 Task: Find connections with filter location Varennes with filter topic #fundraisingwith filter profile language German with filter current company Hindalco Industries Limited with filter school Sandip Foundation's Sandip Institute of Engineering and Management, Mahiravani, Trimbak Road, Nashik 422213 with filter industry Wholesale Computer Equipment with filter service category Event Planning with filter keywords title Line Cook
Action: Mouse moved to (560, 132)
Screenshot: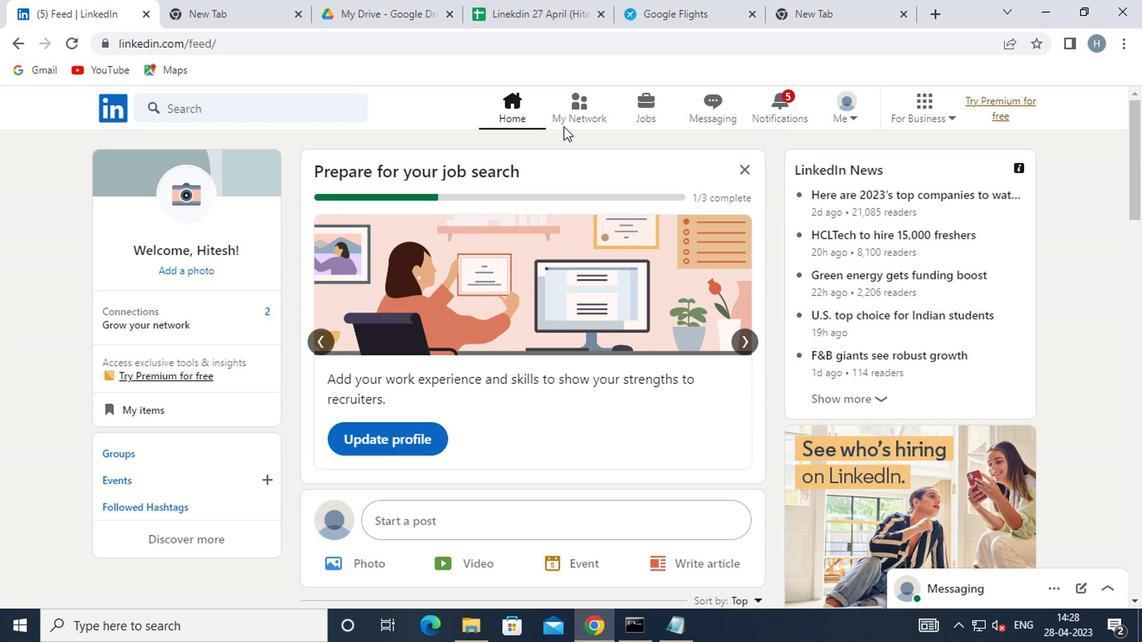 
Action: Mouse pressed left at (560, 132)
Screenshot: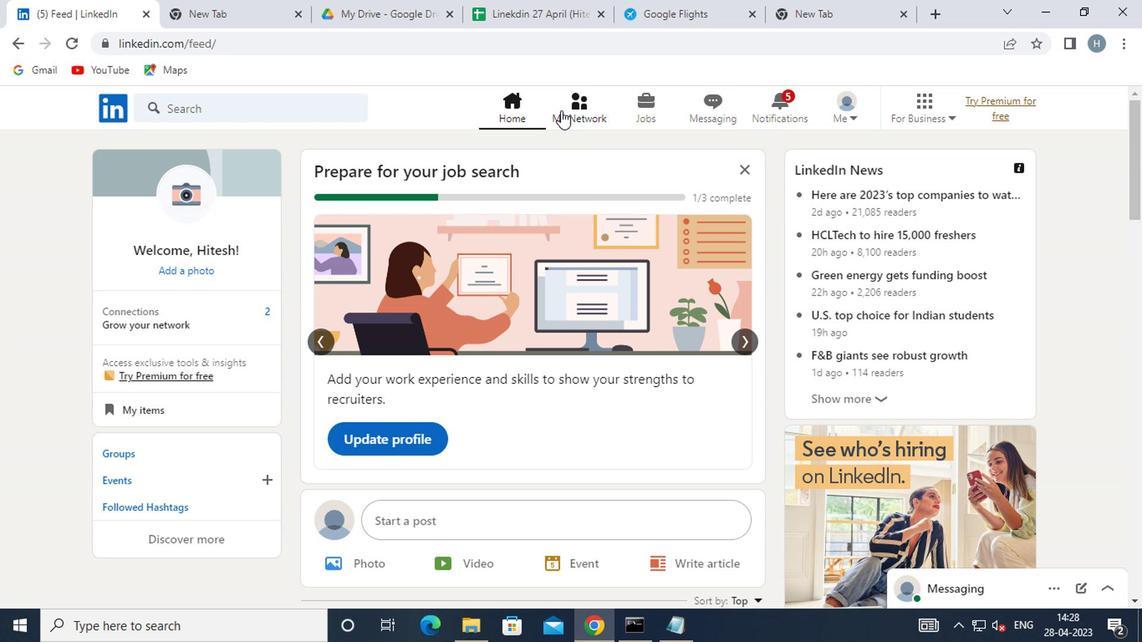 
Action: Mouse moved to (299, 218)
Screenshot: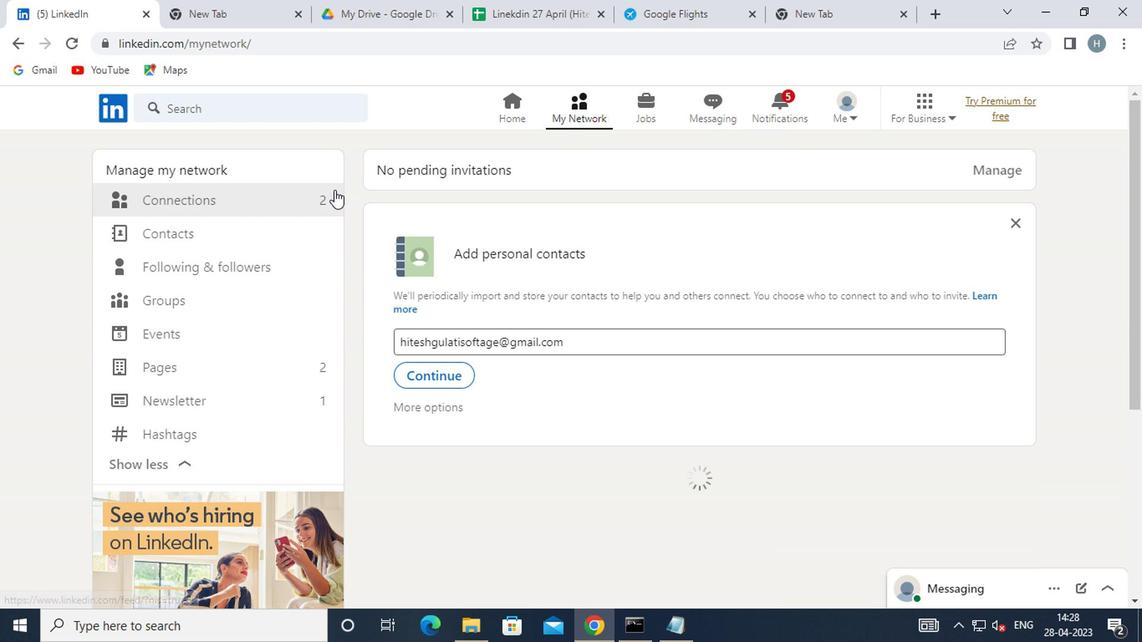 
Action: Mouse pressed left at (299, 218)
Screenshot: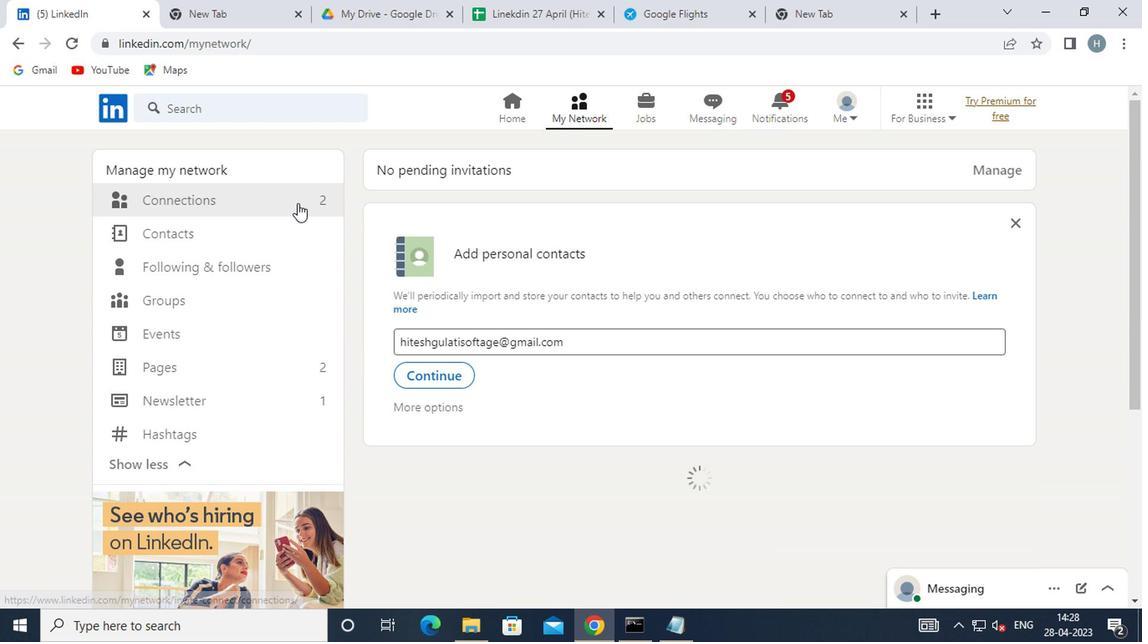 
Action: Mouse moved to (675, 217)
Screenshot: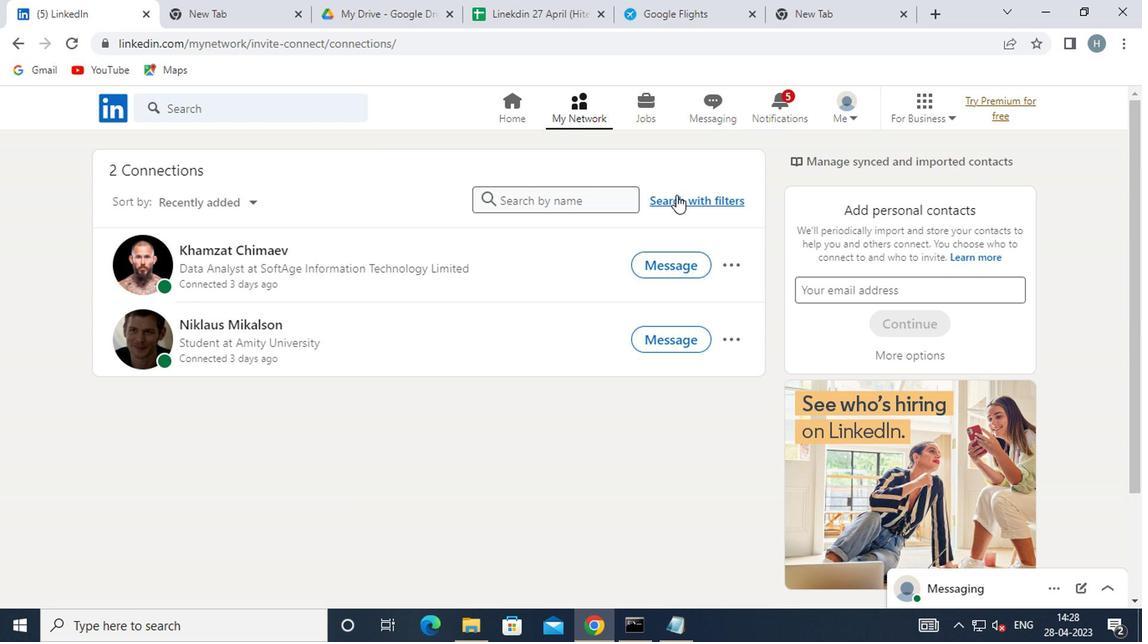 
Action: Mouse pressed left at (675, 217)
Screenshot: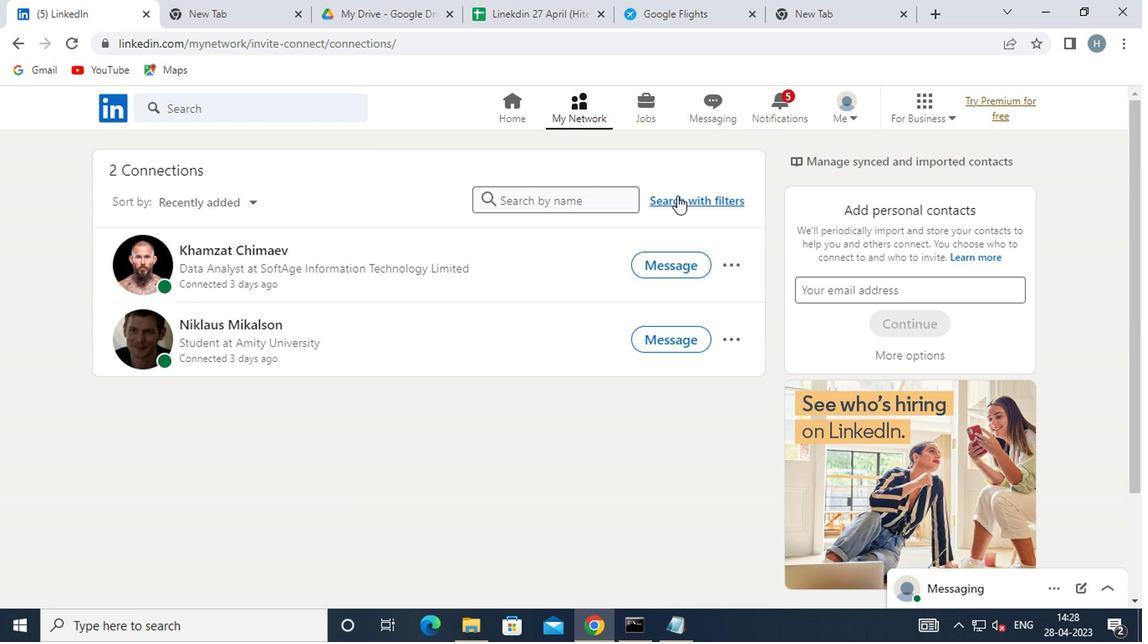 
Action: Mouse moved to (612, 173)
Screenshot: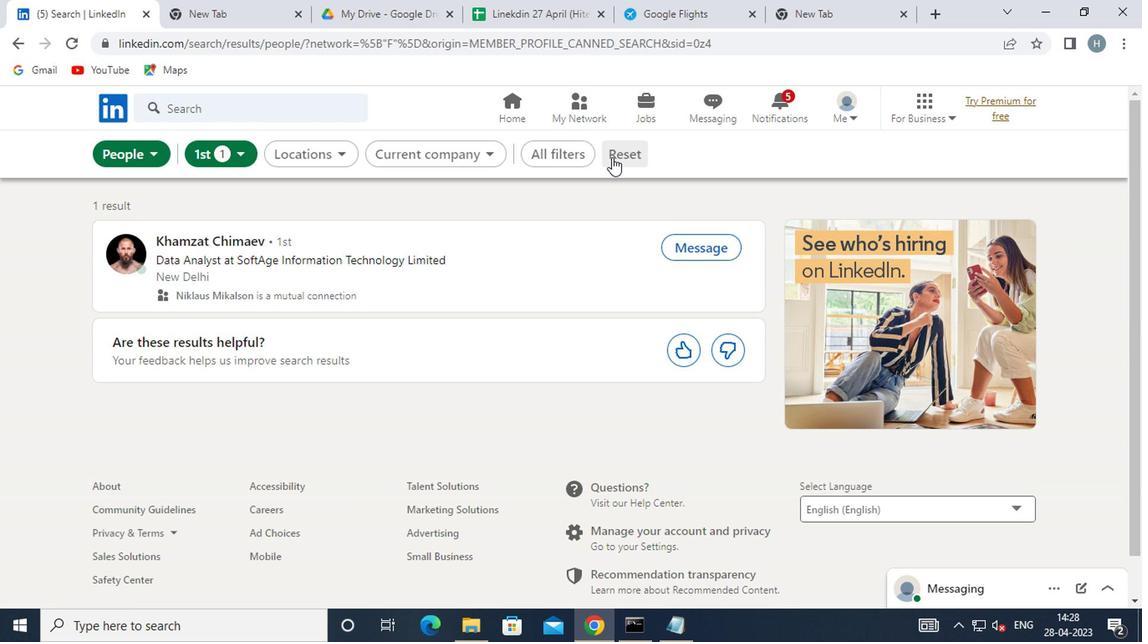 
Action: Mouse pressed left at (612, 173)
Screenshot: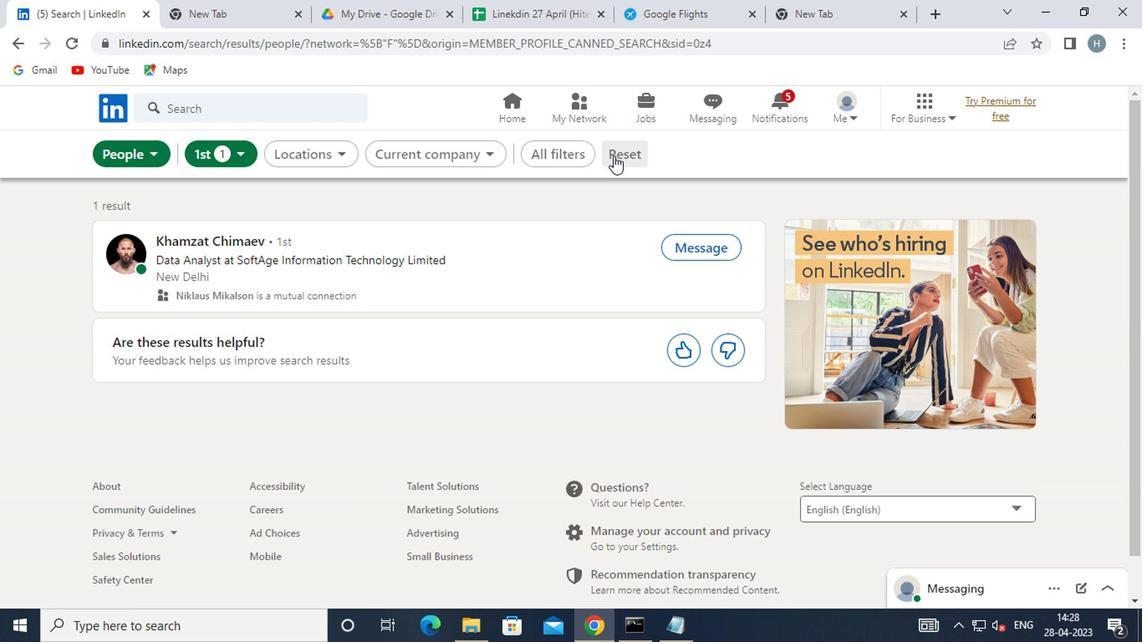 
Action: Mouse moved to (609, 173)
Screenshot: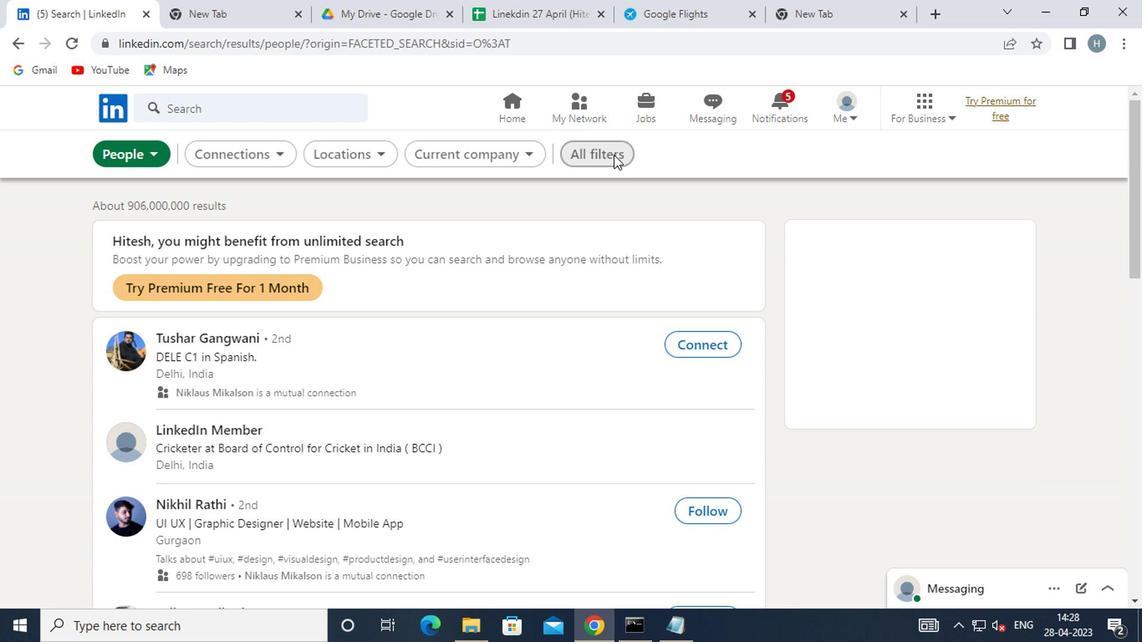 
Action: Mouse pressed left at (609, 173)
Screenshot: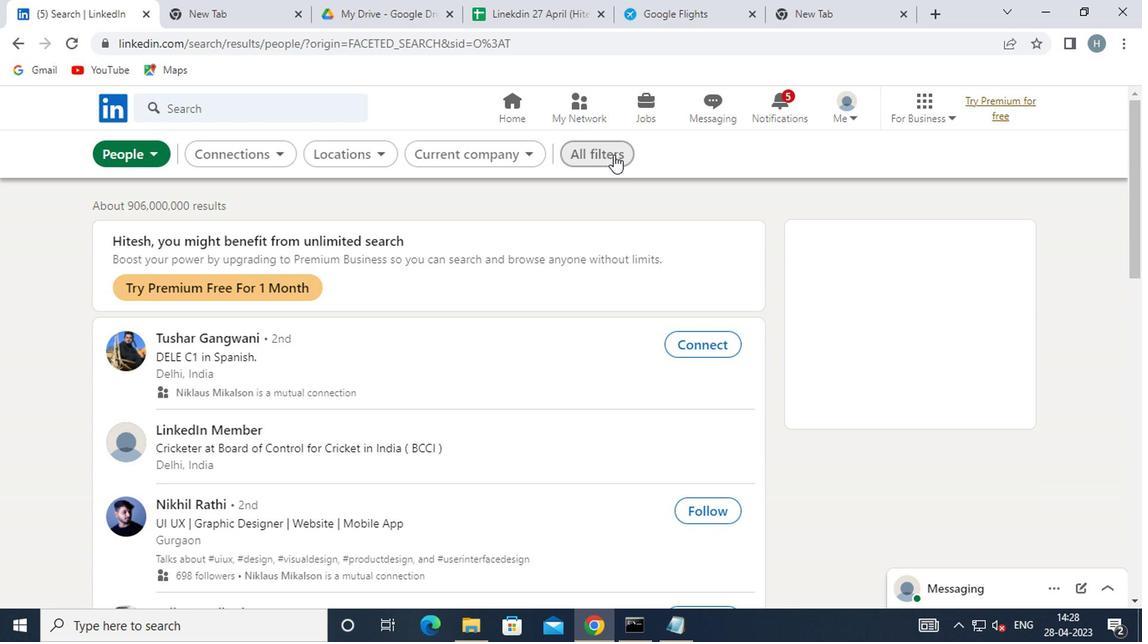 
Action: Mouse moved to (783, 348)
Screenshot: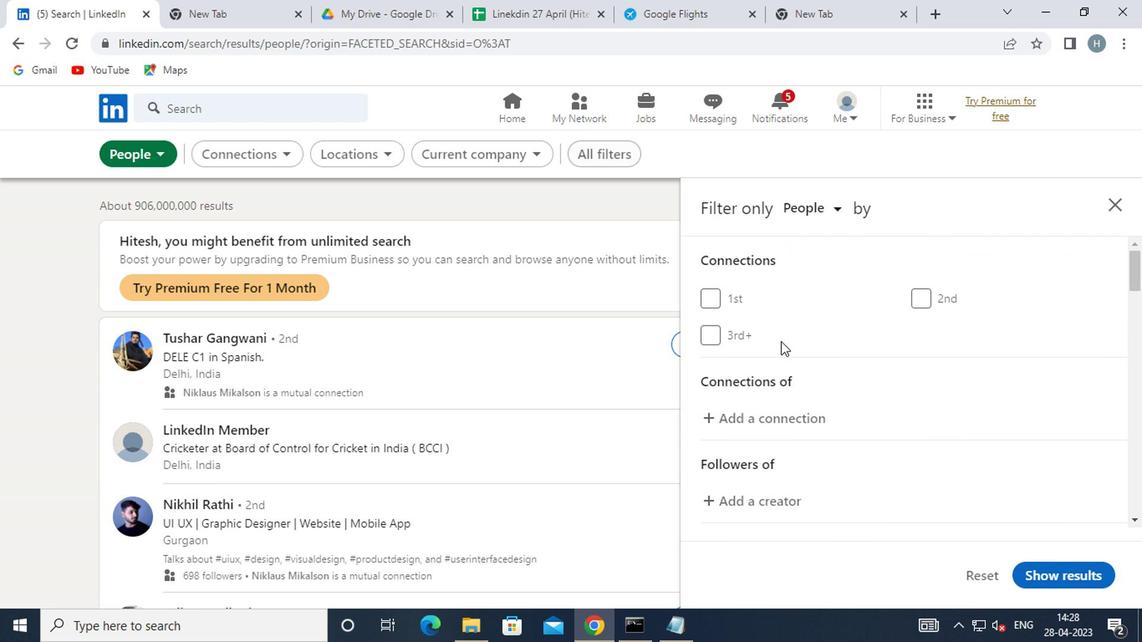 
Action: Mouse scrolled (783, 347) with delta (0, 0)
Screenshot: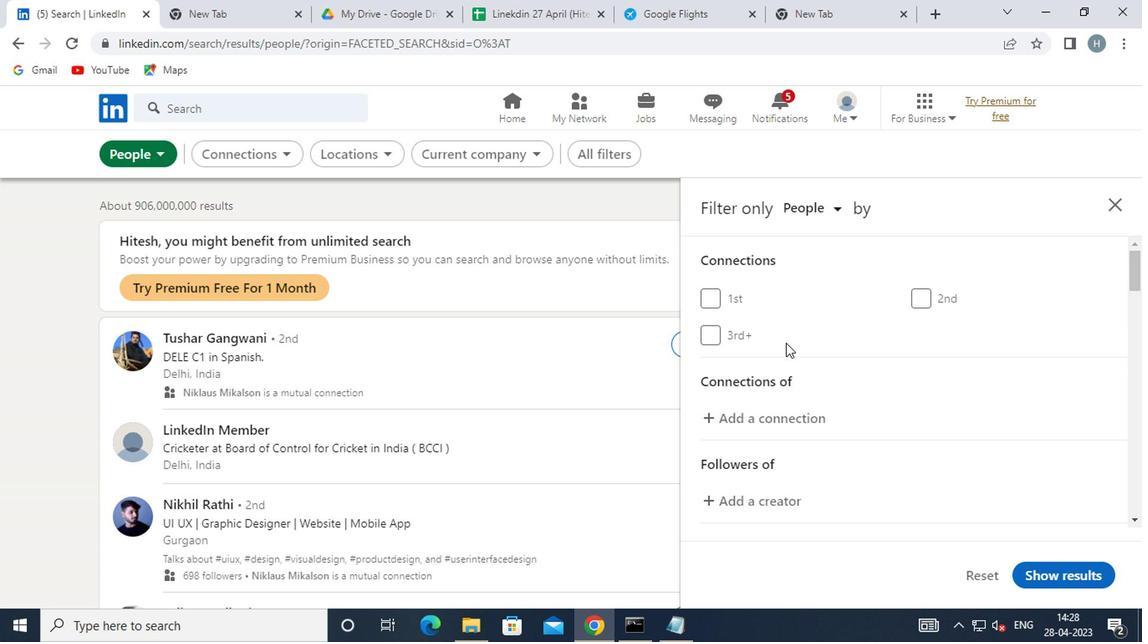 
Action: Mouse scrolled (783, 347) with delta (0, 0)
Screenshot: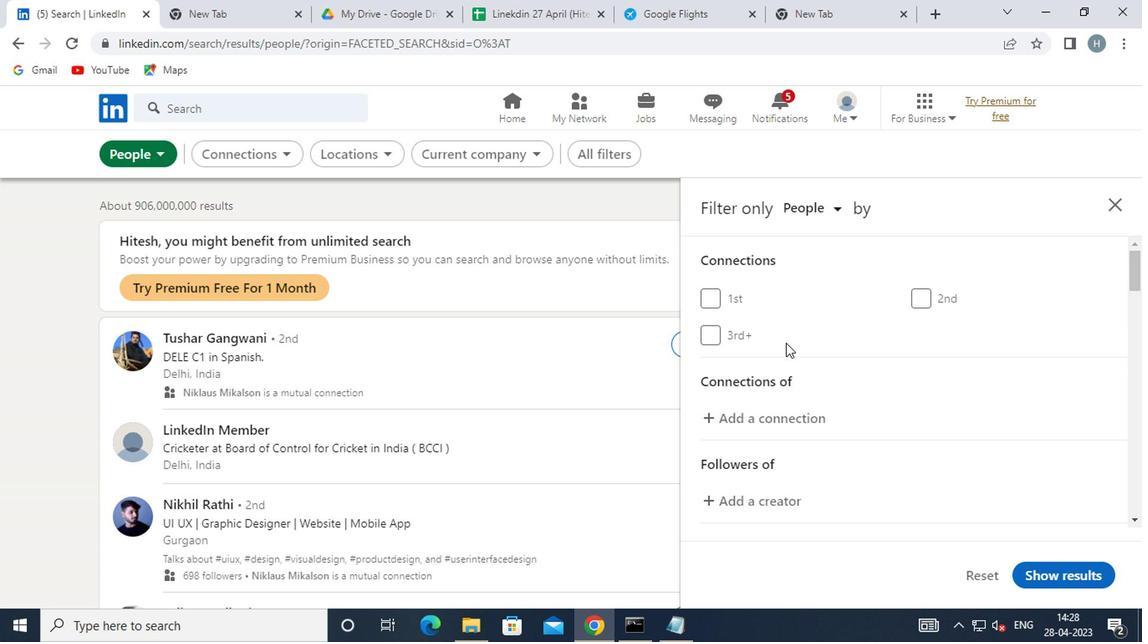 
Action: Mouse scrolled (783, 347) with delta (0, 0)
Screenshot: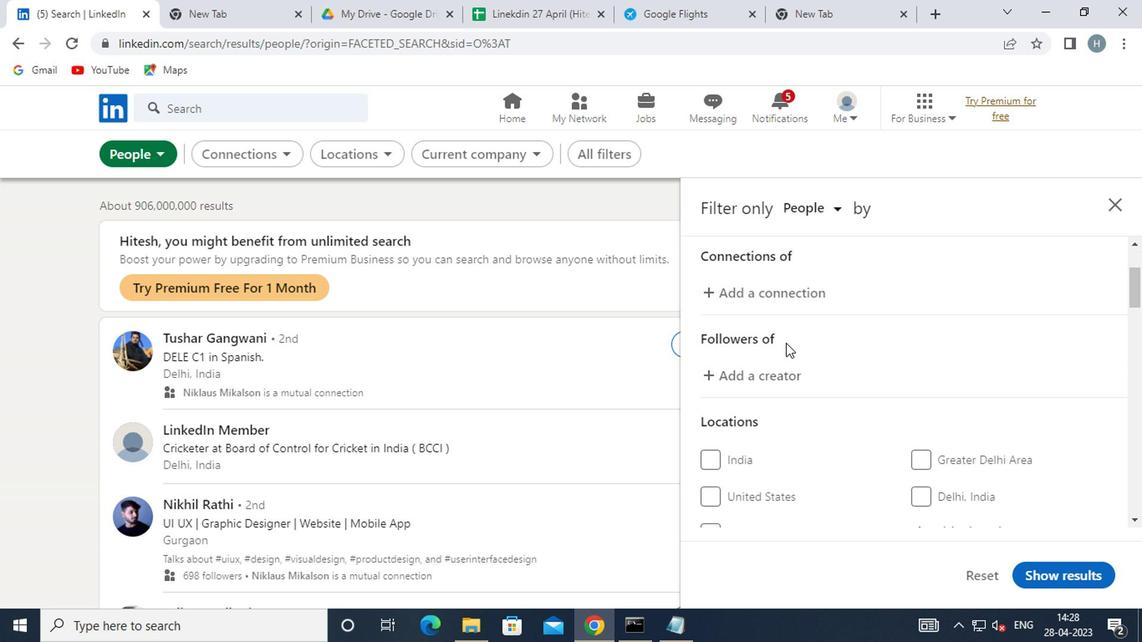
Action: Mouse moved to (976, 402)
Screenshot: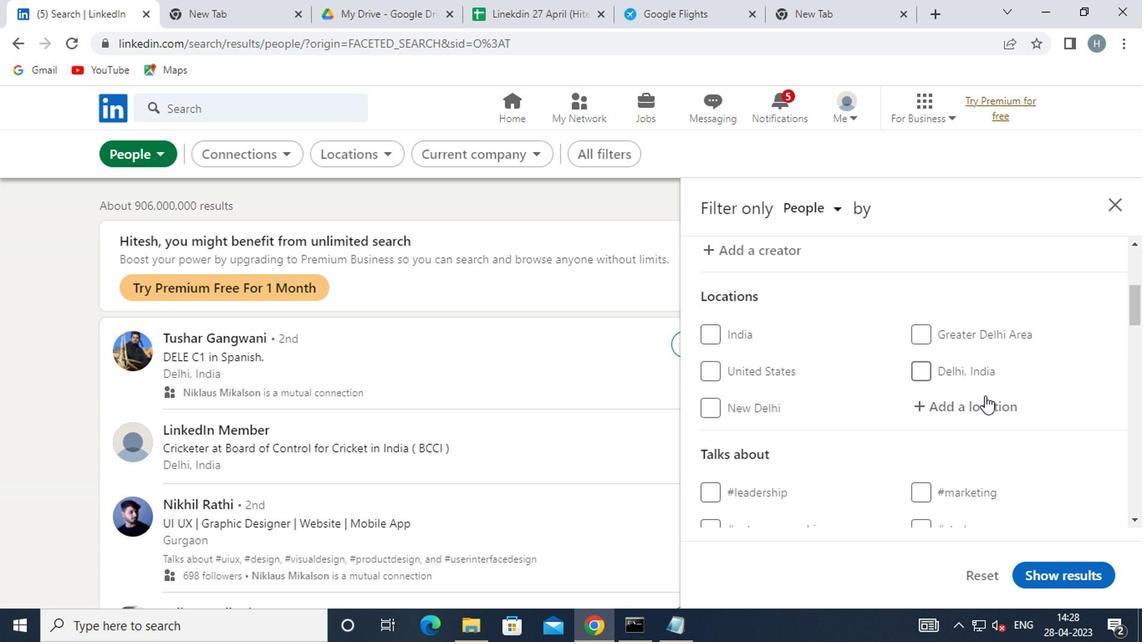 
Action: Mouse pressed left at (976, 402)
Screenshot: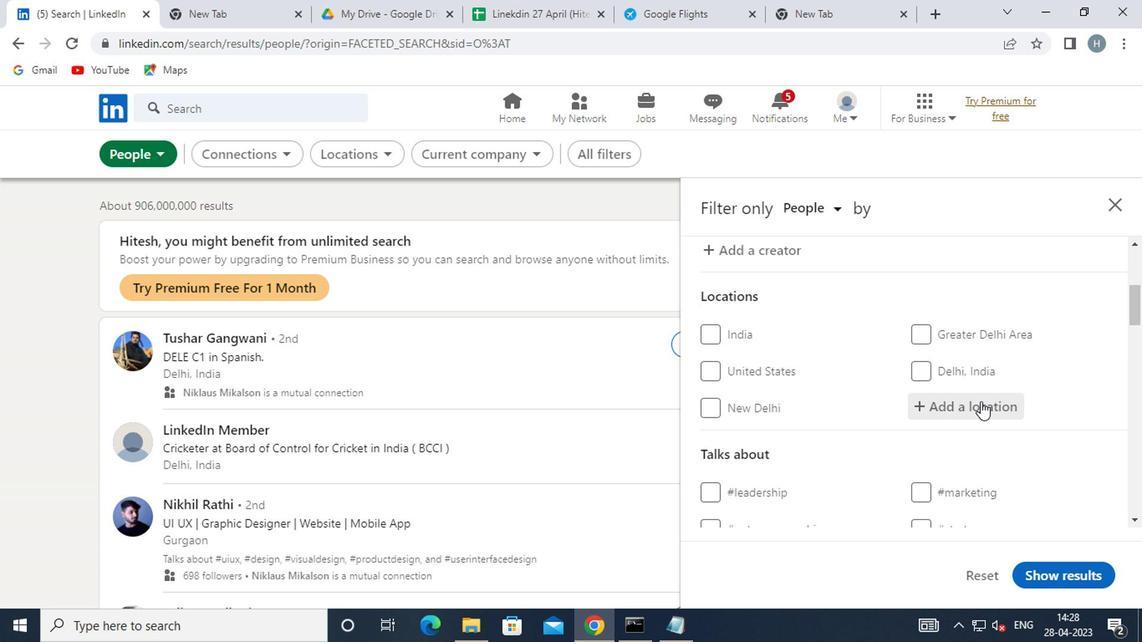 
Action: Mouse moved to (976, 402)
Screenshot: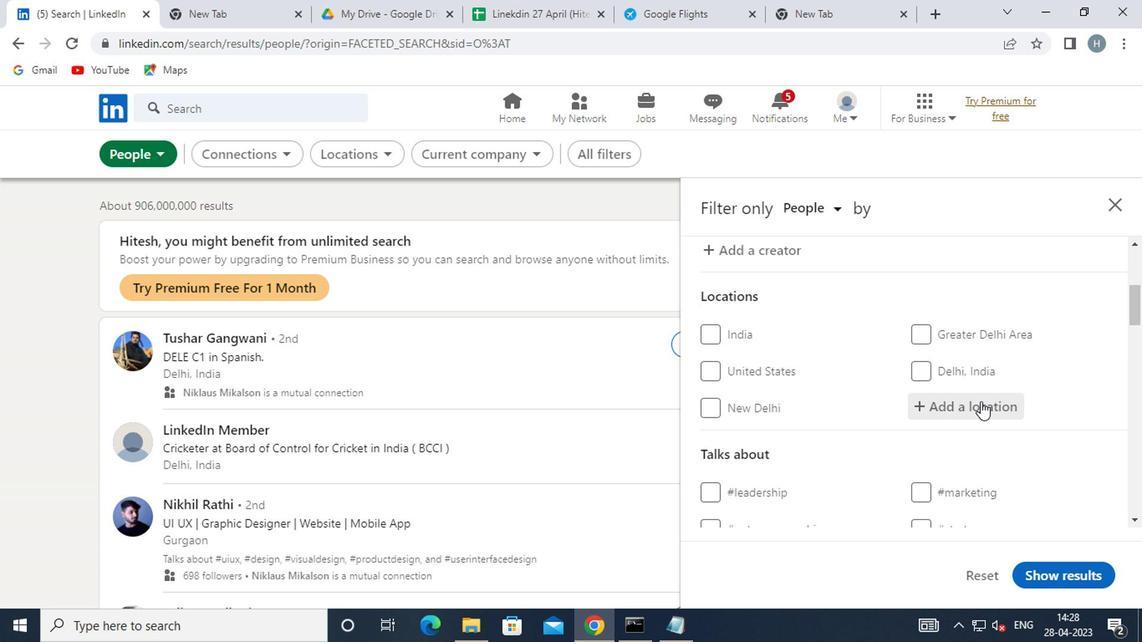 
Action: Key pressed <Key.shift><Key.shift><Key.shift><Key.shift><Key.shift><Key.shift><Key.shift><Key.shift><Key.shift><Key.shift><Key.shift><Key.shift><Key.shift><Key.shift><Key.shift><Key.shift><Key.shift><Key.shift><Key.shift><Key.shift><Key.shift><Key.shift><Key.shift><Key.shift><Key.shift>VARENNES
Screenshot: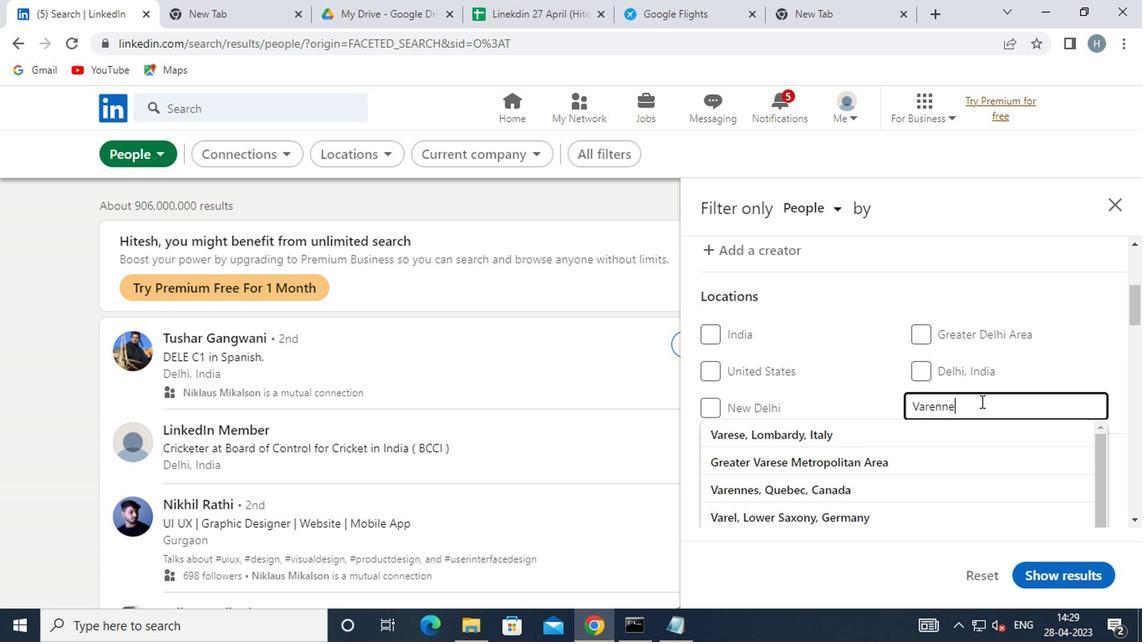 
Action: Mouse moved to (1009, 386)
Screenshot: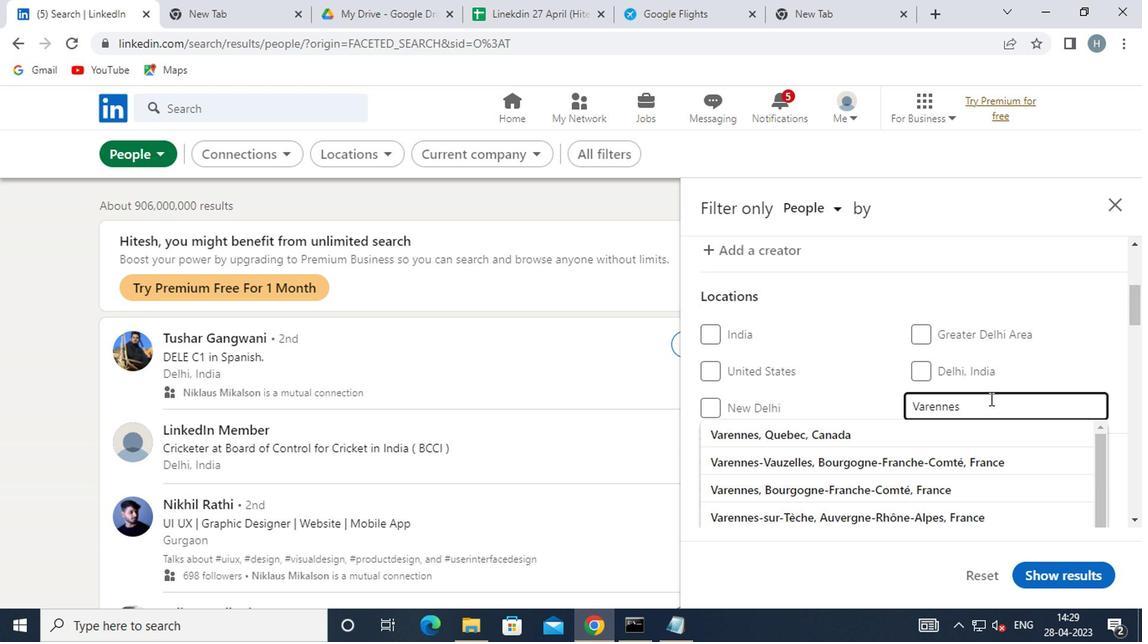 
Action: Key pressed <Key.enter>
Screenshot: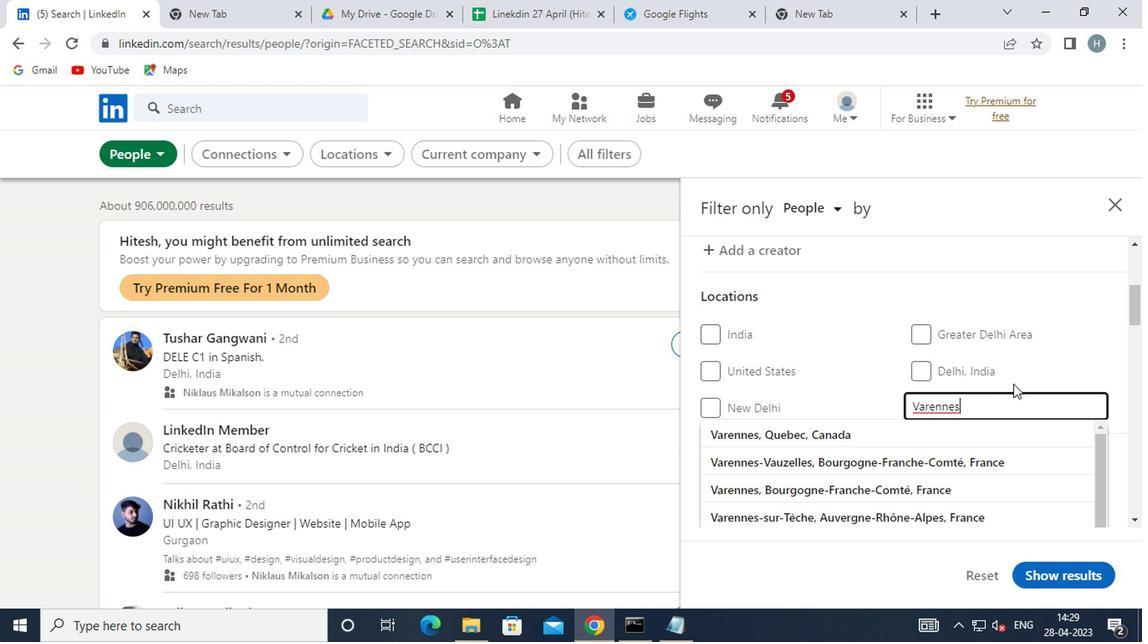 
Action: Mouse moved to (1012, 427)
Screenshot: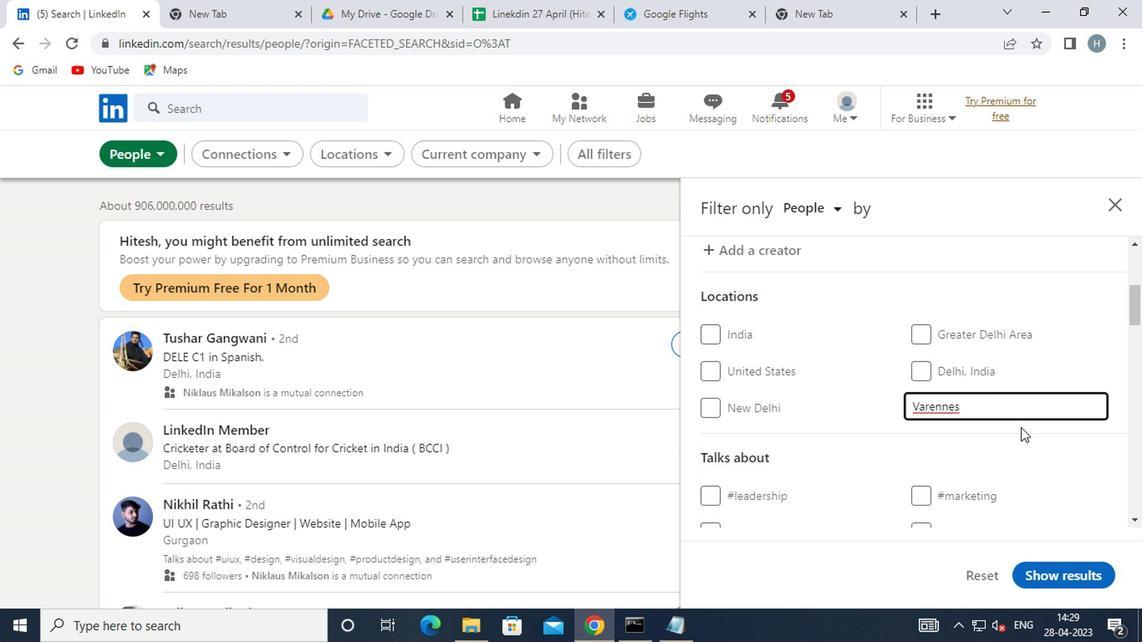 
Action: Mouse scrolled (1012, 426) with delta (0, 0)
Screenshot: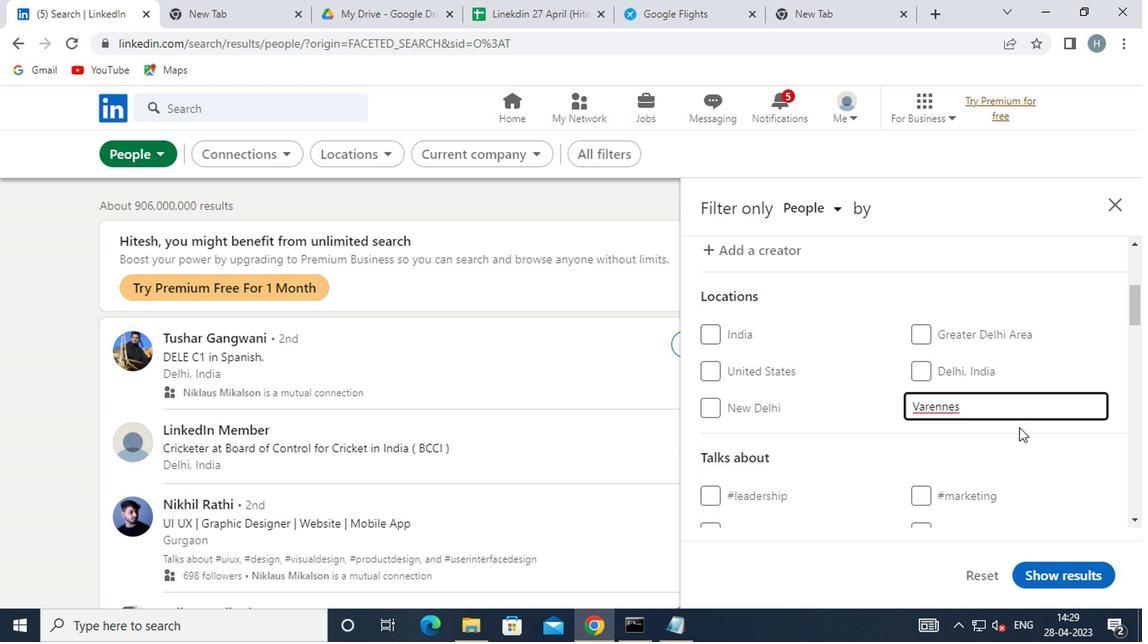 
Action: Mouse moved to (1009, 426)
Screenshot: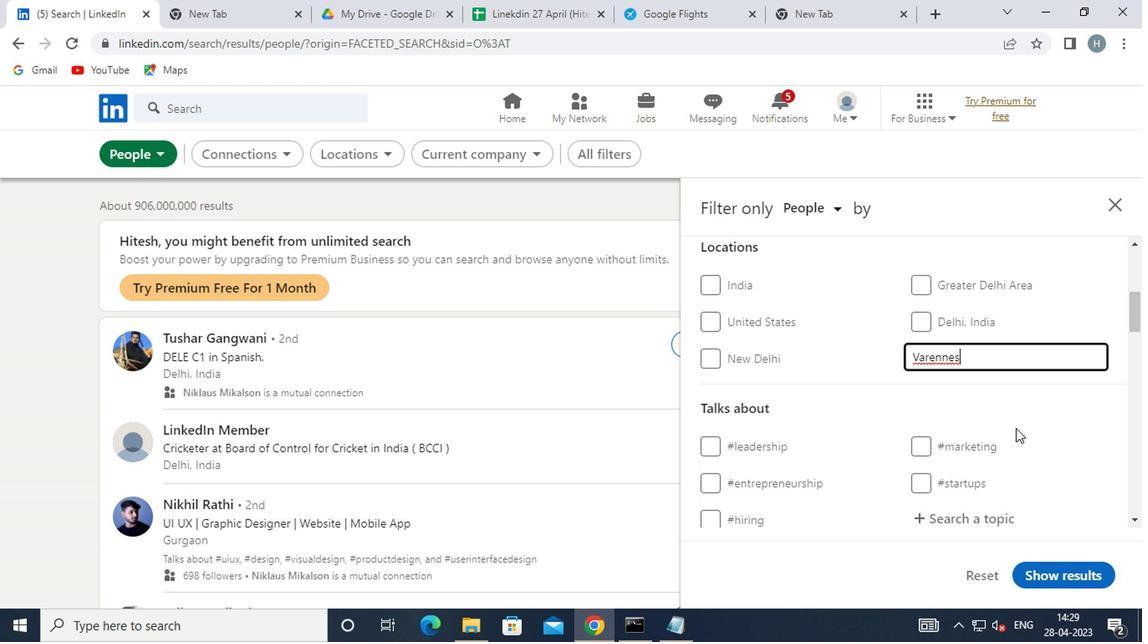 
Action: Mouse scrolled (1009, 425) with delta (0, -1)
Screenshot: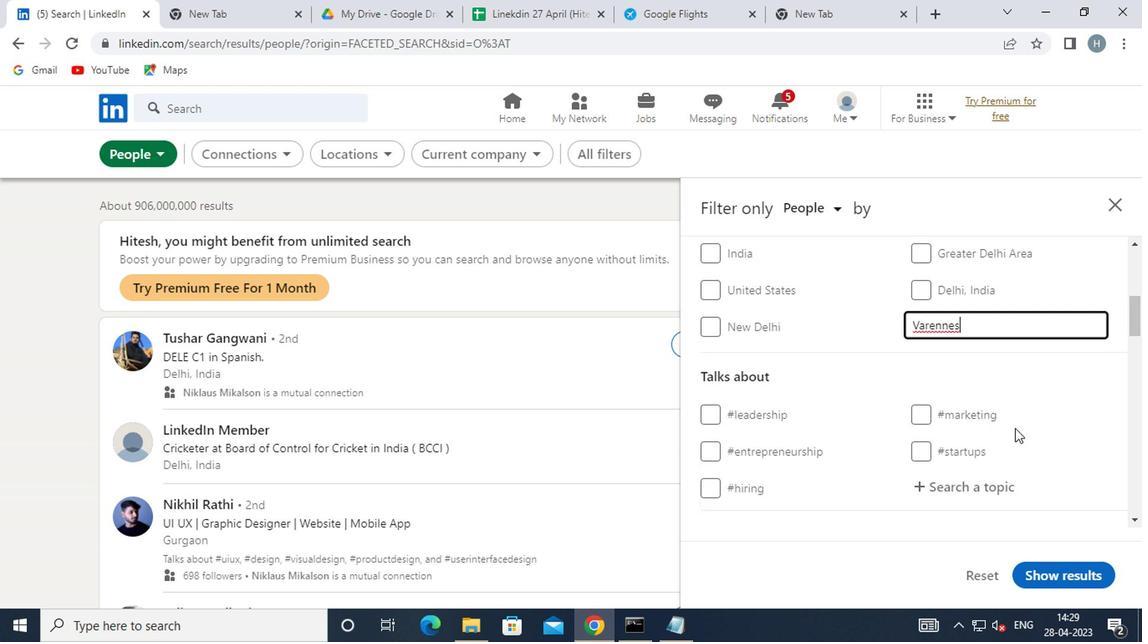 
Action: Mouse moved to (990, 398)
Screenshot: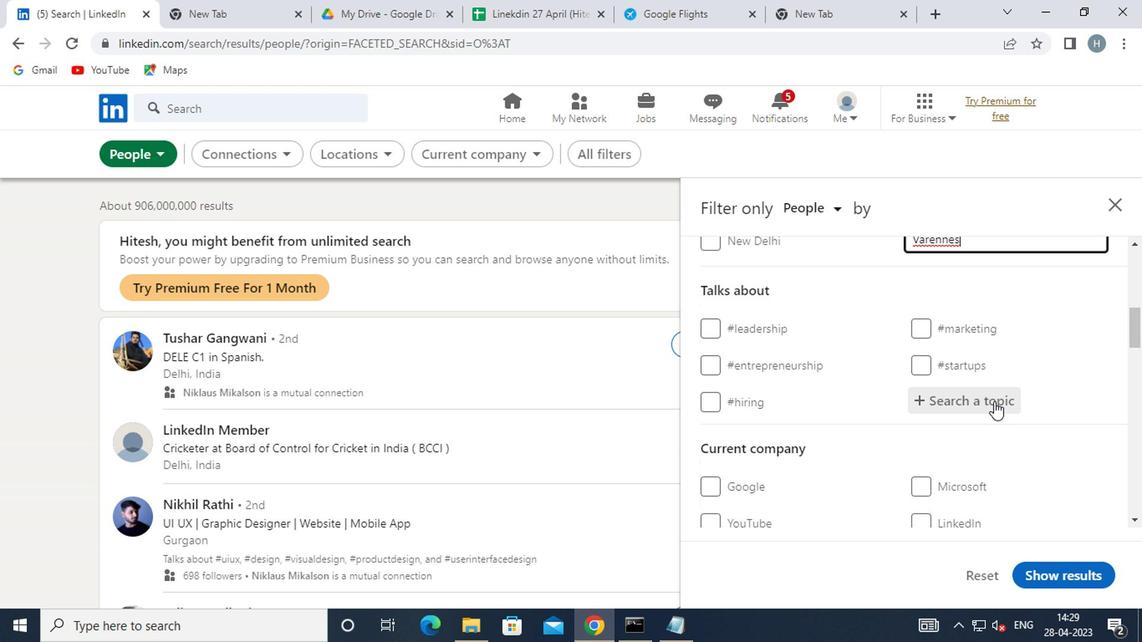 
Action: Mouse pressed left at (990, 398)
Screenshot: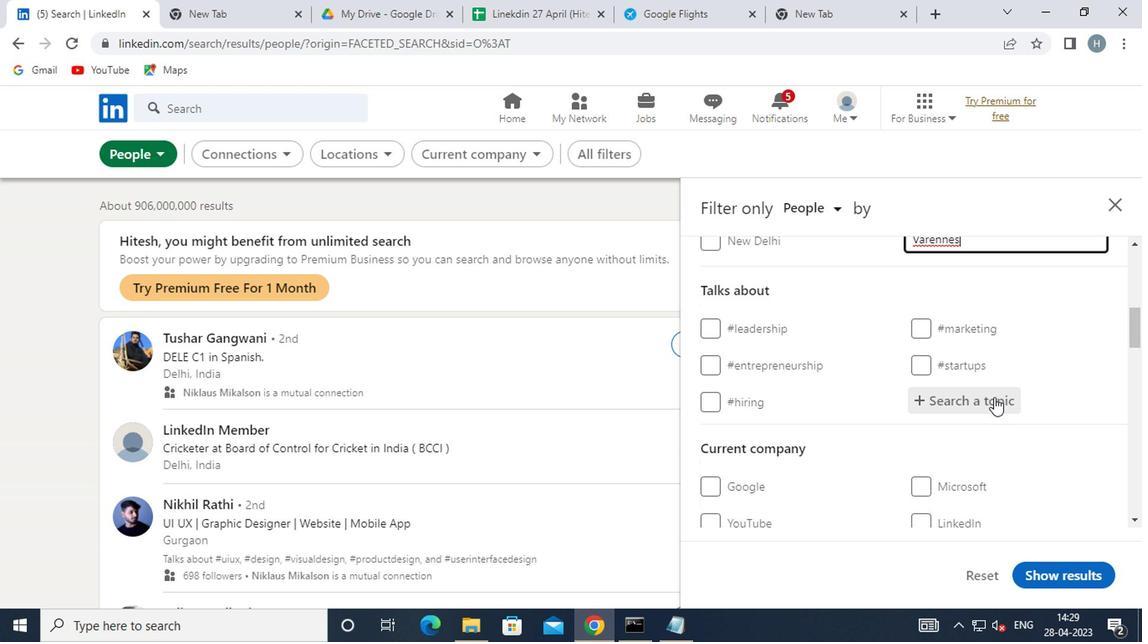 
Action: Key pressed <Key.shift>FUNDRAISIN
Screenshot: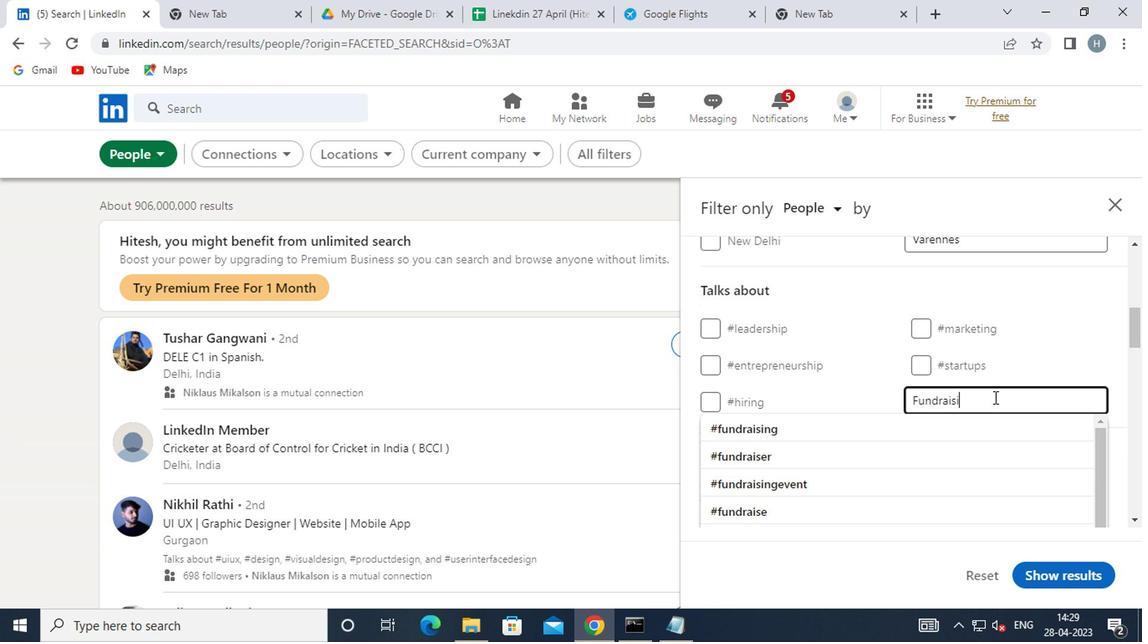 
Action: Mouse moved to (847, 431)
Screenshot: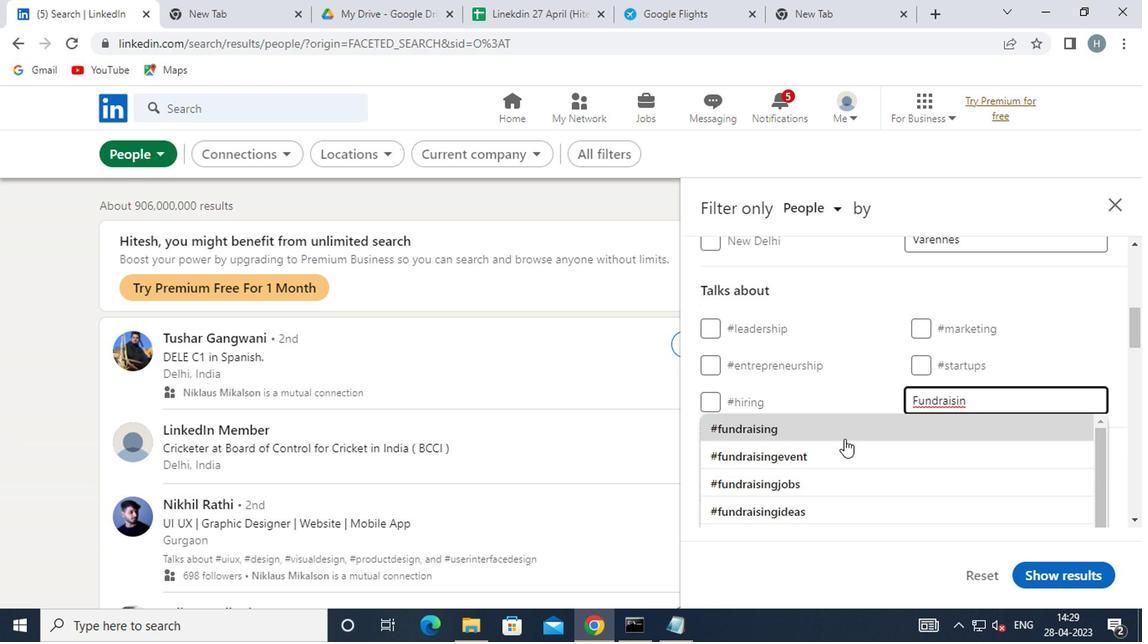 
Action: Mouse pressed left at (847, 431)
Screenshot: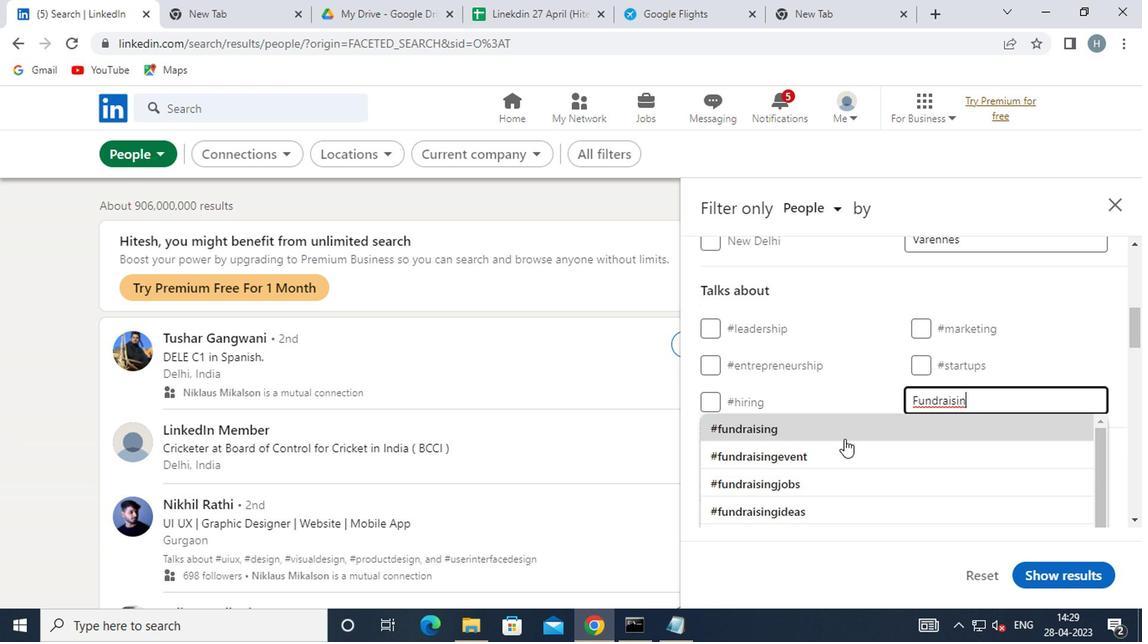 
Action: Mouse moved to (866, 422)
Screenshot: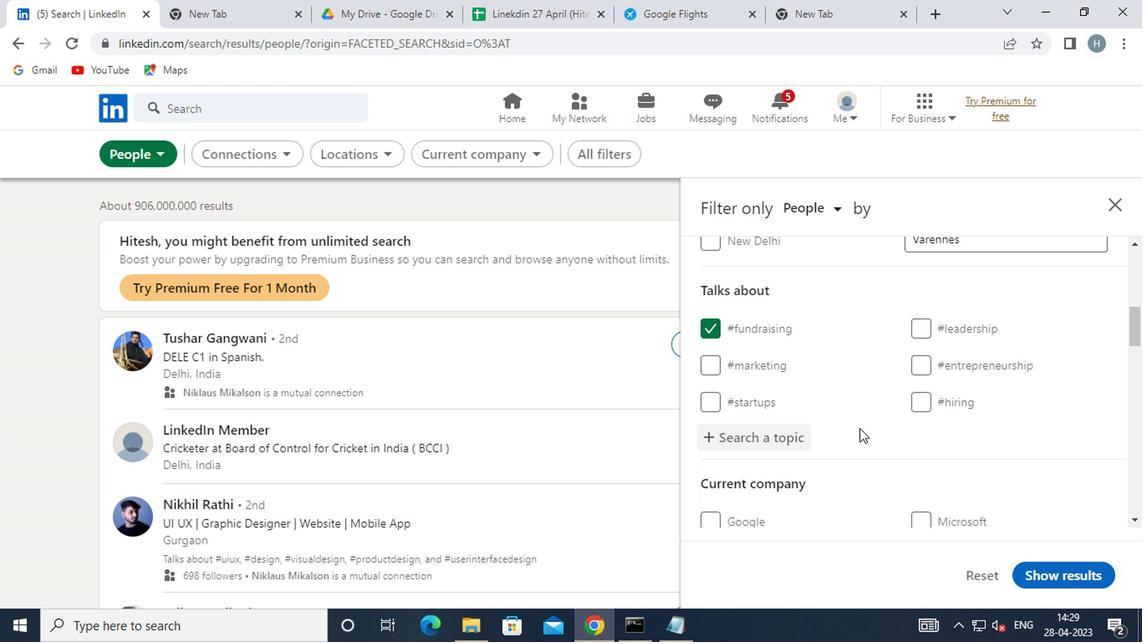 
Action: Mouse scrolled (866, 421) with delta (0, 0)
Screenshot: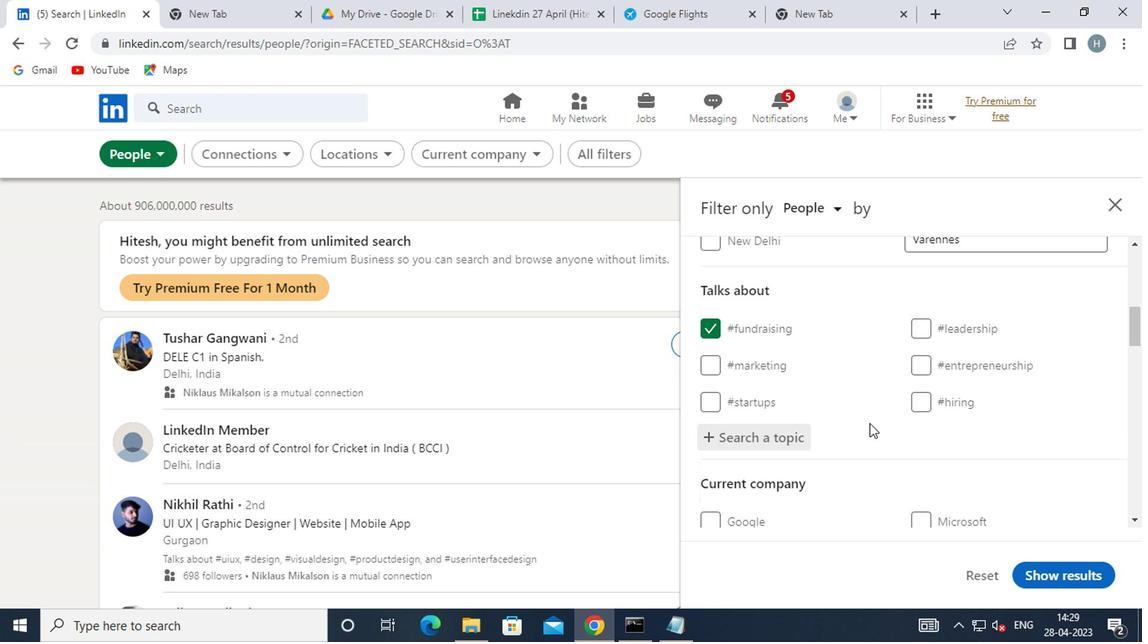 
Action: Mouse scrolled (866, 421) with delta (0, 0)
Screenshot: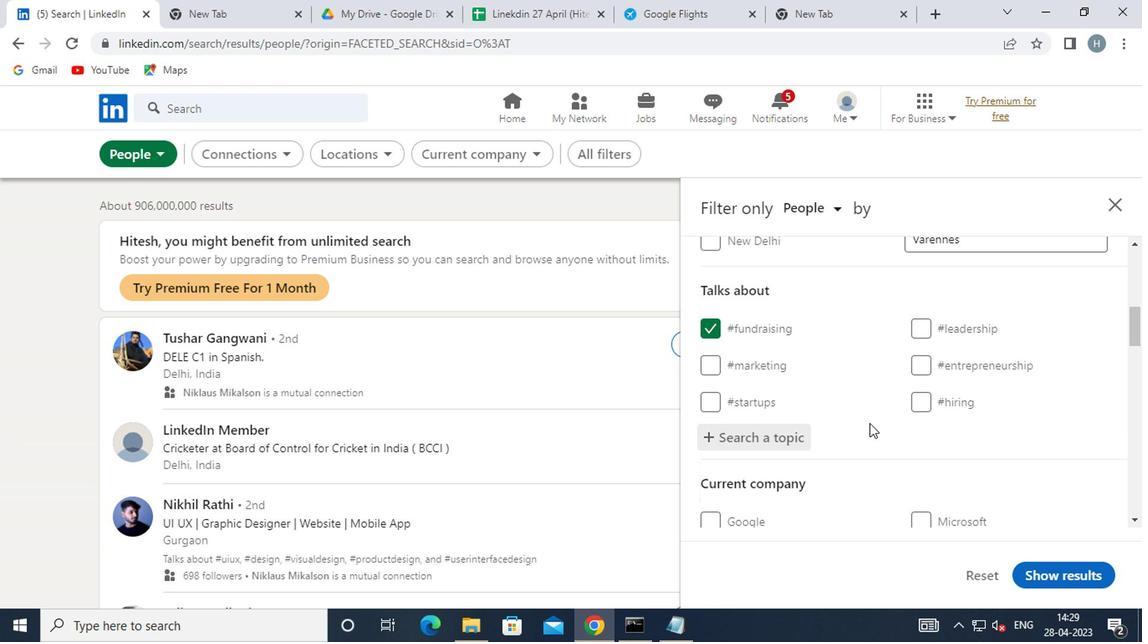 
Action: Mouse moved to (866, 423)
Screenshot: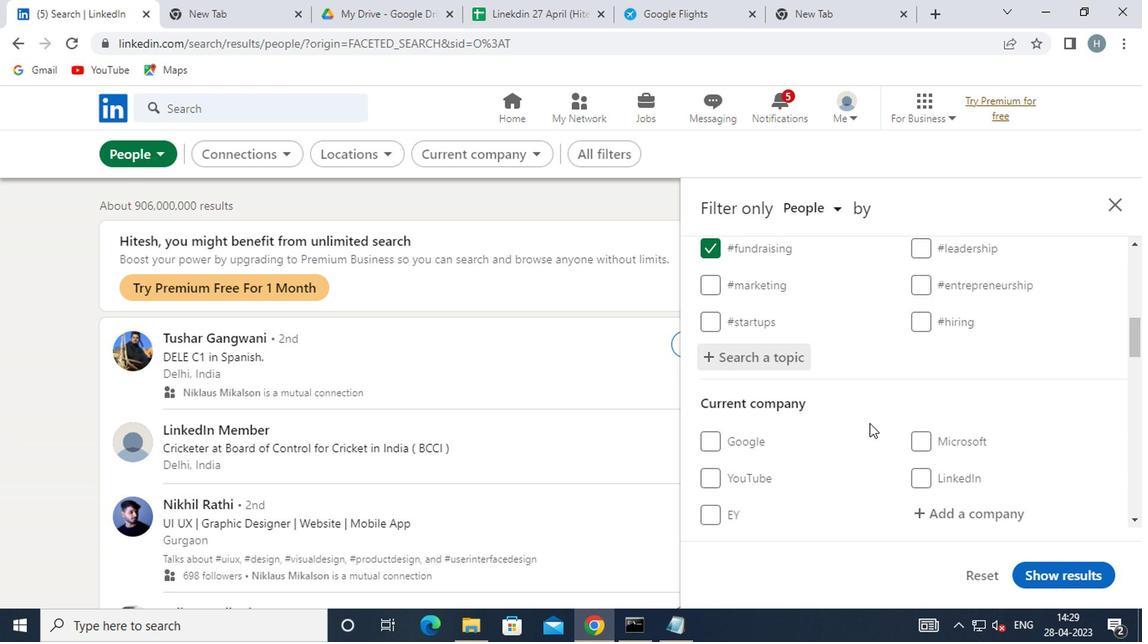 
Action: Mouse scrolled (866, 422) with delta (0, -1)
Screenshot: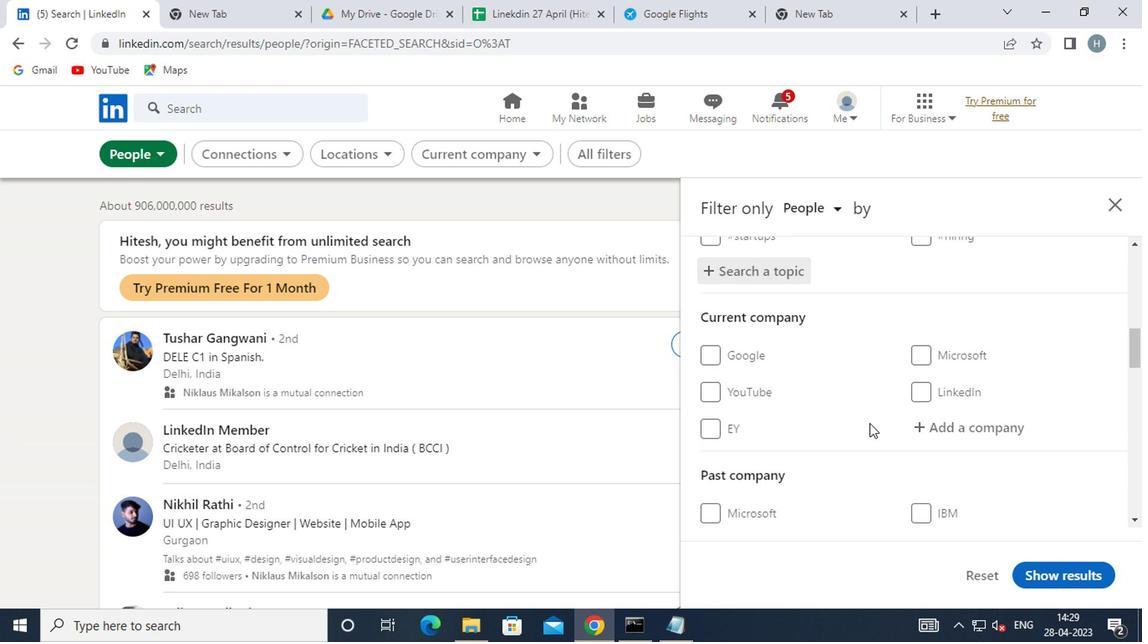 
Action: Mouse scrolled (866, 422) with delta (0, -1)
Screenshot: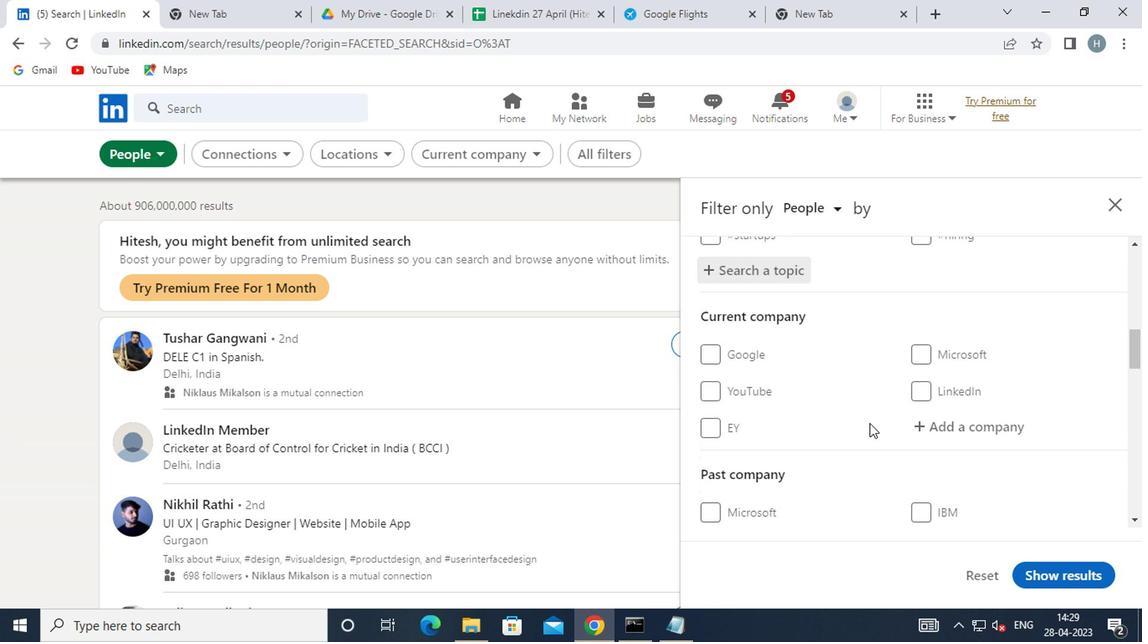 
Action: Mouse moved to (870, 423)
Screenshot: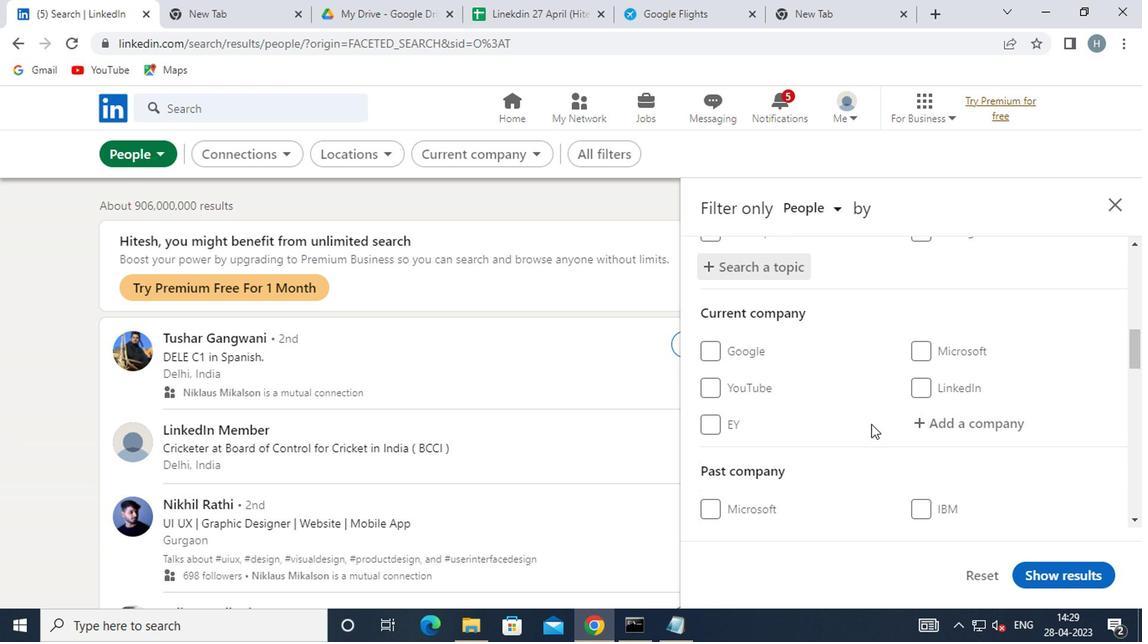 
Action: Mouse scrolled (870, 422) with delta (0, -1)
Screenshot: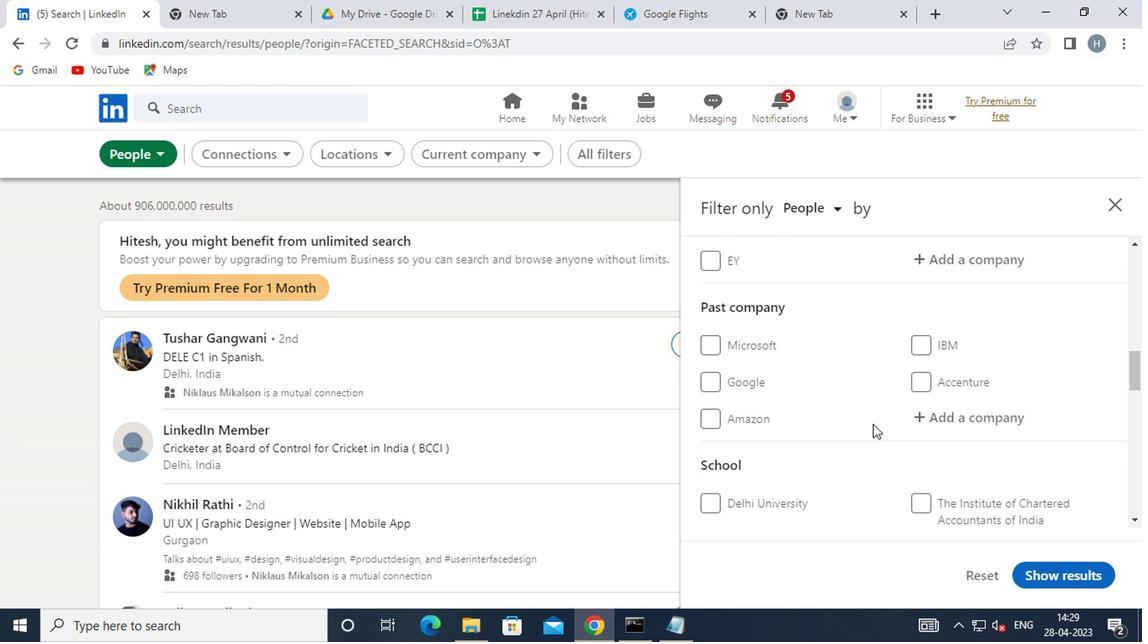 
Action: Mouse scrolled (870, 422) with delta (0, -1)
Screenshot: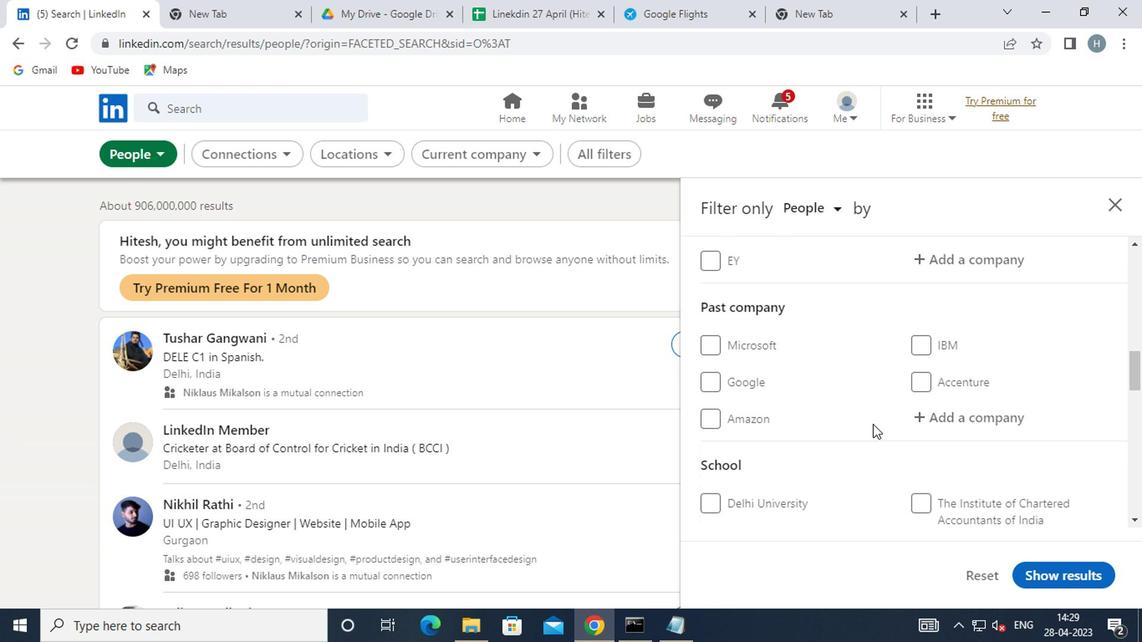 
Action: Mouse scrolled (870, 422) with delta (0, -1)
Screenshot: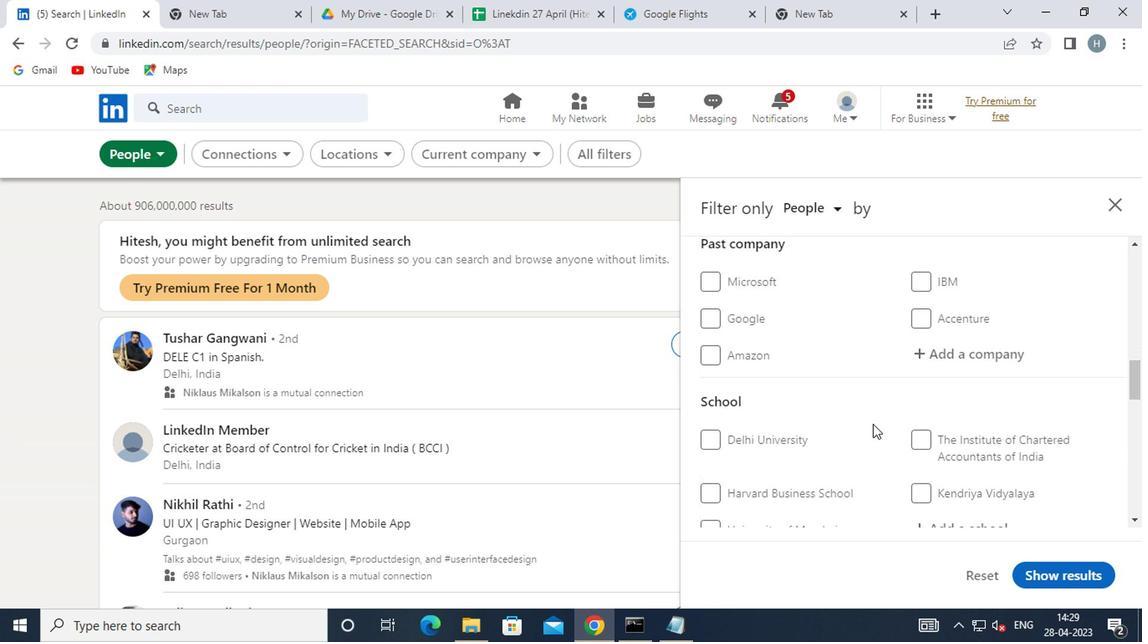 
Action: Mouse scrolled (870, 422) with delta (0, -1)
Screenshot: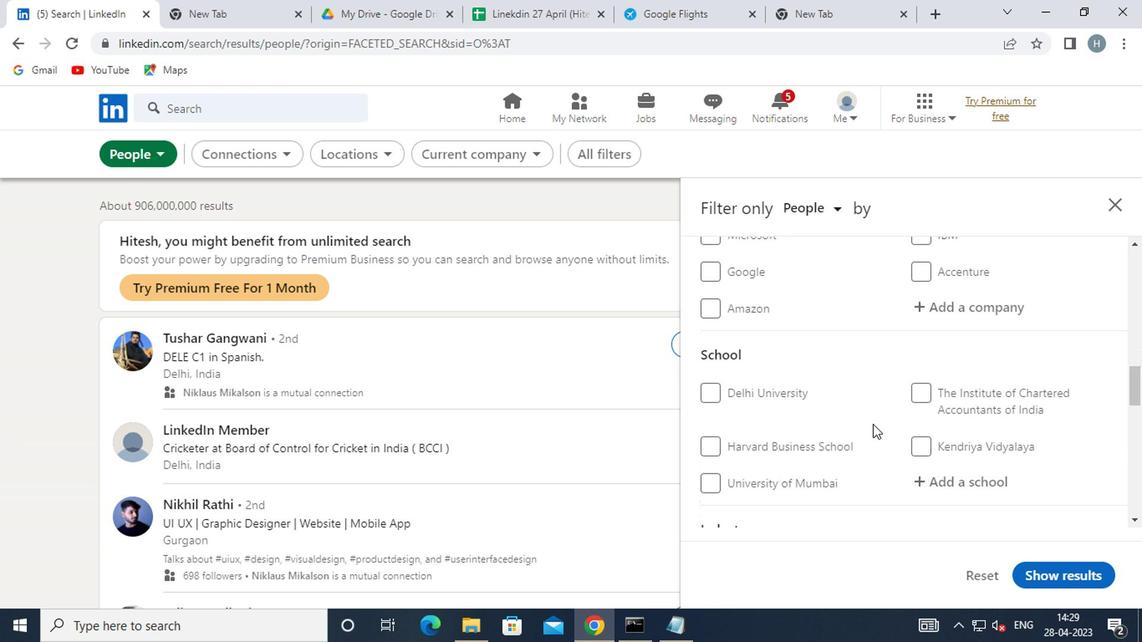 
Action: Mouse scrolled (870, 422) with delta (0, -1)
Screenshot: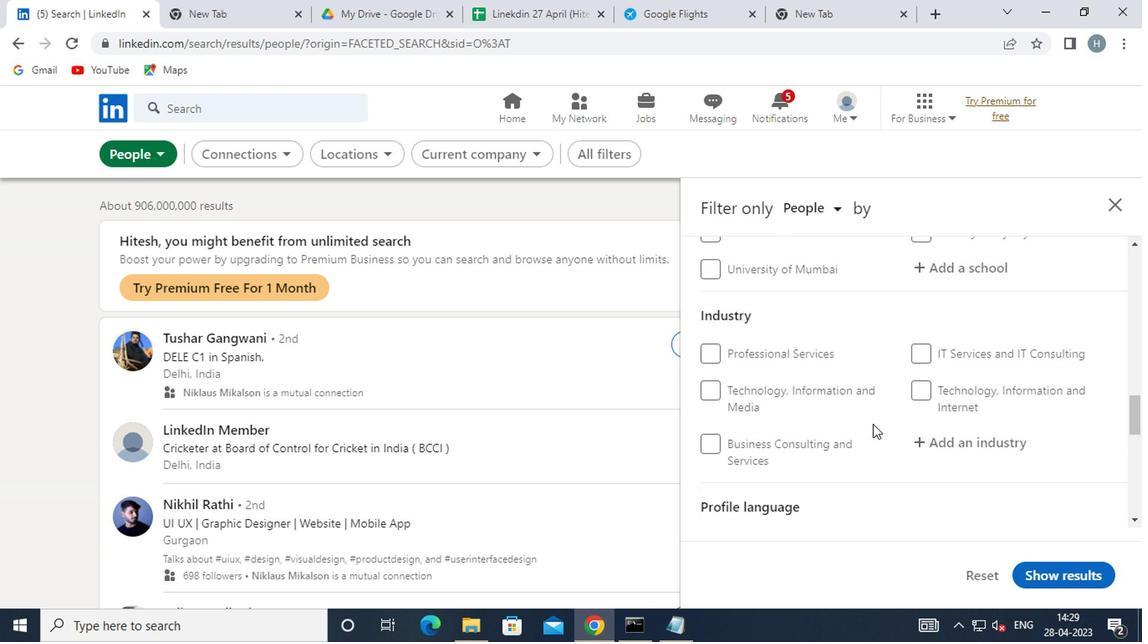 
Action: Mouse scrolled (870, 422) with delta (0, -1)
Screenshot: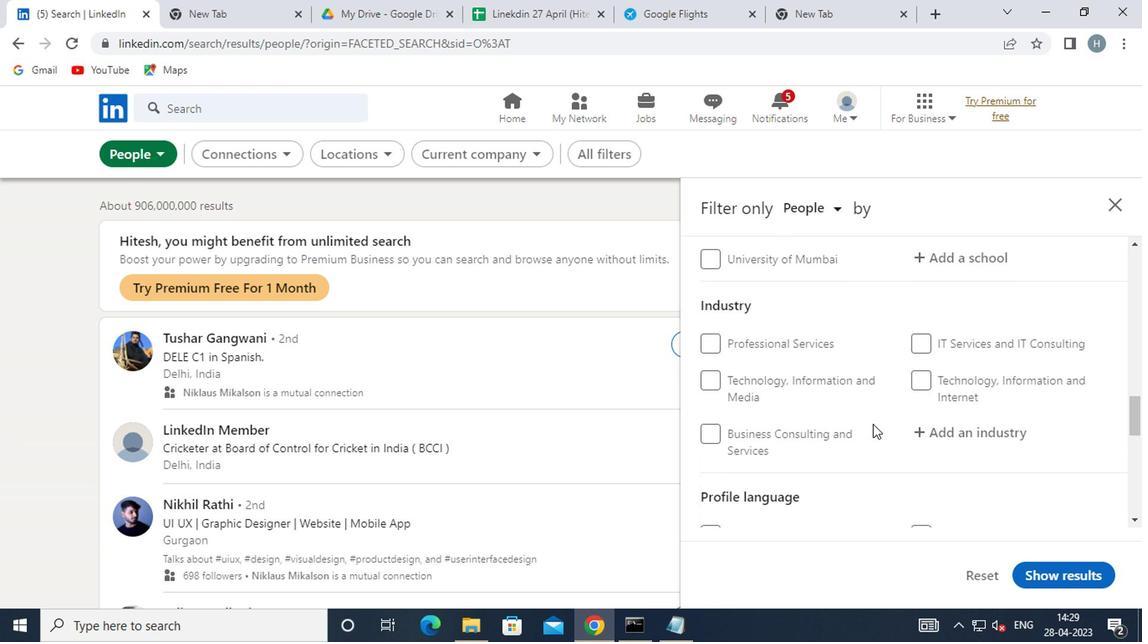 
Action: Mouse scrolled (870, 422) with delta (0, -1)
Screenshot: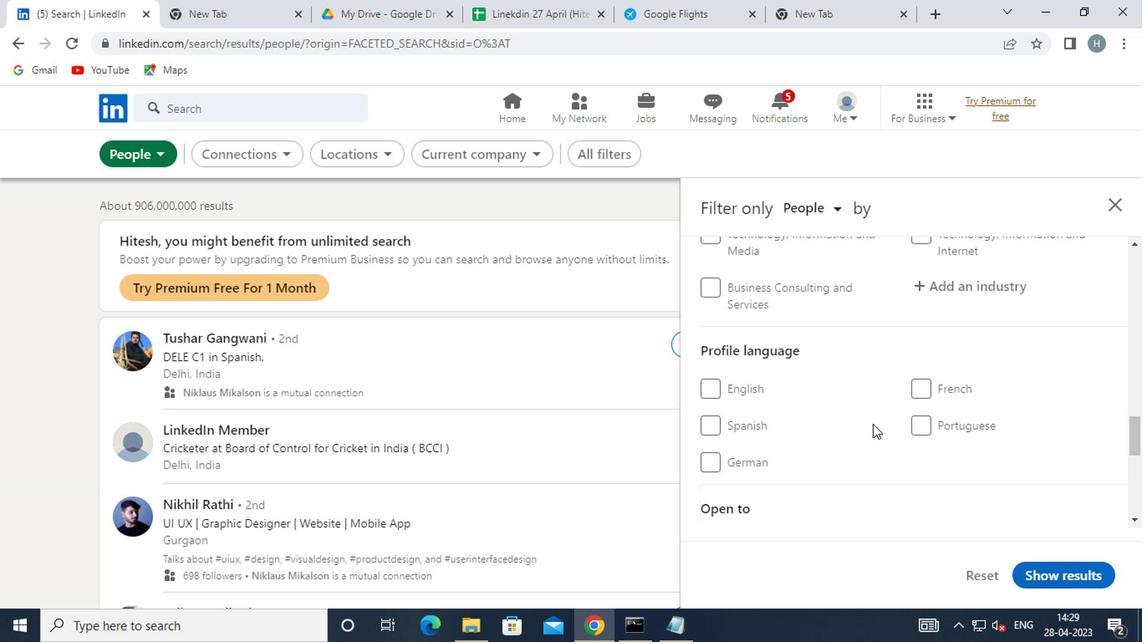 
Action: Mouse moved to (733, 354)
Screenshot: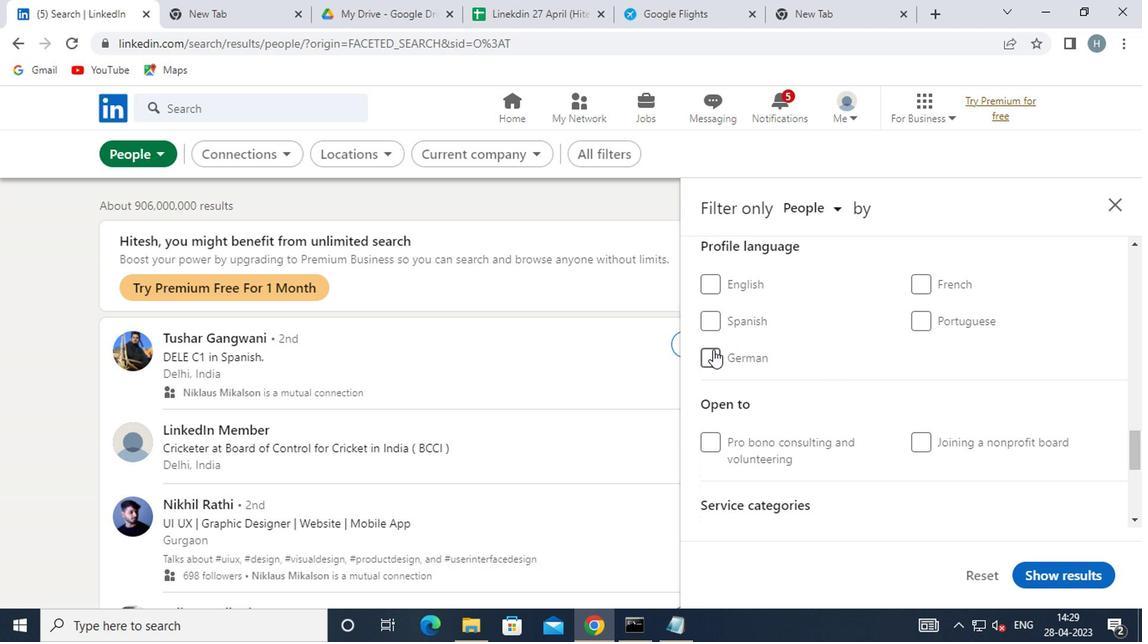 
Action: Mouse pressed left at (733, 354)
Screenshot: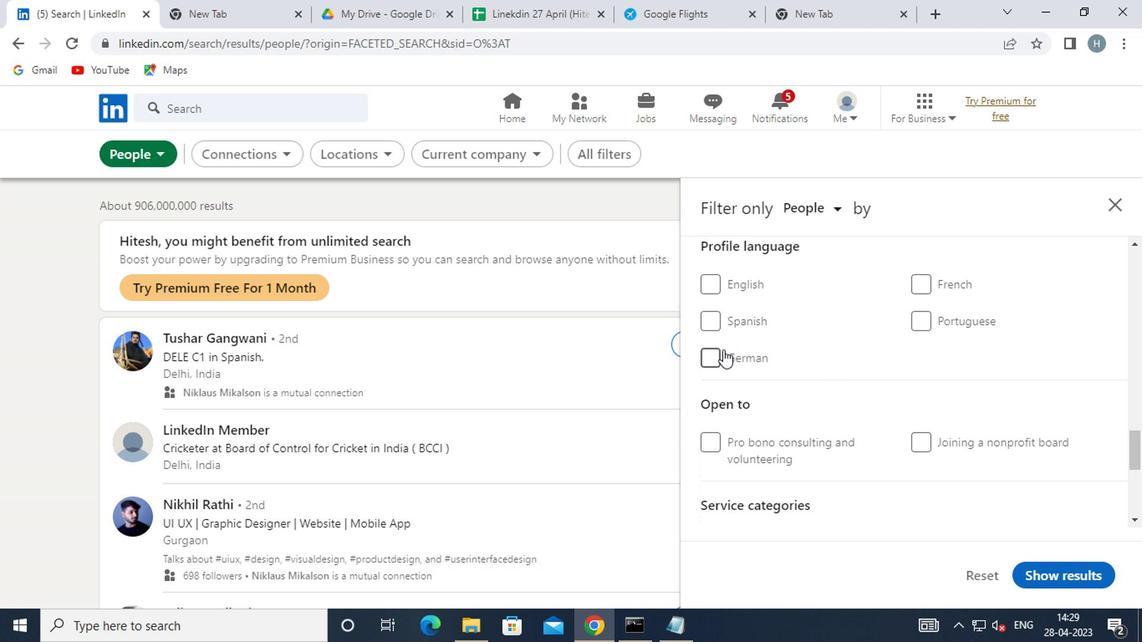 
Action: Mouse moved to (822, 360)
Screenshot: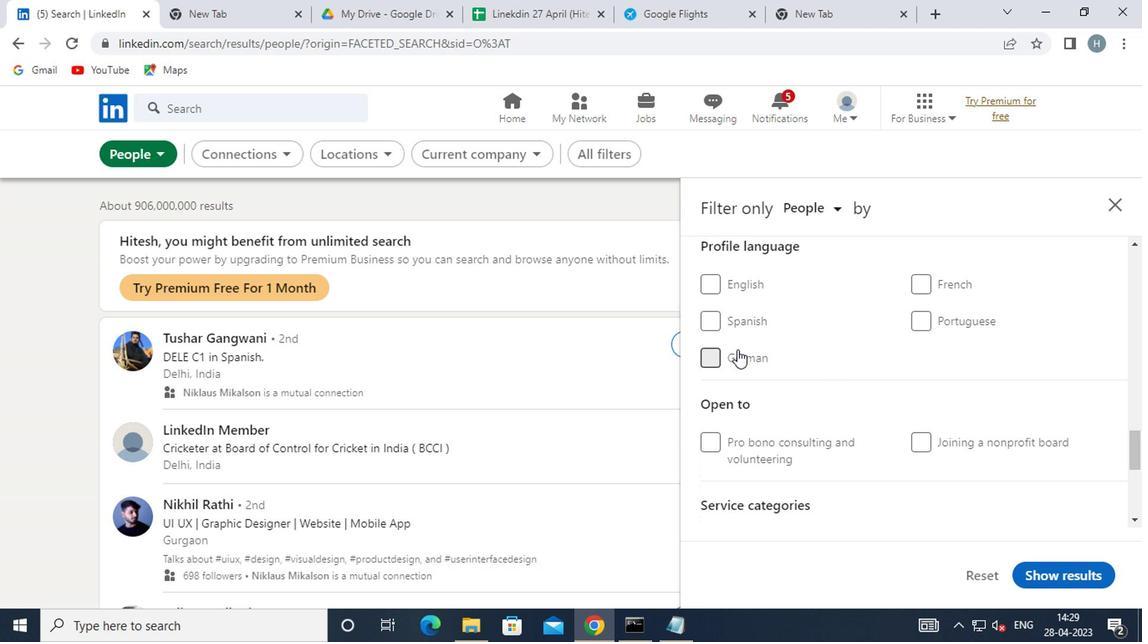 
Action: Mouse scrolled (822, 360) with delta (0, 0)
Screenshot: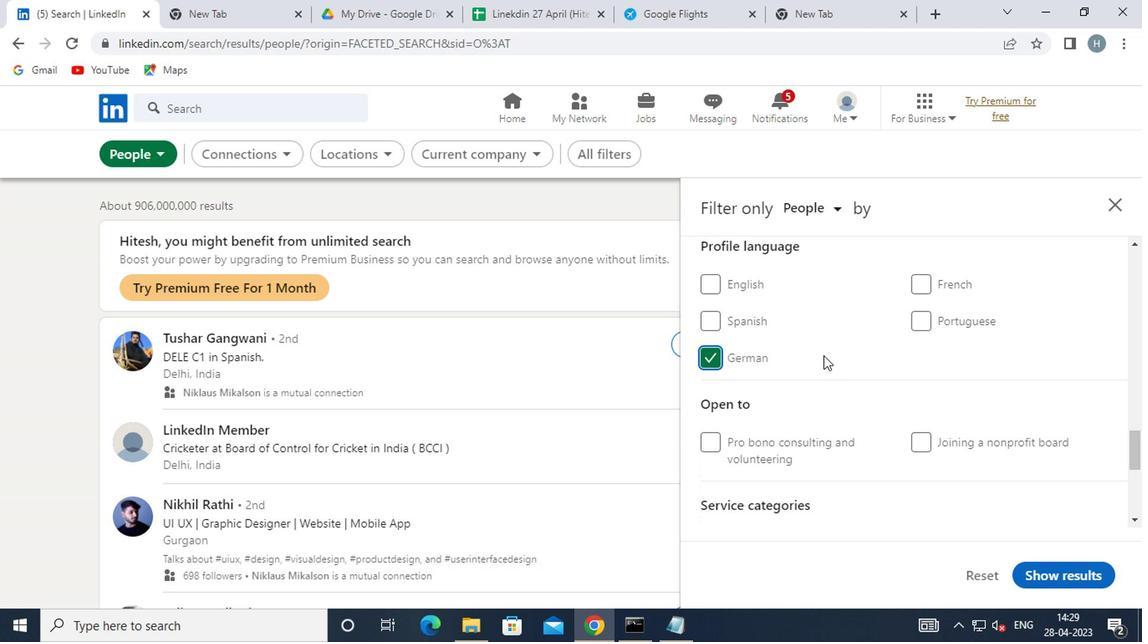 
Action: Mouse scrolled (822, 360) with delta (0, 0)
Screenshot: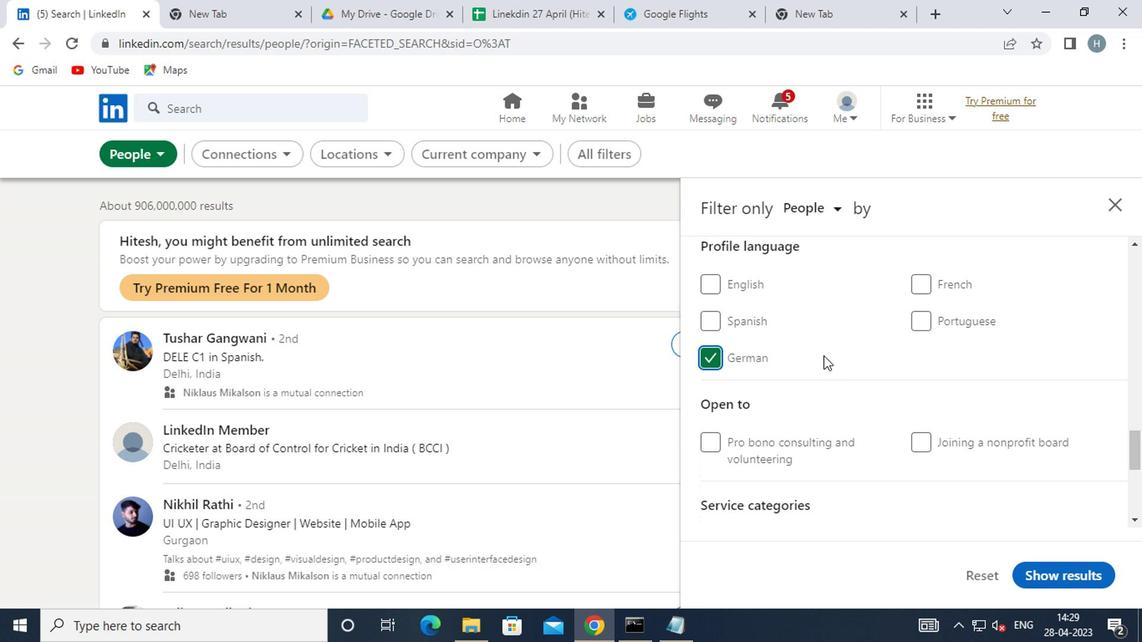 
Action: Mouse scrolled (822, 360) with delta (0, 0)
Screenshot: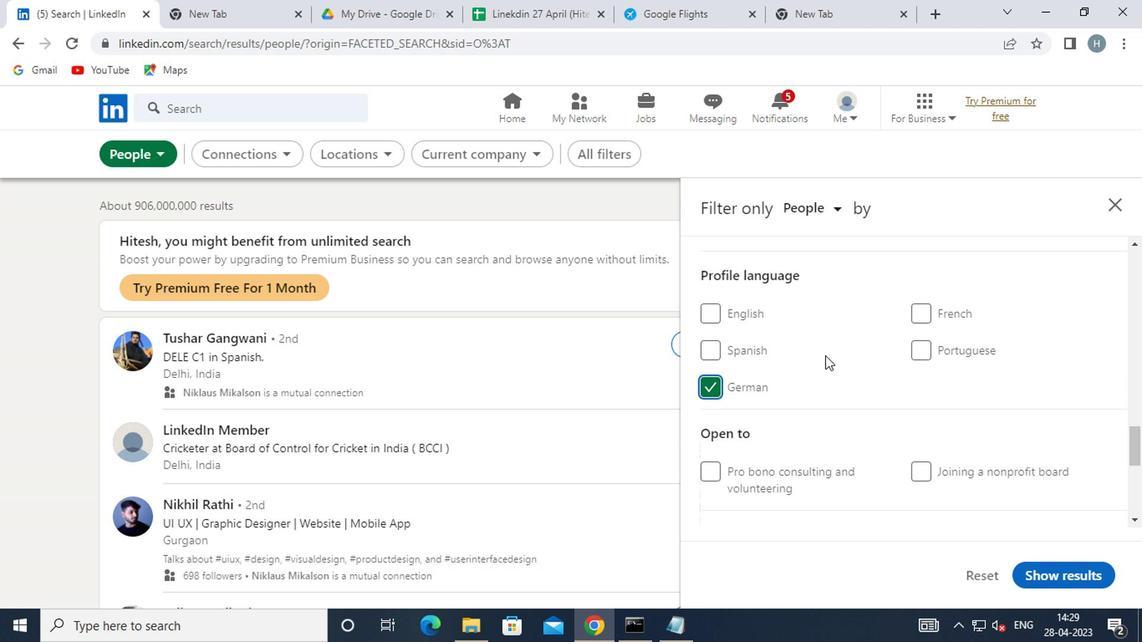 
Action: Mouse scrolled (822, 360) with delta (0, 0)
Screenshot: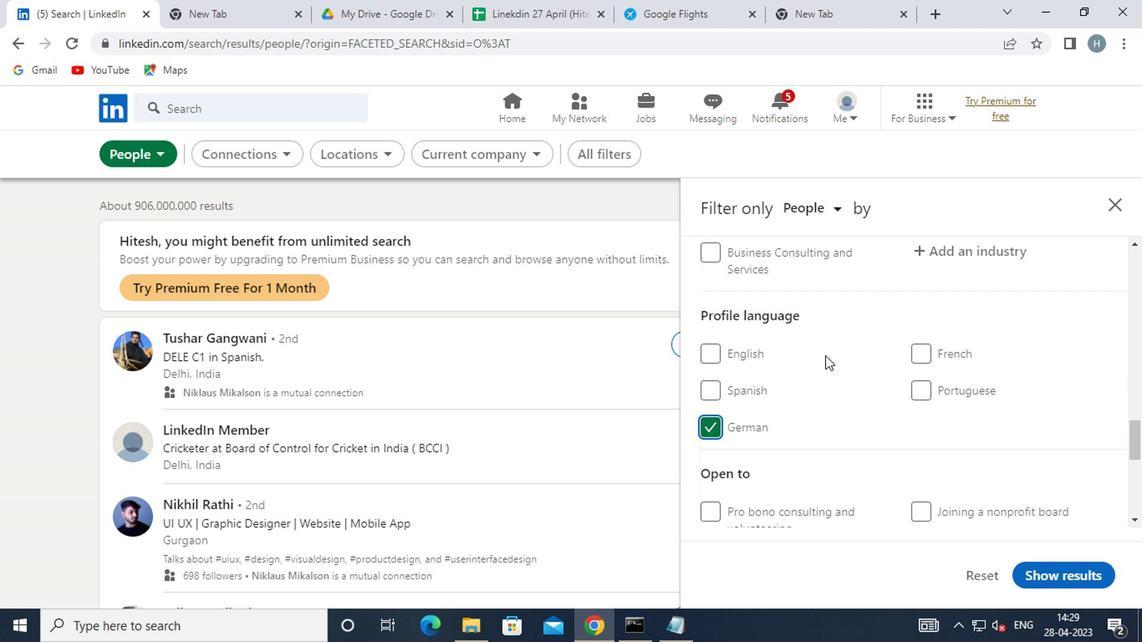
Action: Mouse moved to (821, 363)
Screenshot: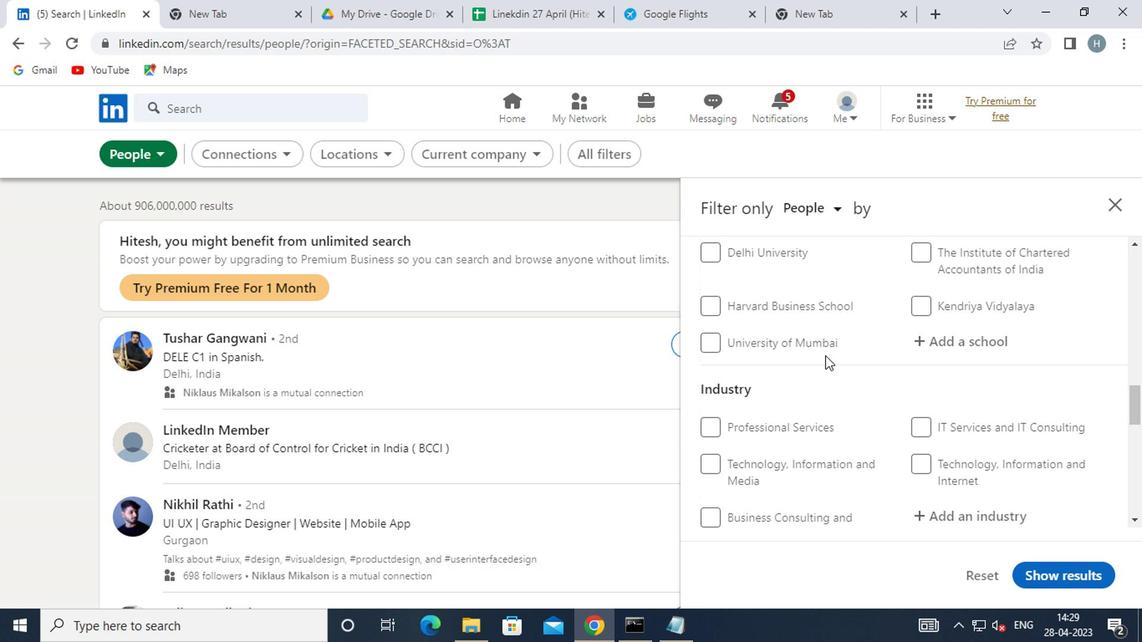 
Action: Mouse scrolled (821, 363) with delta (0, 0)
Screenshot: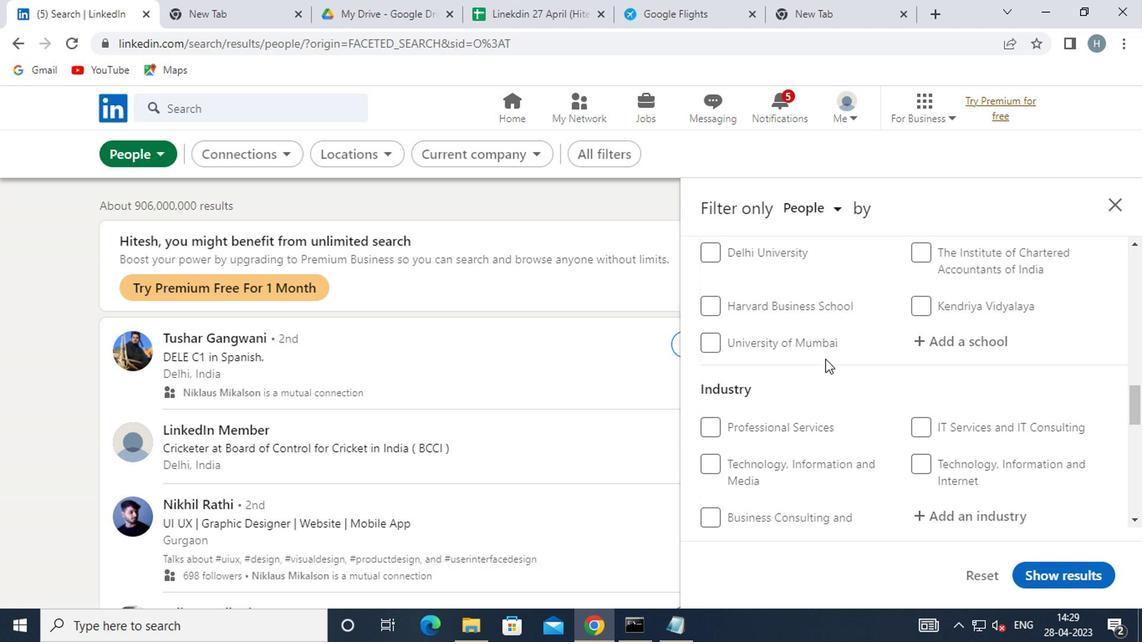
Action: Mouse moved to (824, 363)
Screenshot: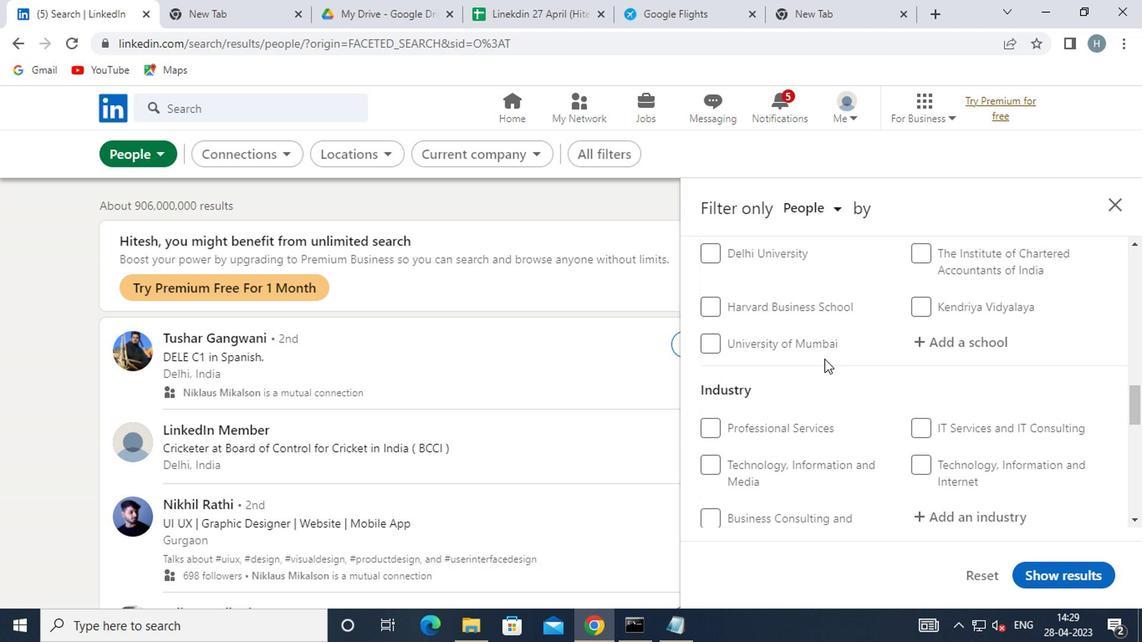 
Action: Mouse scrolled (824, 363) with delta (0, 0)
Screenshot: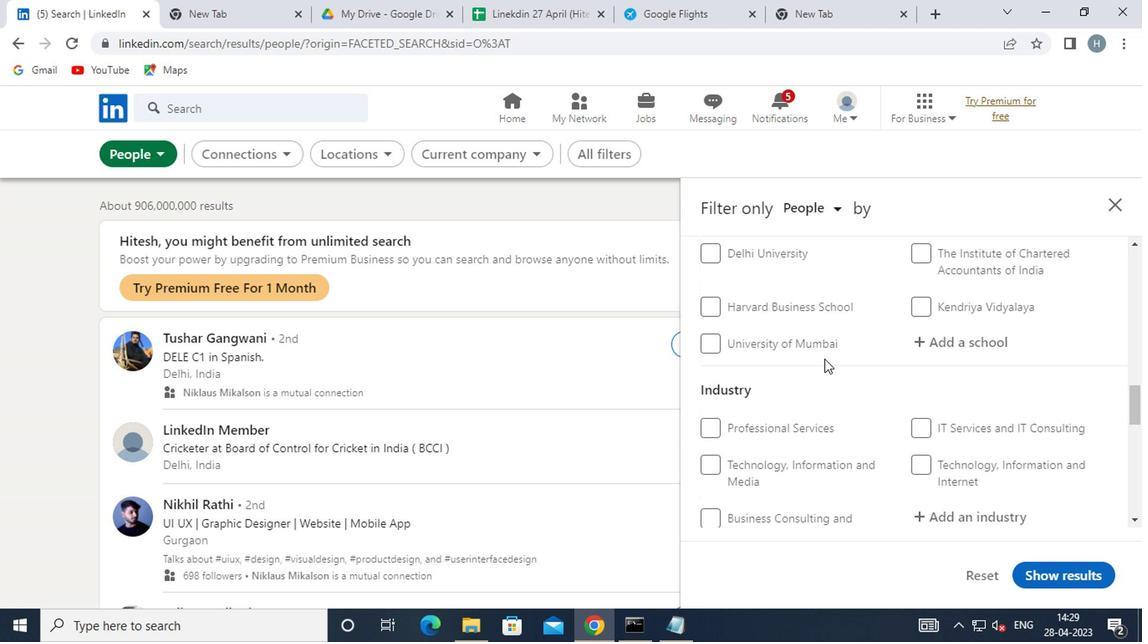 
Action: Mouse moved to (841, 358)
Screenshot: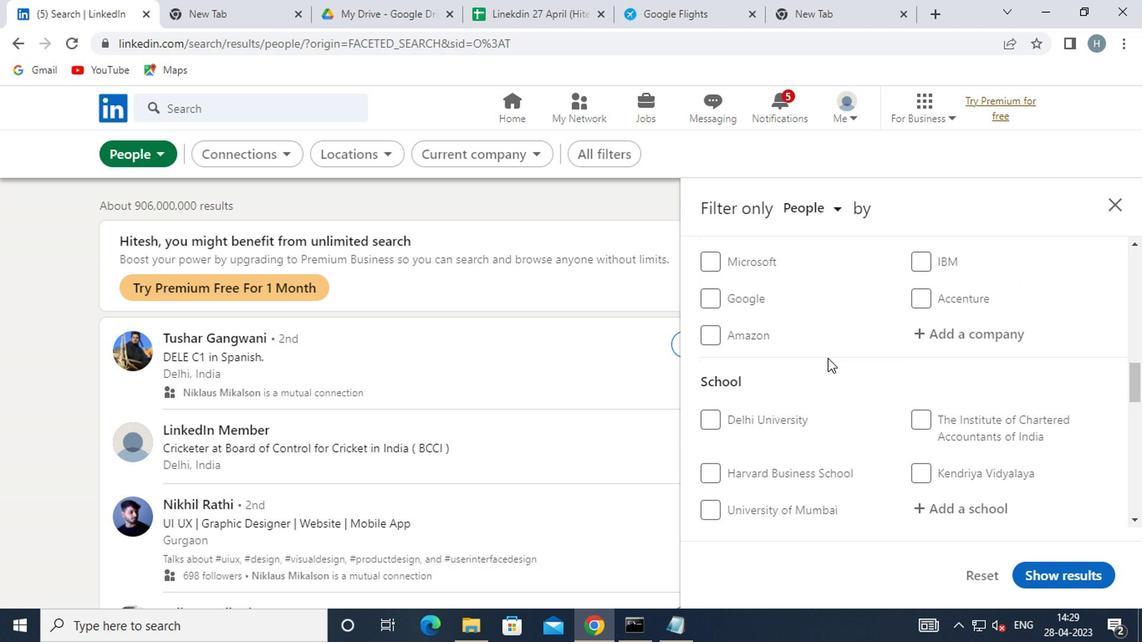 
Action: Mouse scrolled (841, 360) with delta (0, 1)
Screenshot: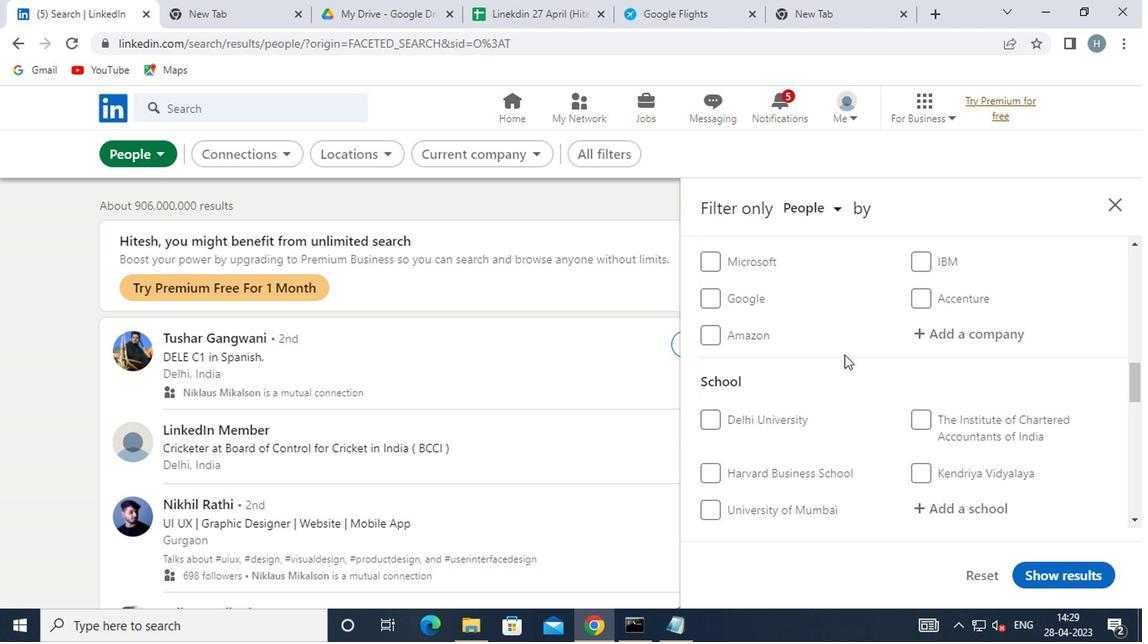 
Action: Mouse scrolled (841, 360) with delta (0, 1)
Screenshot: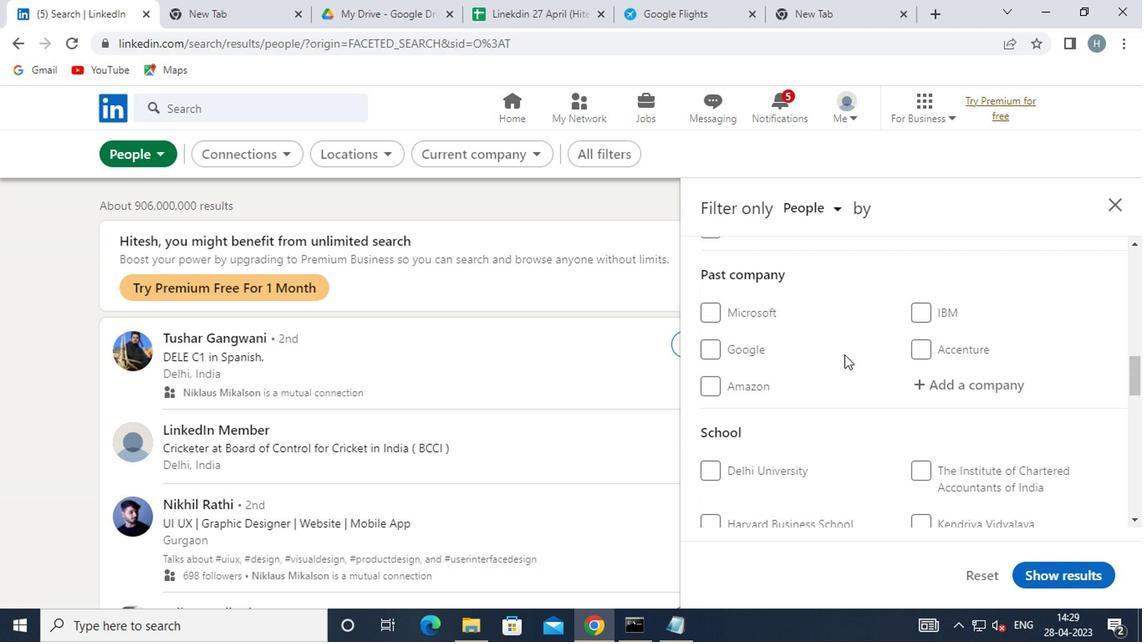 
Action: Mouse scrolled (841, 360) with delta (0, 1)
Screenshot: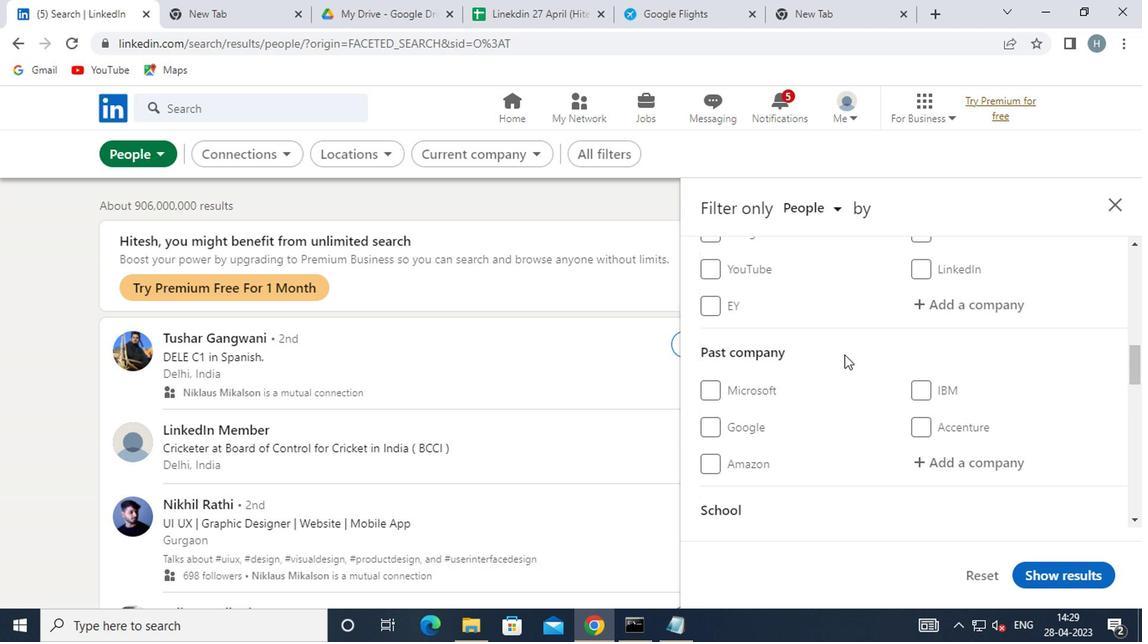 
Action: Mouse moved to (965, 426)
Screenshot: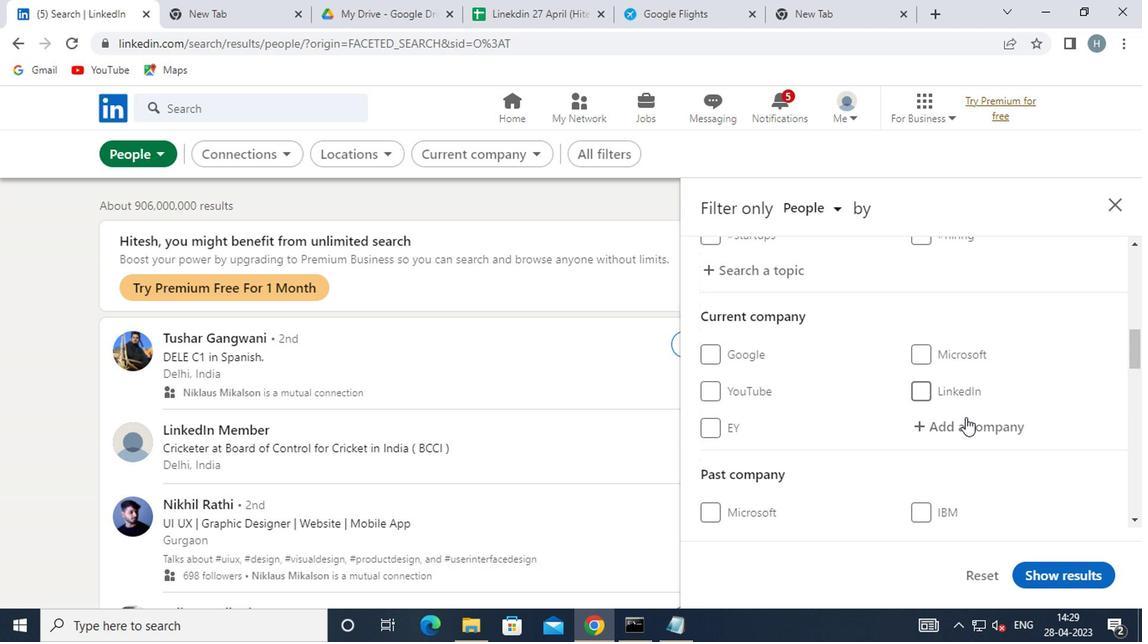 
Action: Mouse pressed left at (965, 426)
Screenshot: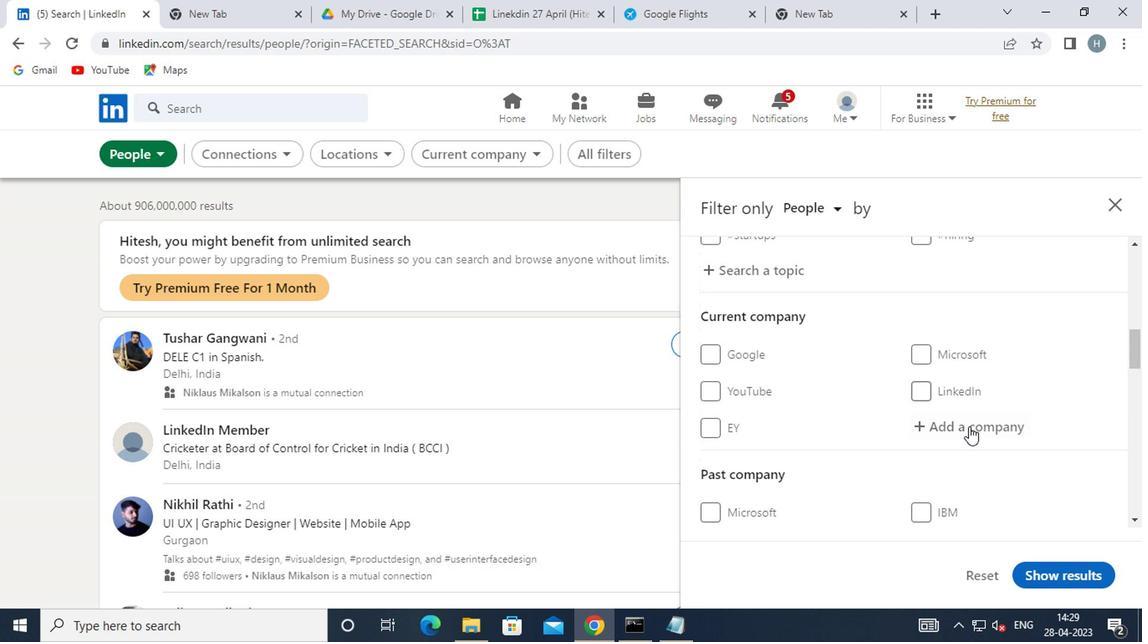 
Action: Mouse moved to (965, 426)
Screenshot: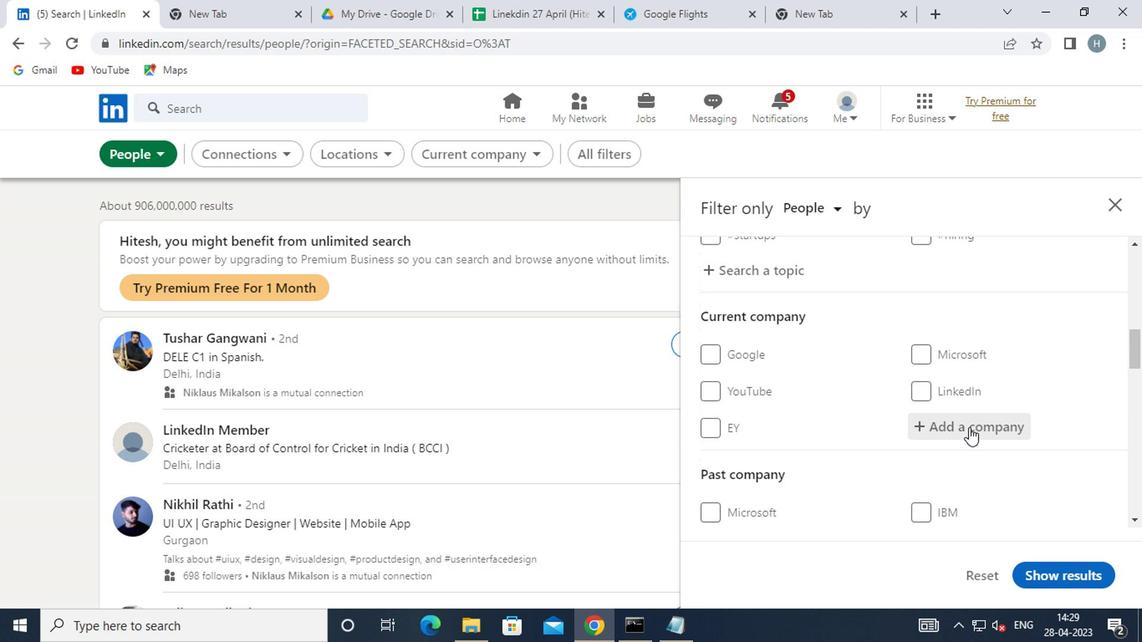 
Action: Key pressed <Key.shift>
Screenshot: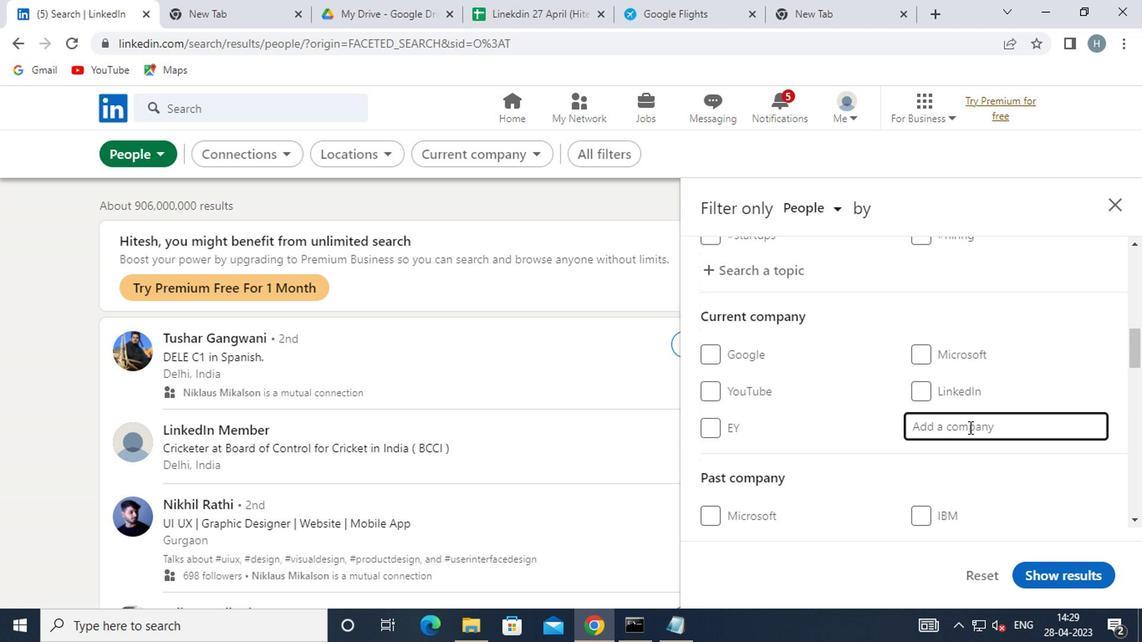 
Action: Mouse moved to (965, 427)
Screenshot: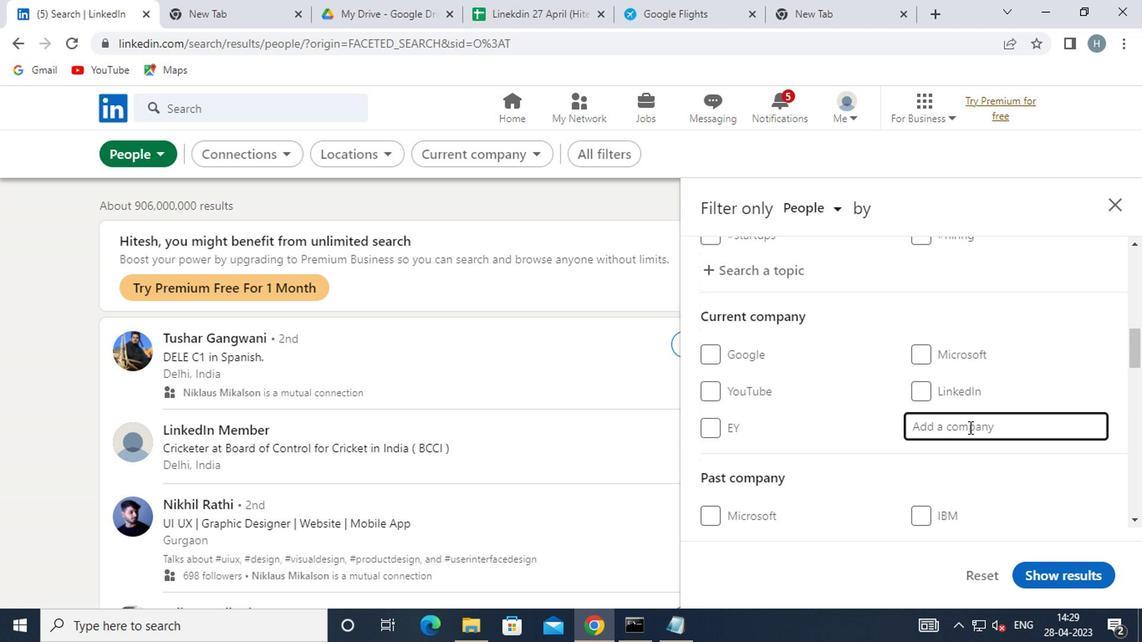 
Action: Key pressed HINDA
Screenshot: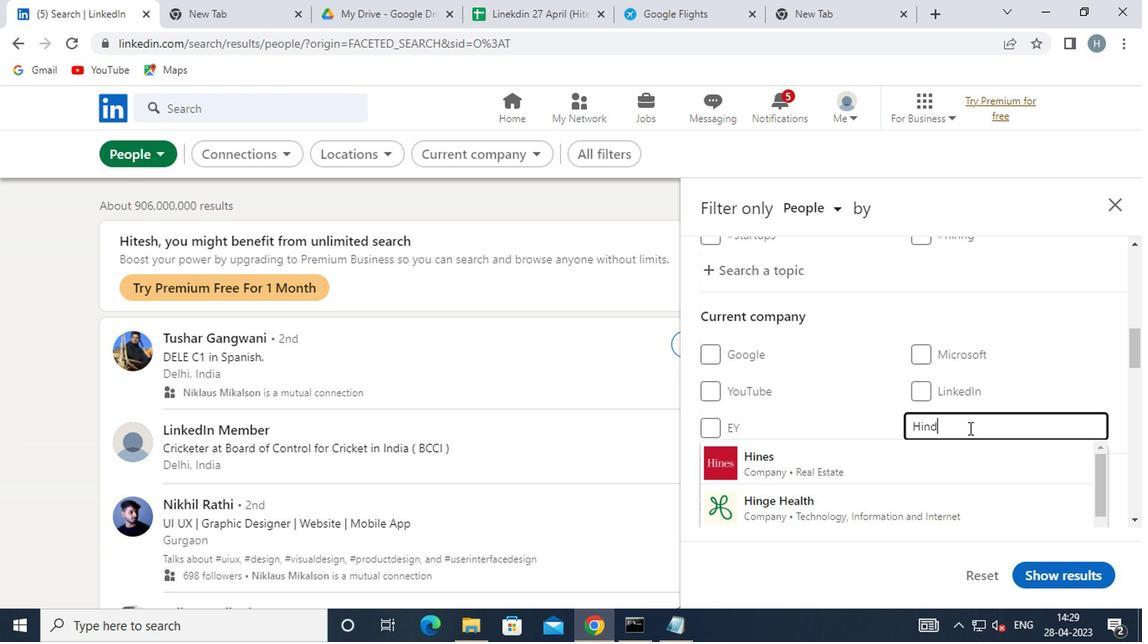 
Action: Mouse moved to (953, 449)
Screenshot: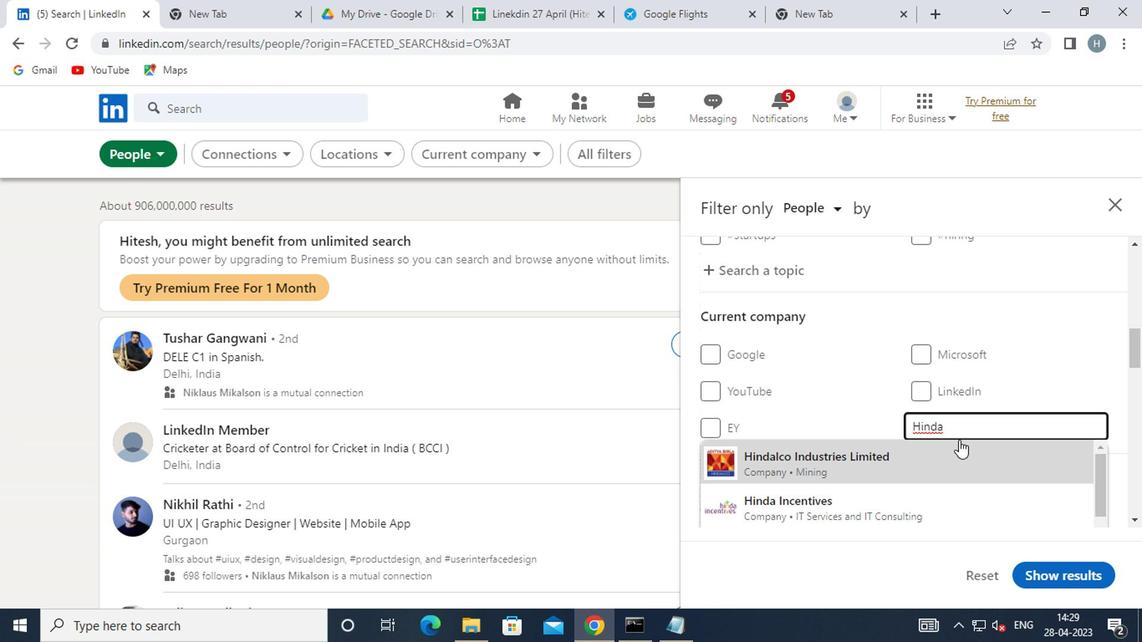 
Action: Mouse pressed left at (953, 449)
Screenshot: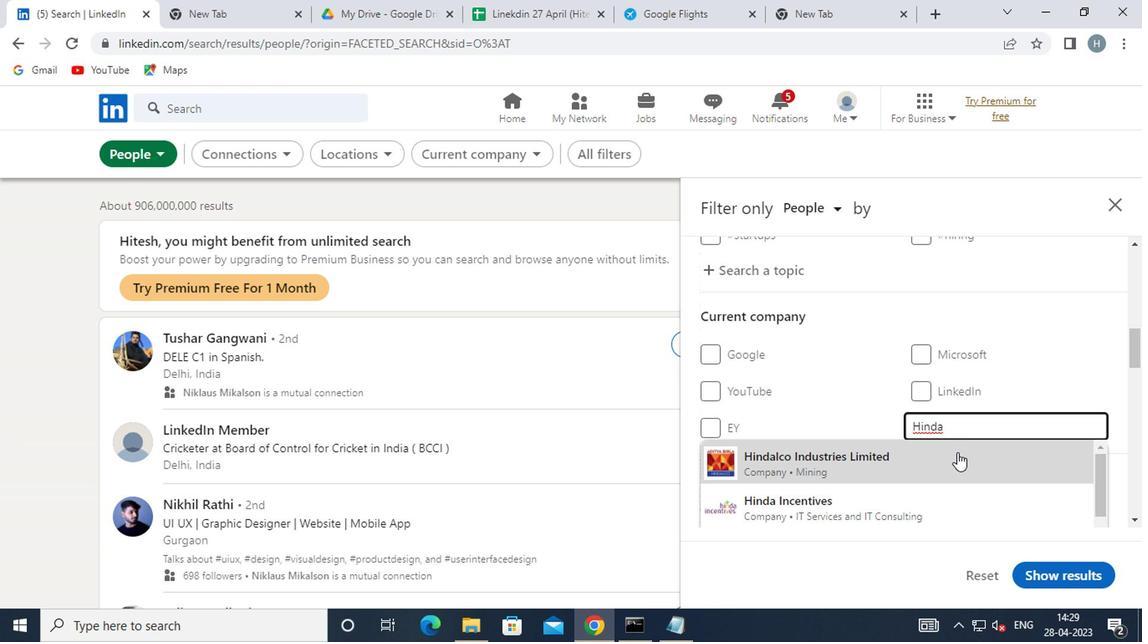 
Action: Mouse moved to (915, 402)
Screenshot: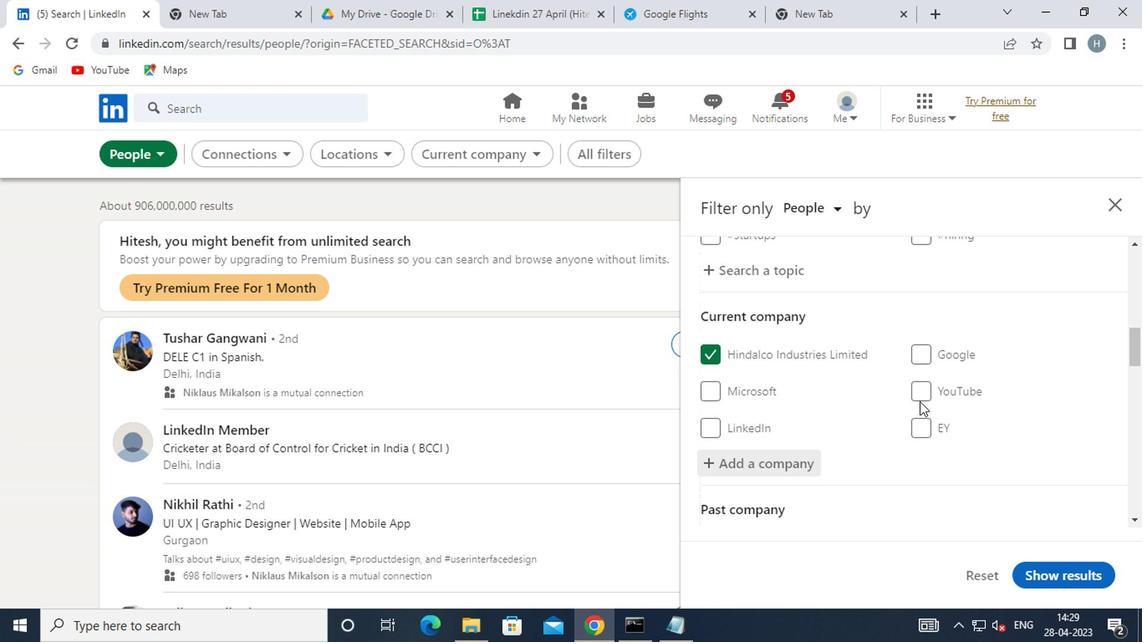 
Action: Mouse scrolled (915, 401) with delta (0, 0)
Screenshot: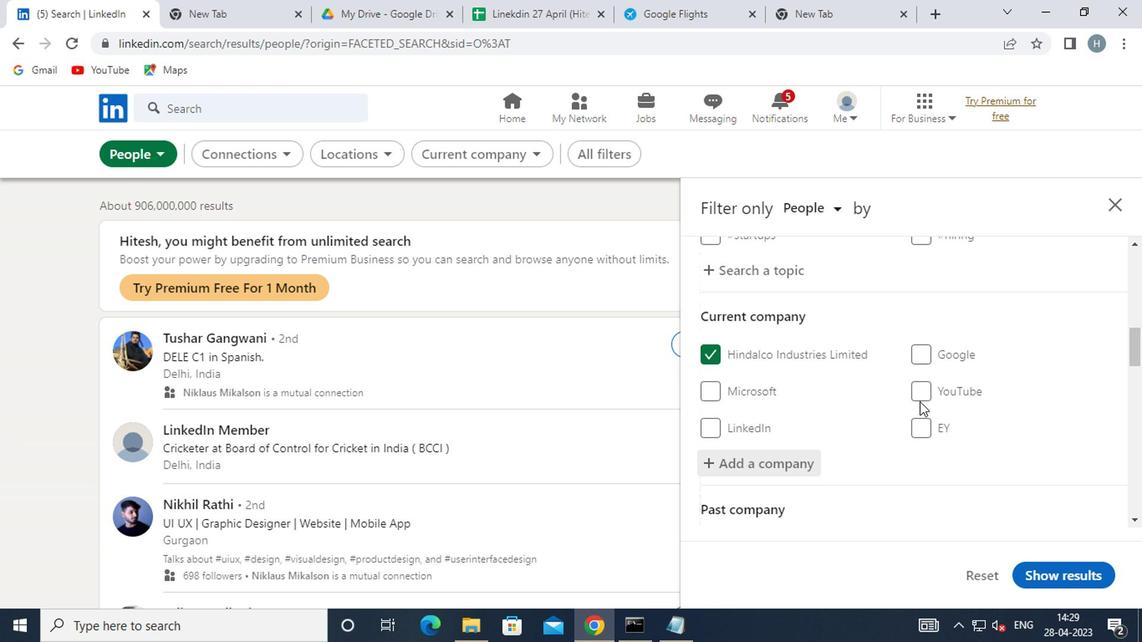 
Action: Mouse scrolled (915, 401) with delta (0, 0)
Screenshot: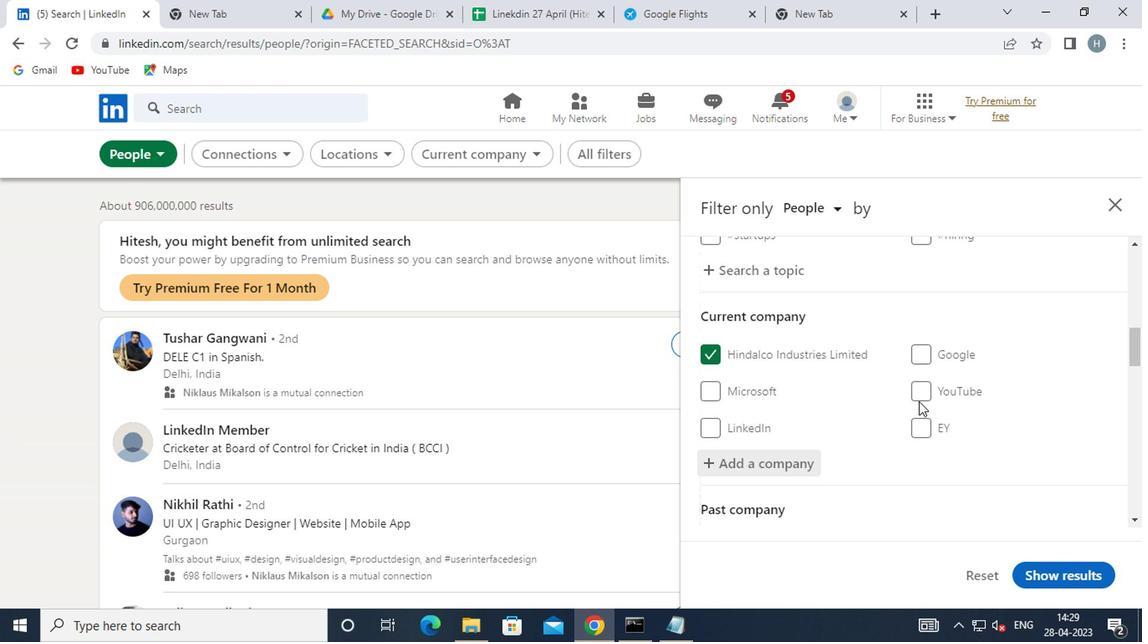 
Action: Mouse moved to (897, 404)
Screenshot: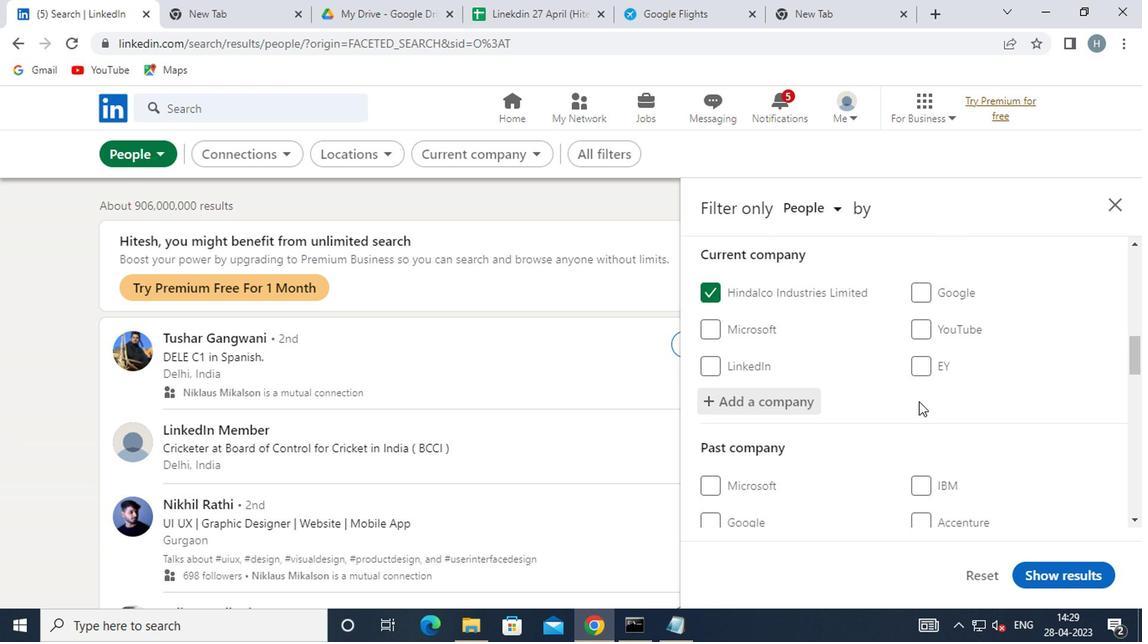 
Action: Mouse scrolled (897, 404) with delta (0, 0)
Screenshot: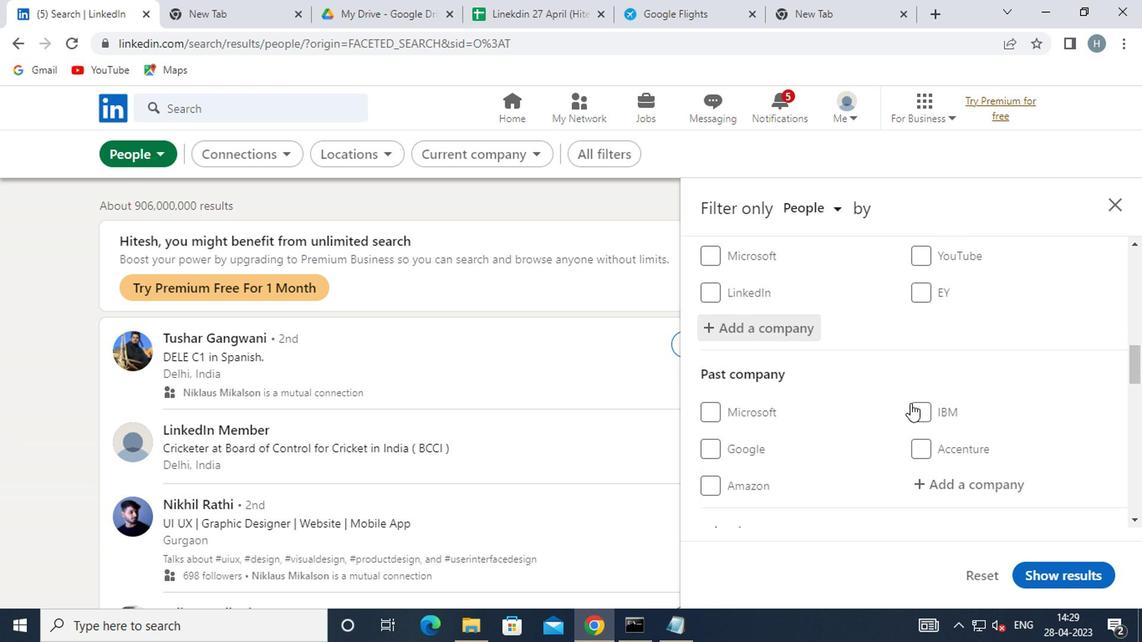 
Action: Mouse moved to (893, 404)
Screenshot: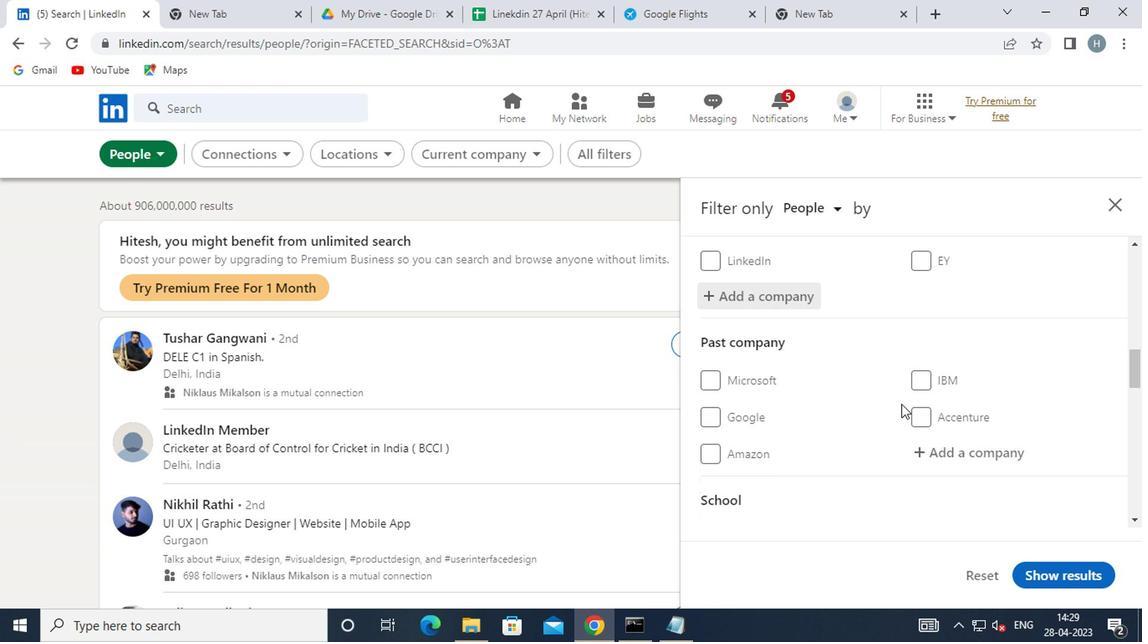 
Action: Mouse scrolled (893, 404) with delta (0, 0)
Screenshot: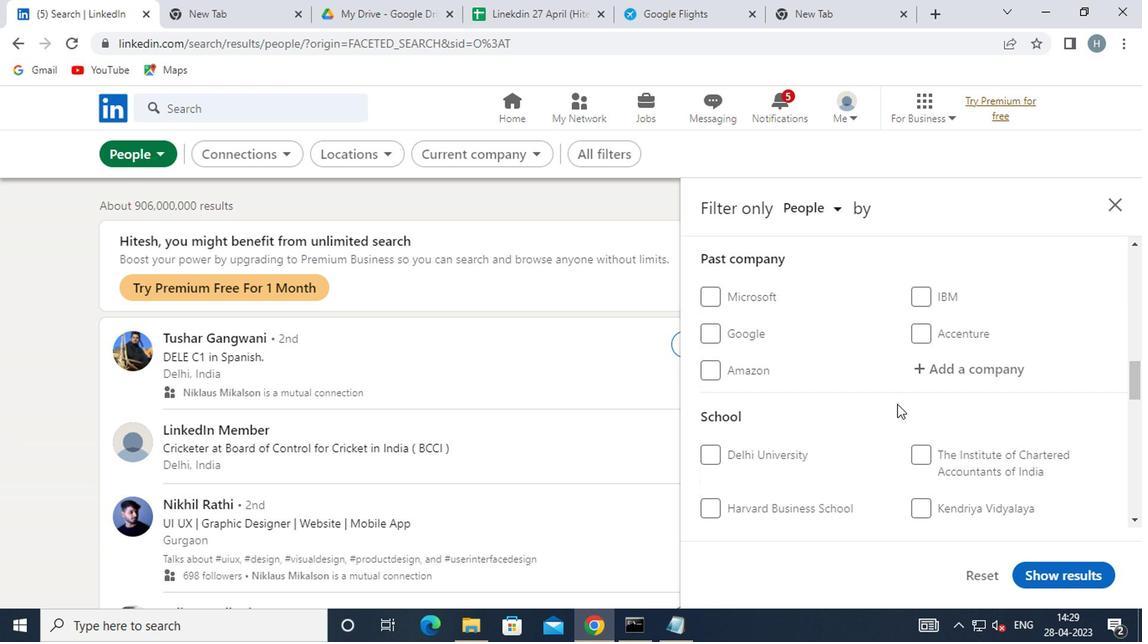 
Action: Mouse moved to (955, 449)
Screenshot: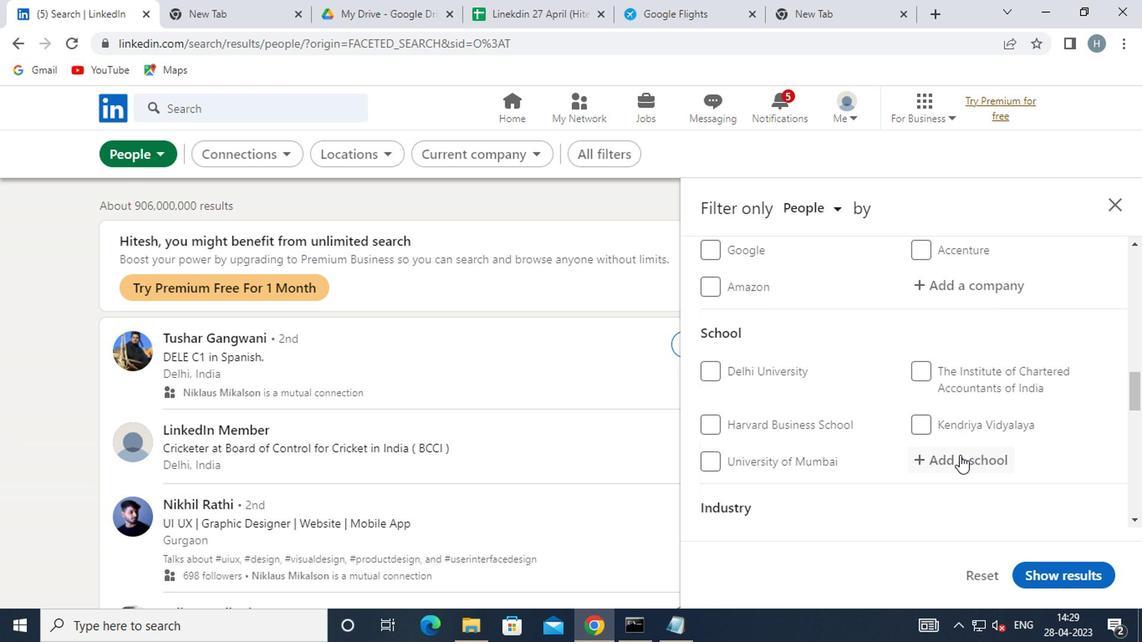 
Action: Mouse scrolled (955, 448) with delta (0, -1)
Screenshot: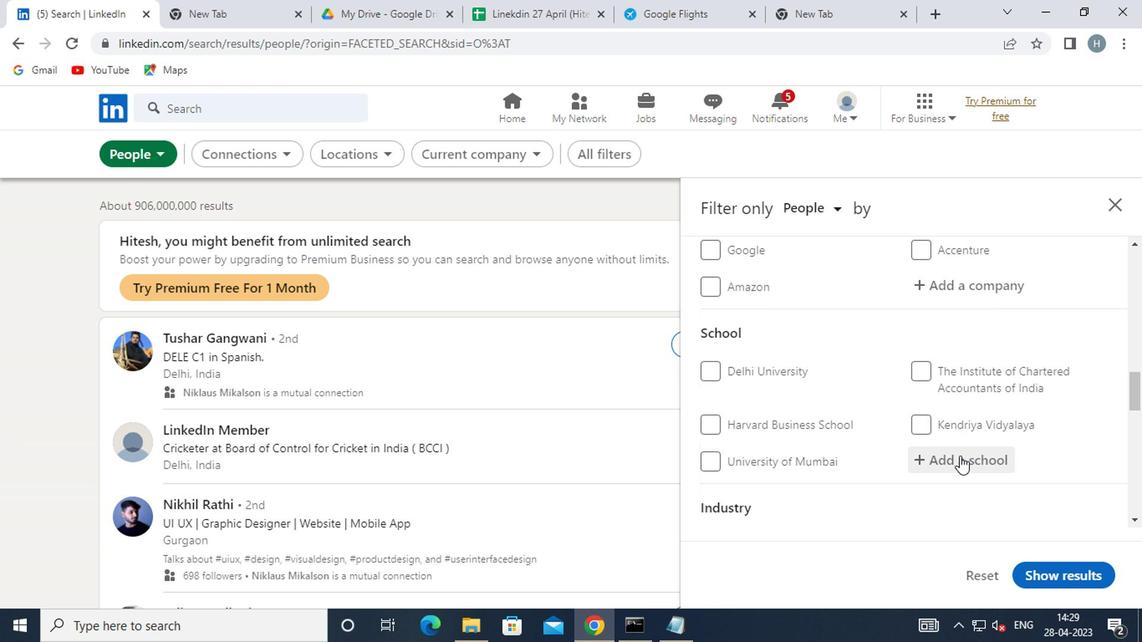 
Action: Mouse moved to (968, 376)
Screenshot: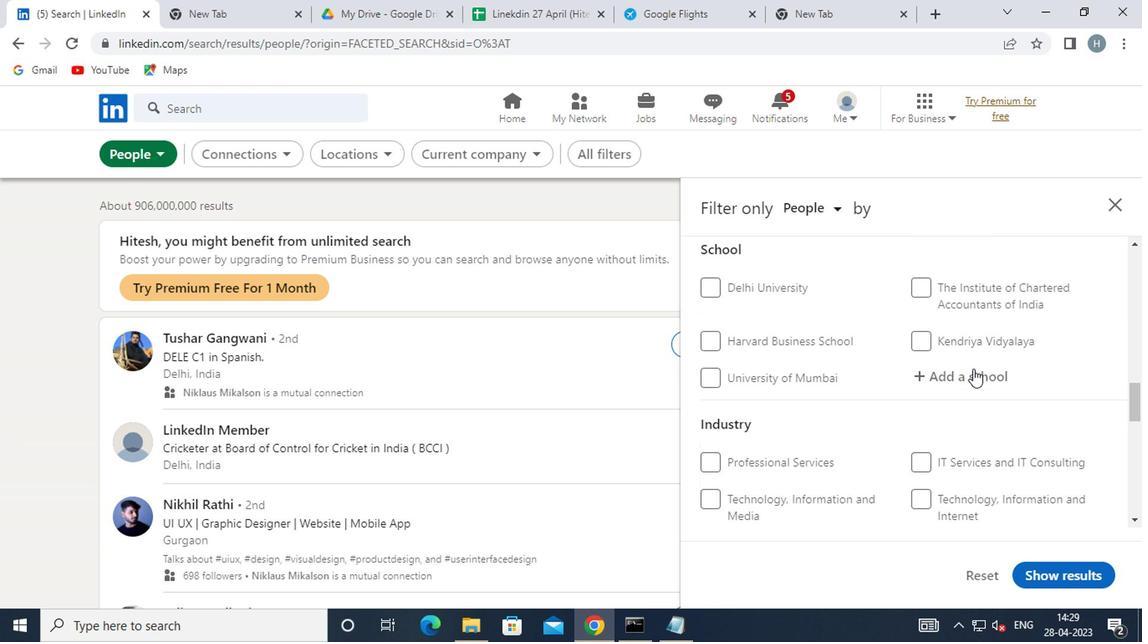 
Action: Mouse pressed left at (968, 376)
Screenshot: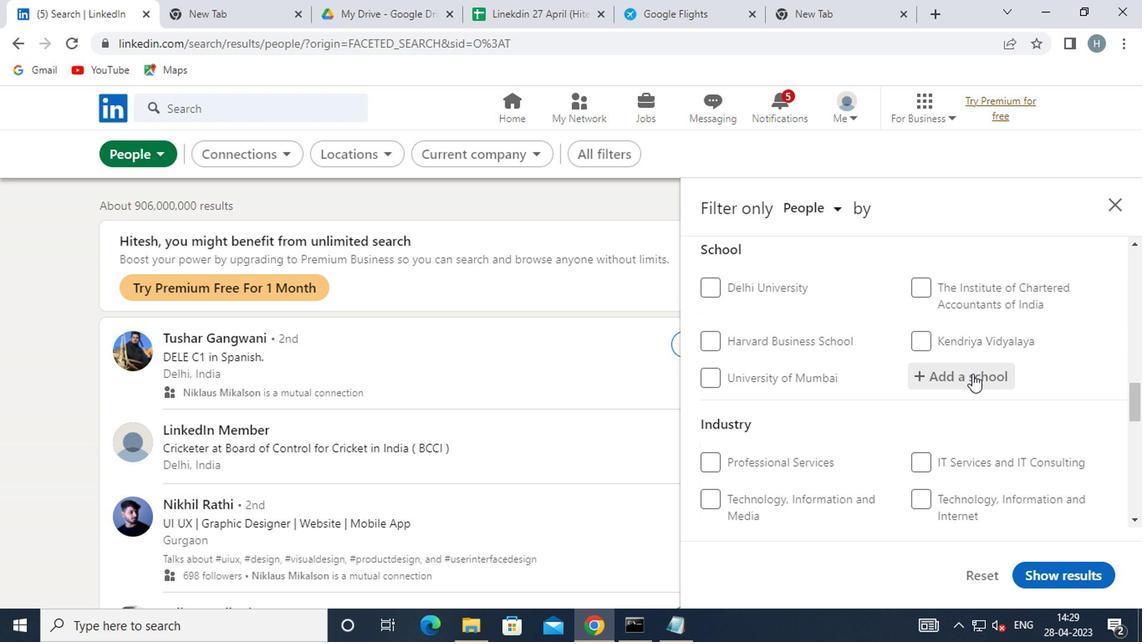
Action: Key pressed <Key.shift>SANDIP
Screenshot: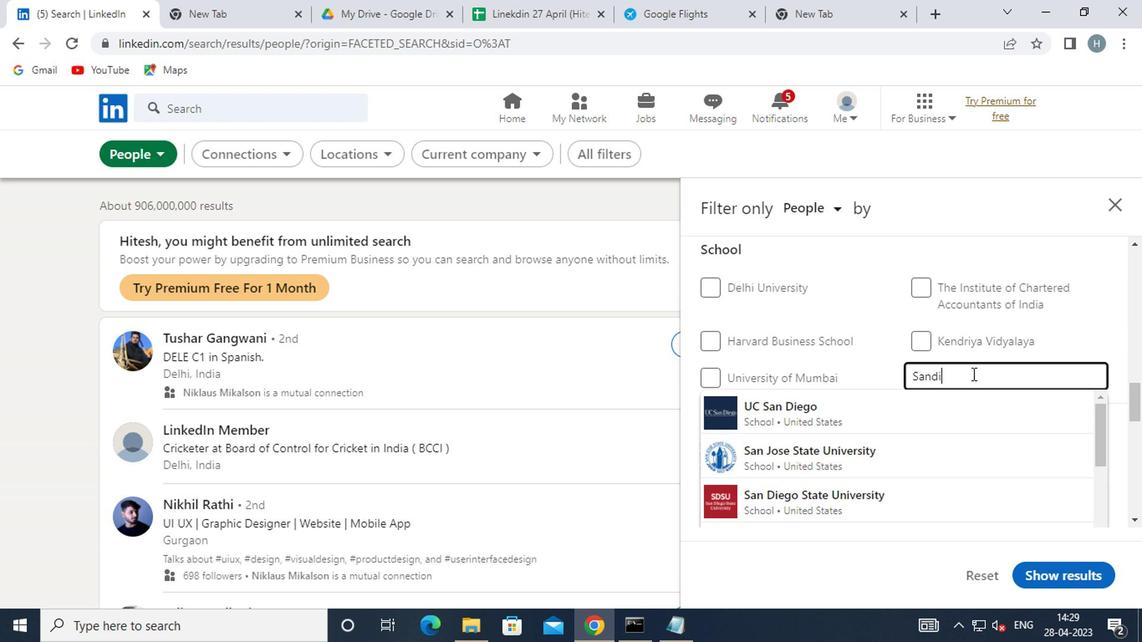 
Action: Mouse moved to (964, 383)
Screenshot: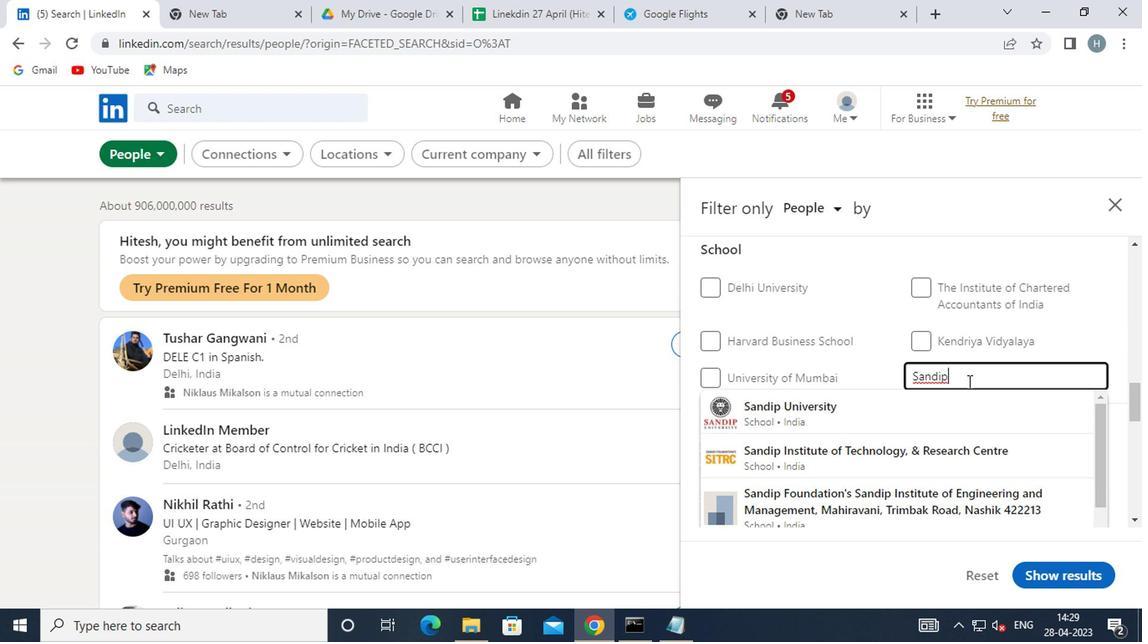 
Action: Key pressed <Key.space>
Screenshot: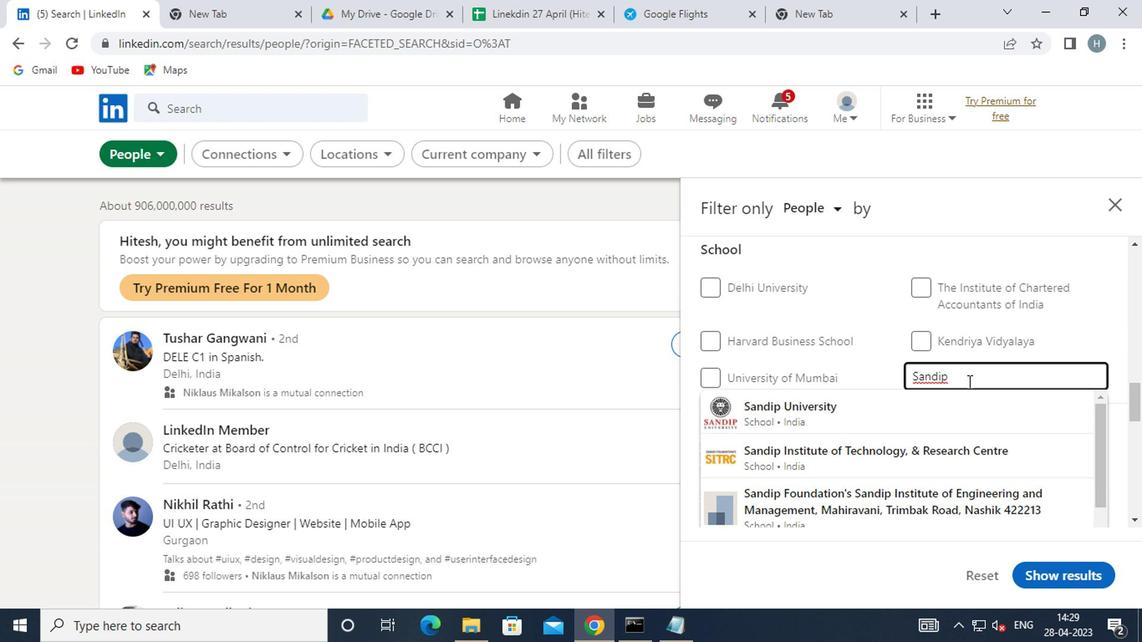 
Action: Mouse moved to (965, 383)
Screenshot: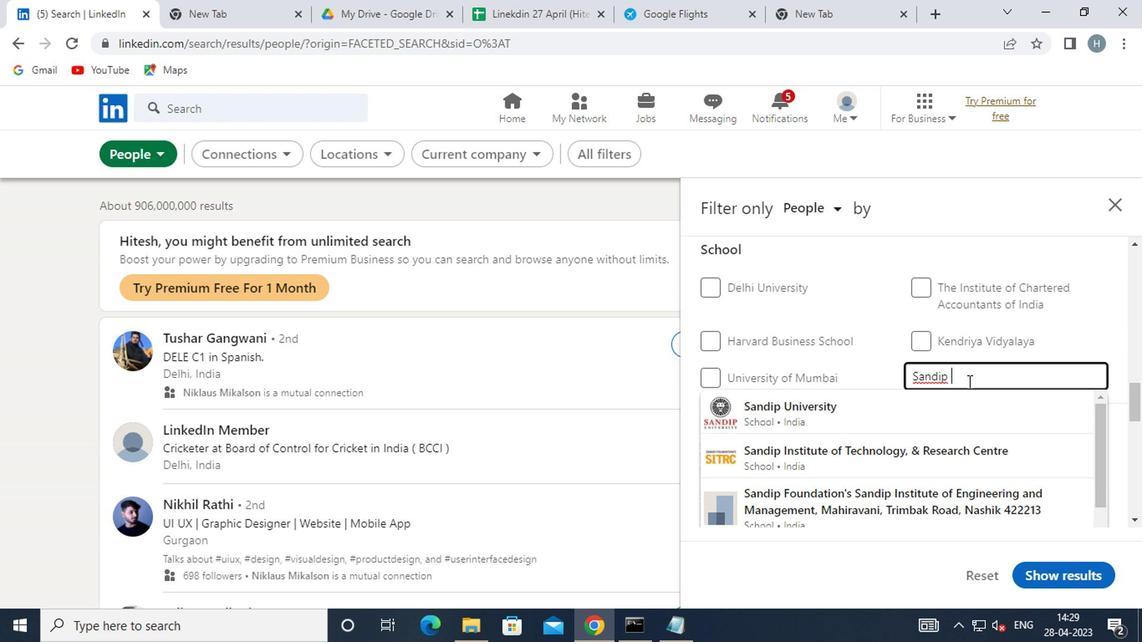 
Action: Key pressed <Key.shift>F
Screenshot: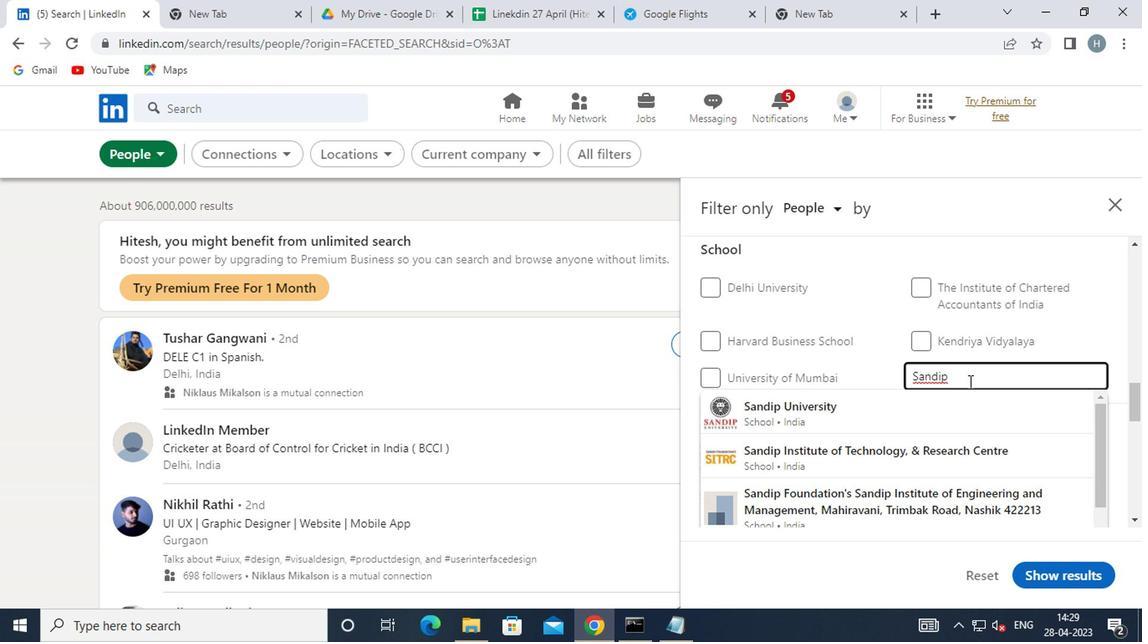 
Action: Mouse moved to (1037, 425)
Screenshot: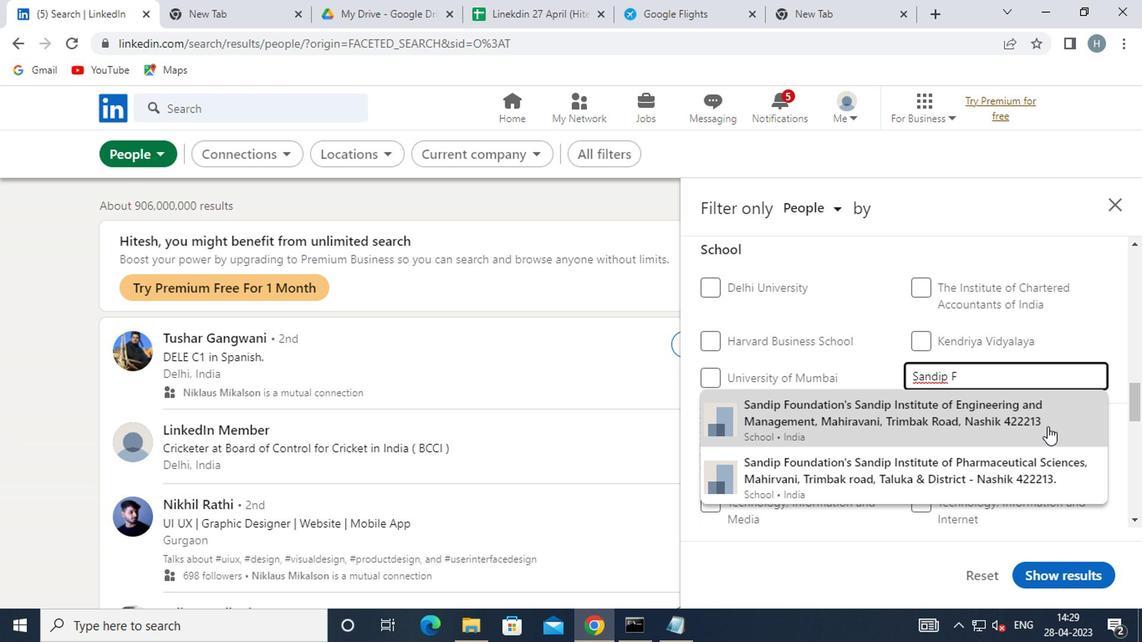 
Action: Mouse pressed left at (1037, 425)
Screenshot: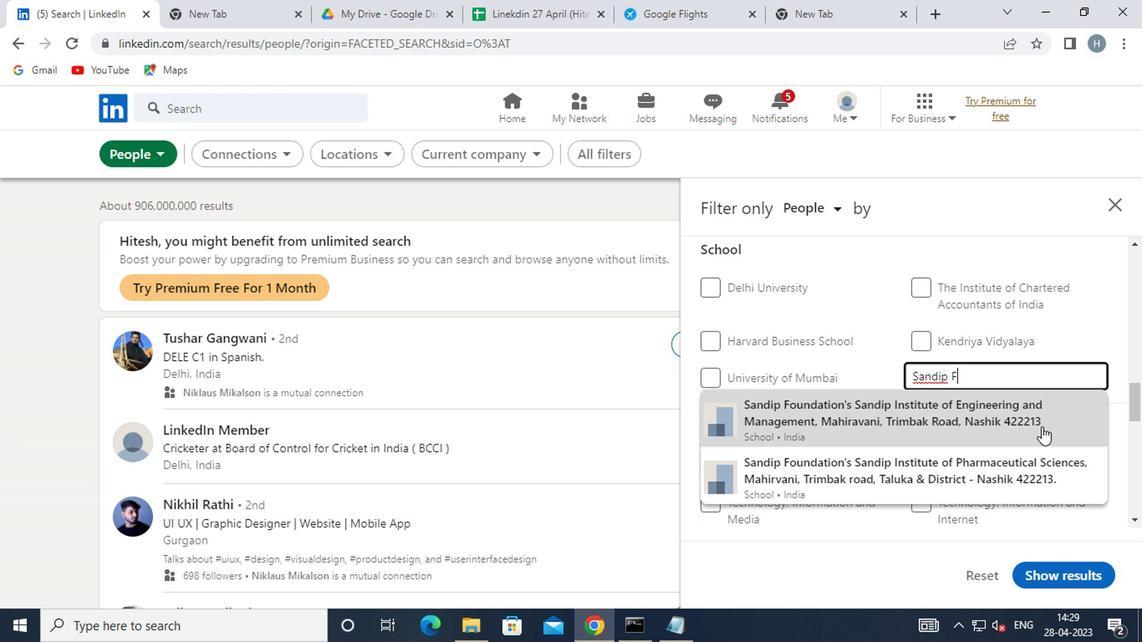 
Action: Mouse moved to (910, 414)
Screenshot: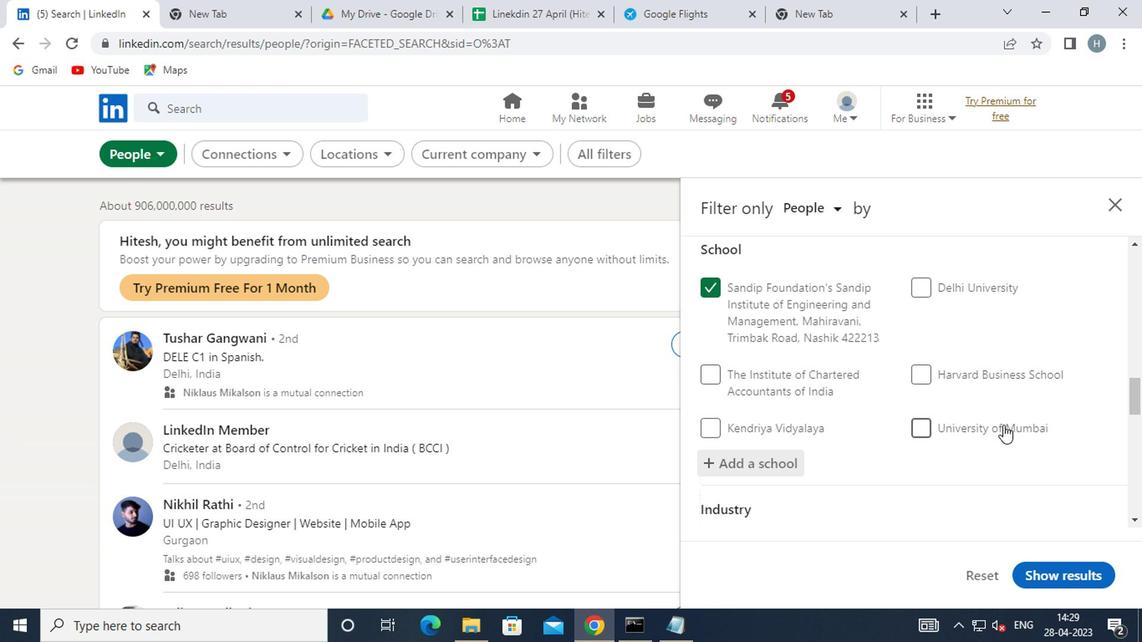 
Action: Mouse scrolled (910, 413) with delta (0, 0)
Screenshot: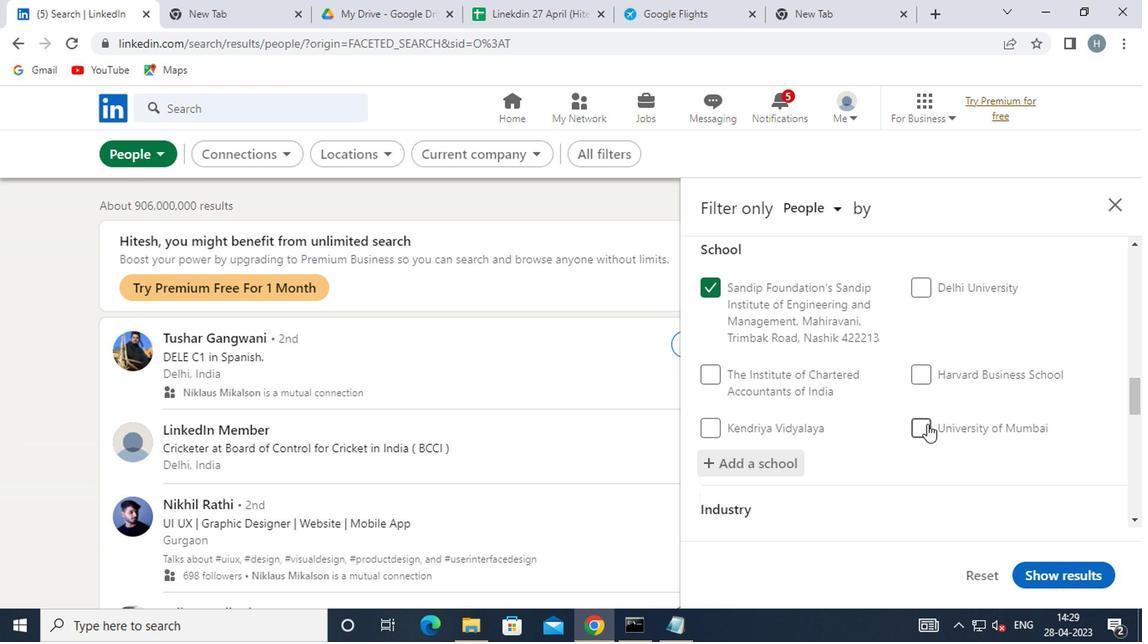 
Action: Mouse moved to (909, 413)
Screenshot: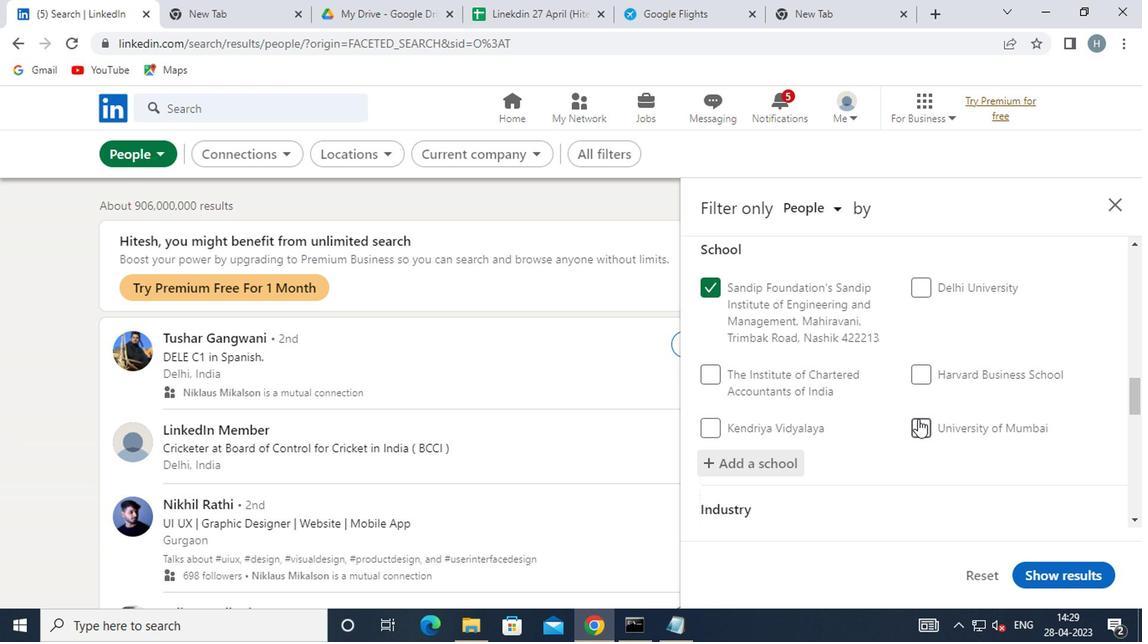 
Action: Mouse scrolled (909, 412) with delta (0, -1)
Screenshot: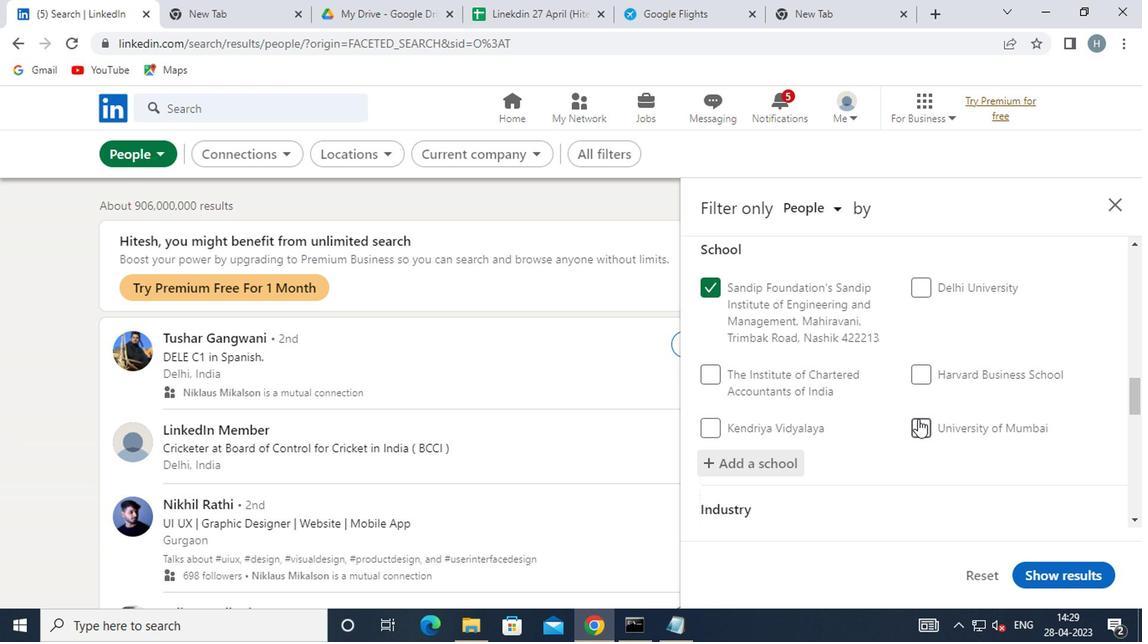 
Action: Mouse moved to (885, 389)
Screenshot: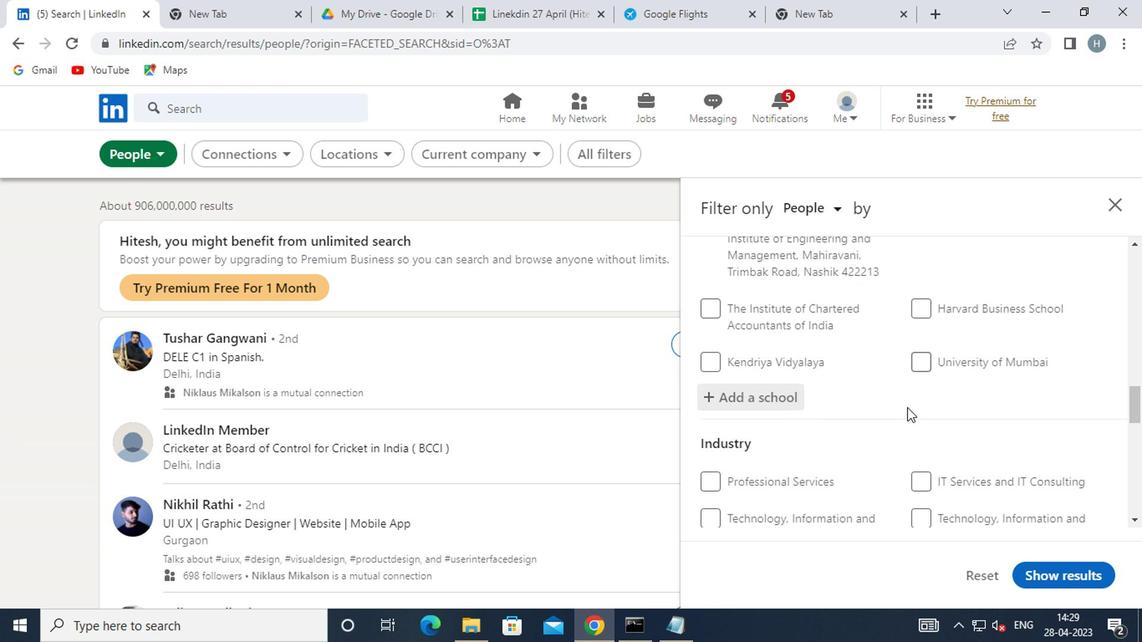 
Action: Mouse scrolled (885, 389) with delta (0, 0)
Screenshot: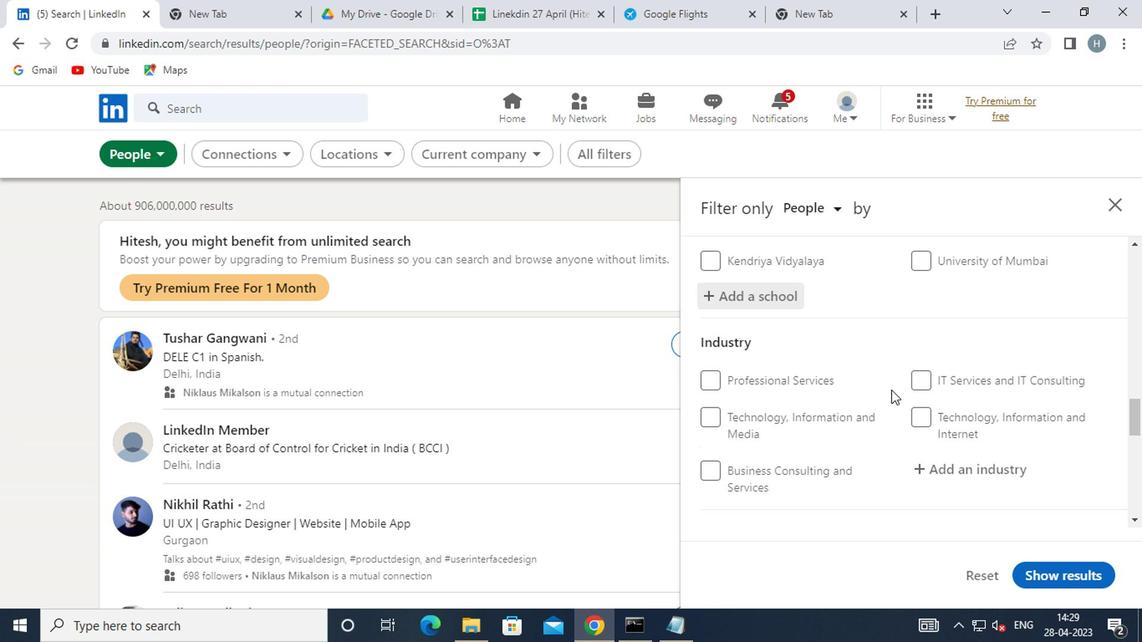 
Action: Mouse moved to (994, 390)
Screenshot: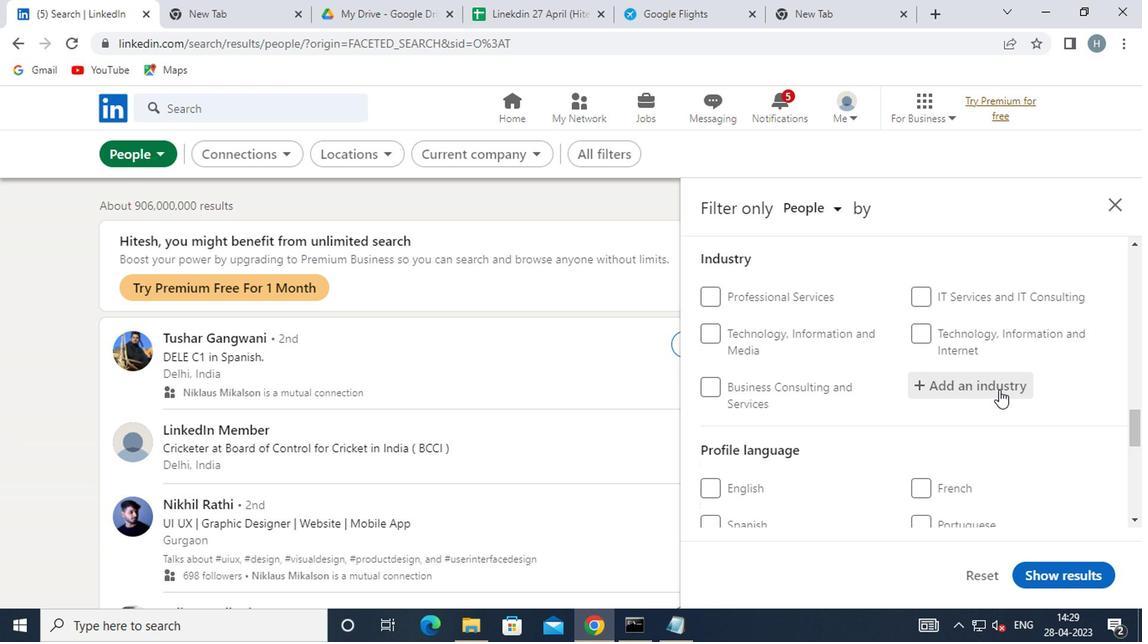 
Action: Mouse pressed left at (994, 390)
Screenshot: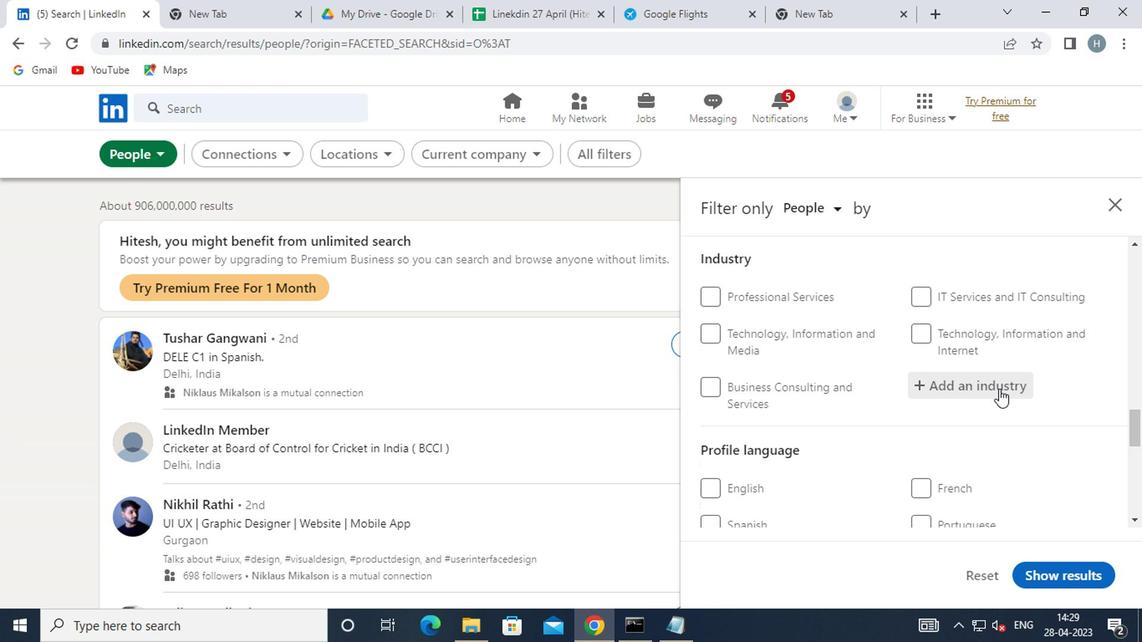 
Action: Key pressed <Key.shift>WHOLE
Screenshot: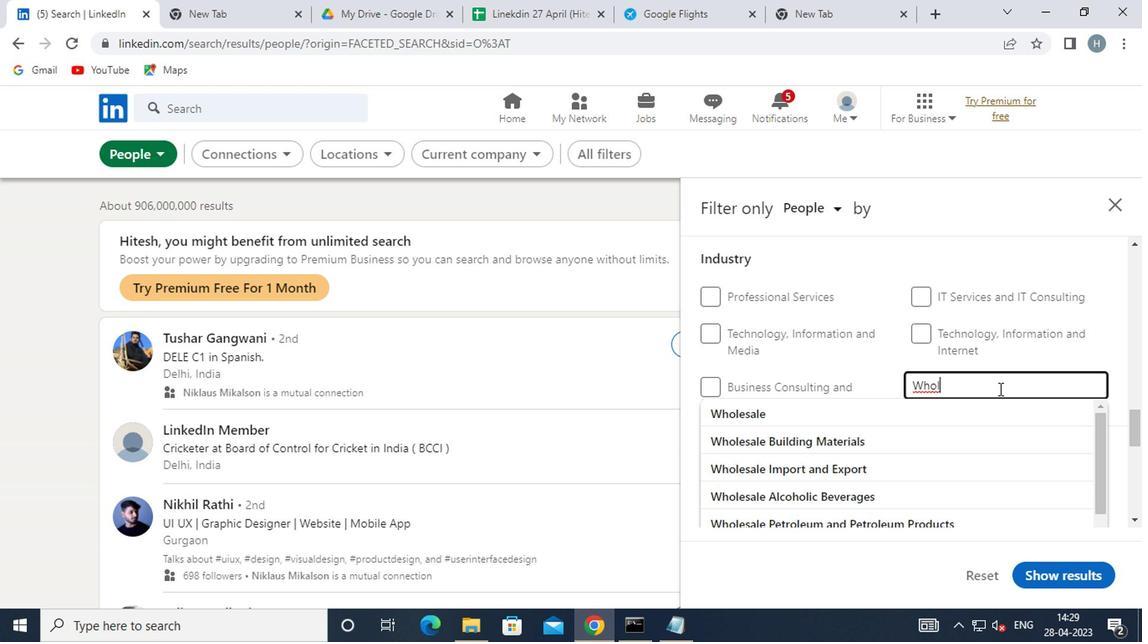 
Action: Mouse moved to (868, 480)
Screenshot: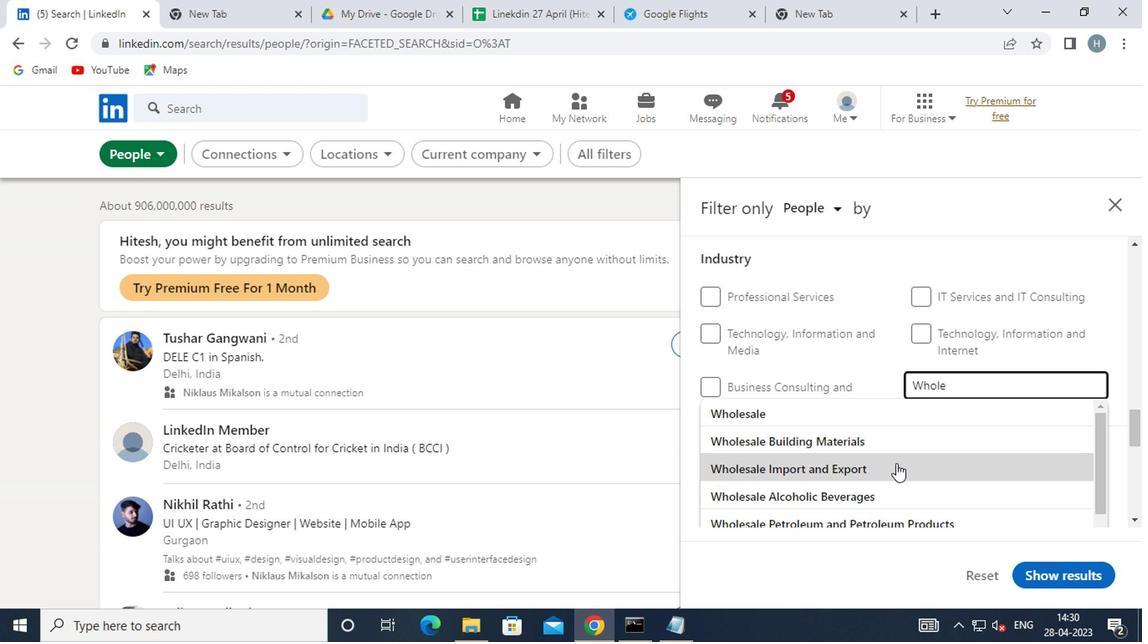 
Action: Mouse scrolled (868, 479) with delta (0, -1)
Screenshot: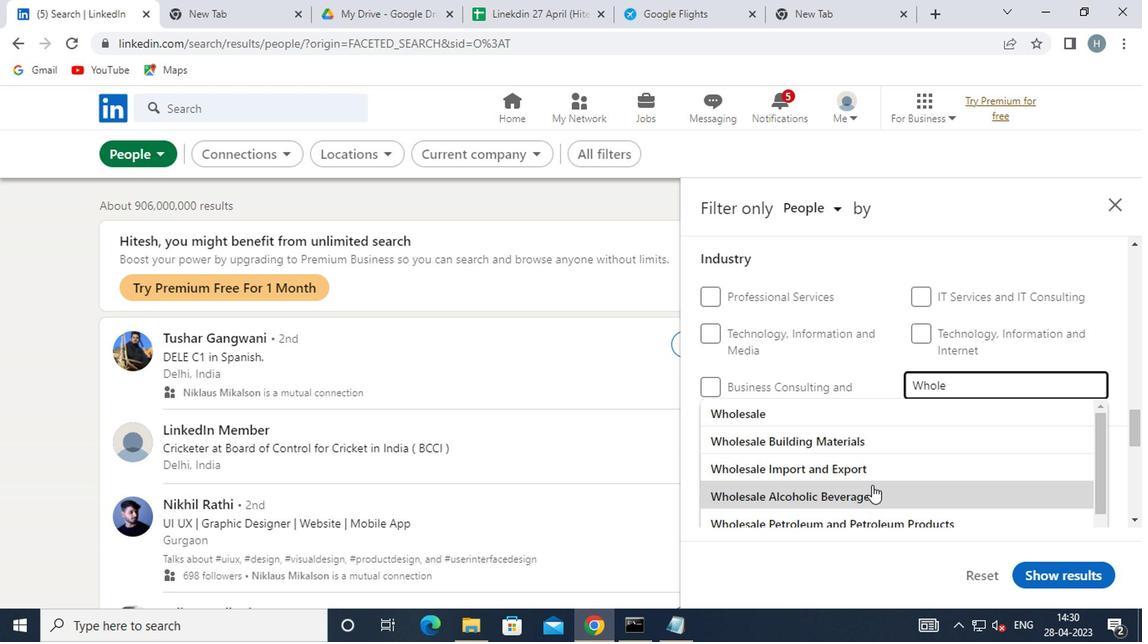 
Action: Mouse moved to (868, 473)
Screenshot: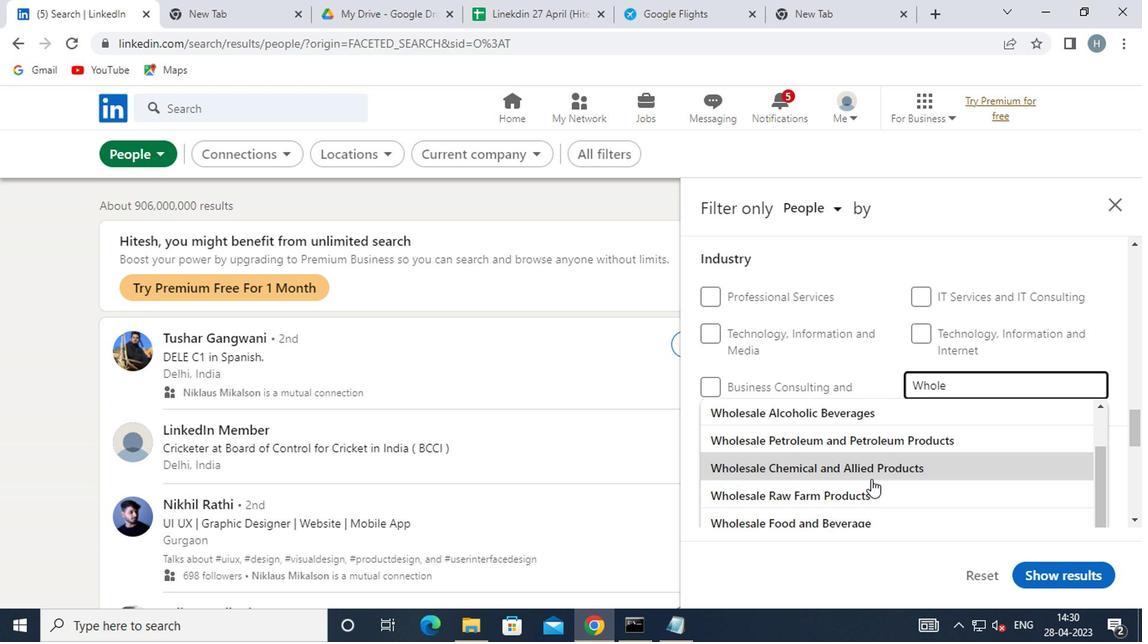 
Action: Mouse scrolled (868, 472) with delta (0, 0)
Screenshot: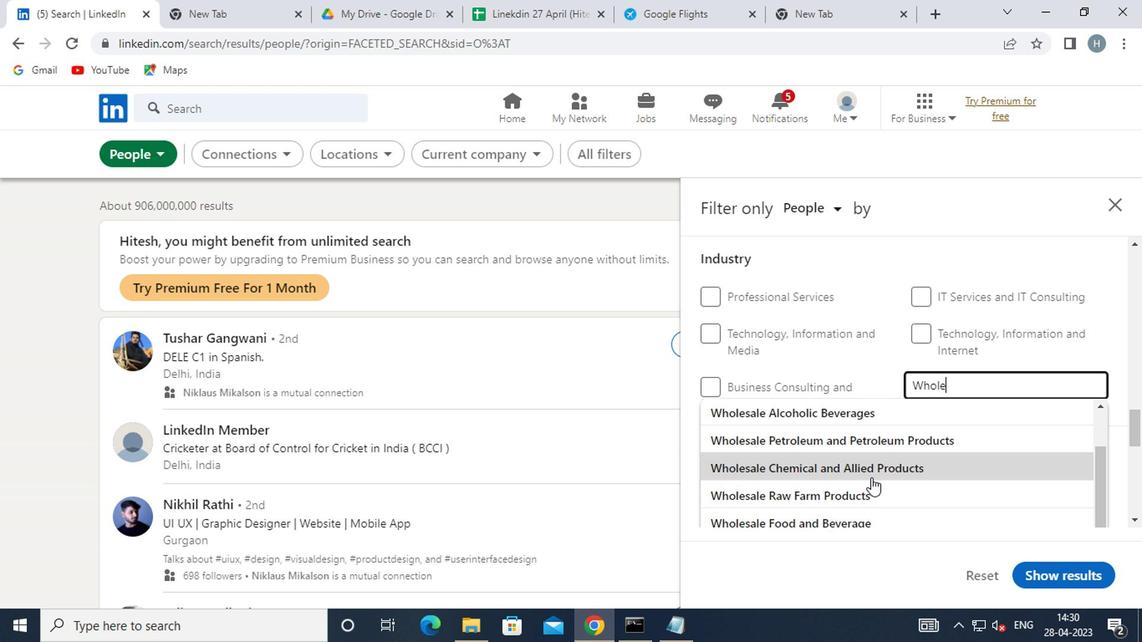 
Action: Mouse scrolled (868, 472) with delta (0, 0)
Screenshot: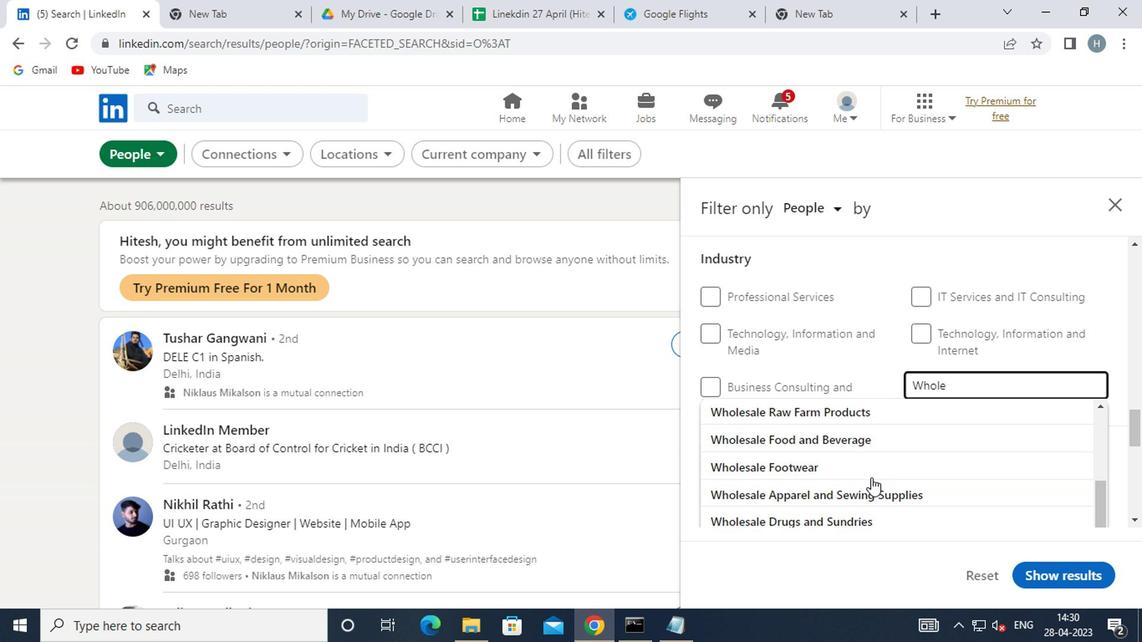 
Action: Mouse scrolled (868, 472) with delta (0, 0)
Screenshot: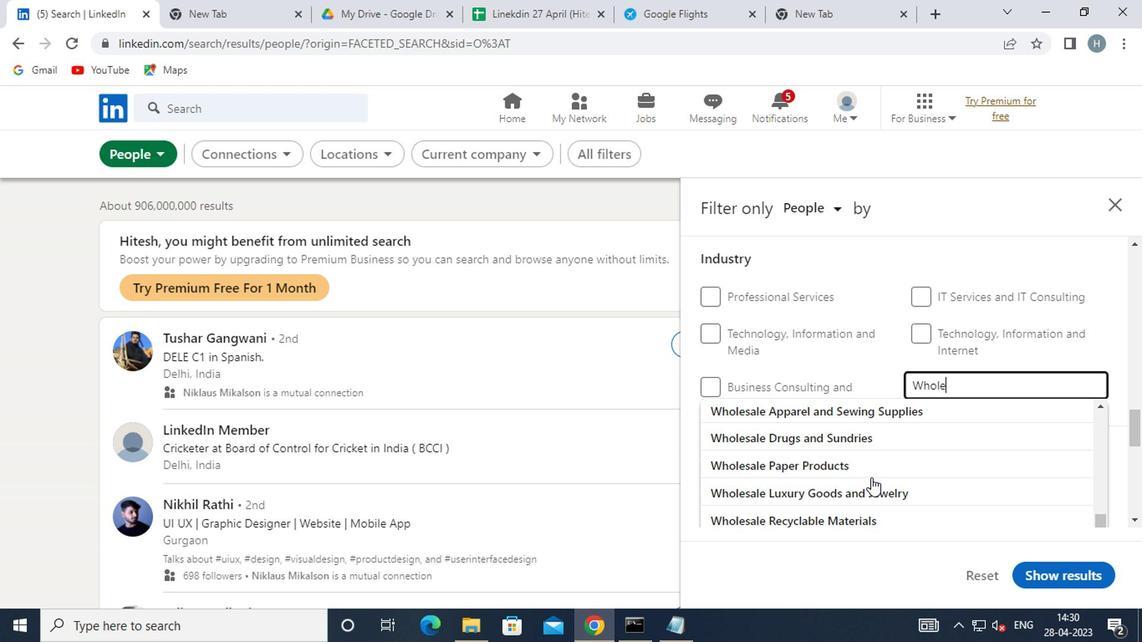 
Action: Mouse moved to (887, 454)
Screenshot: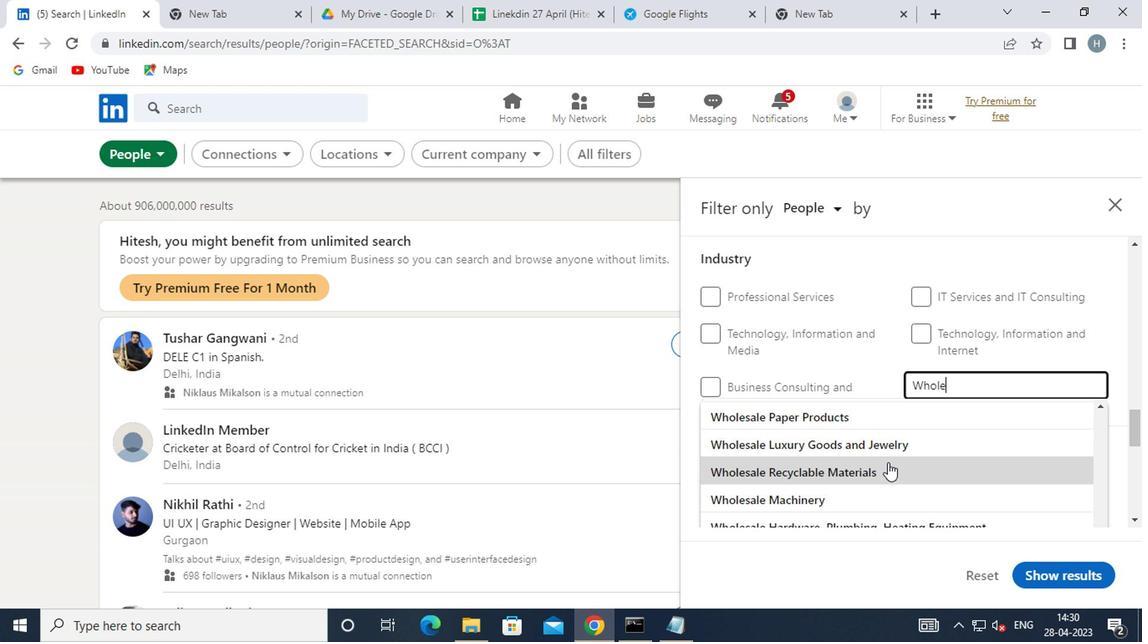 
Action: Key pressed SA
Screenshot: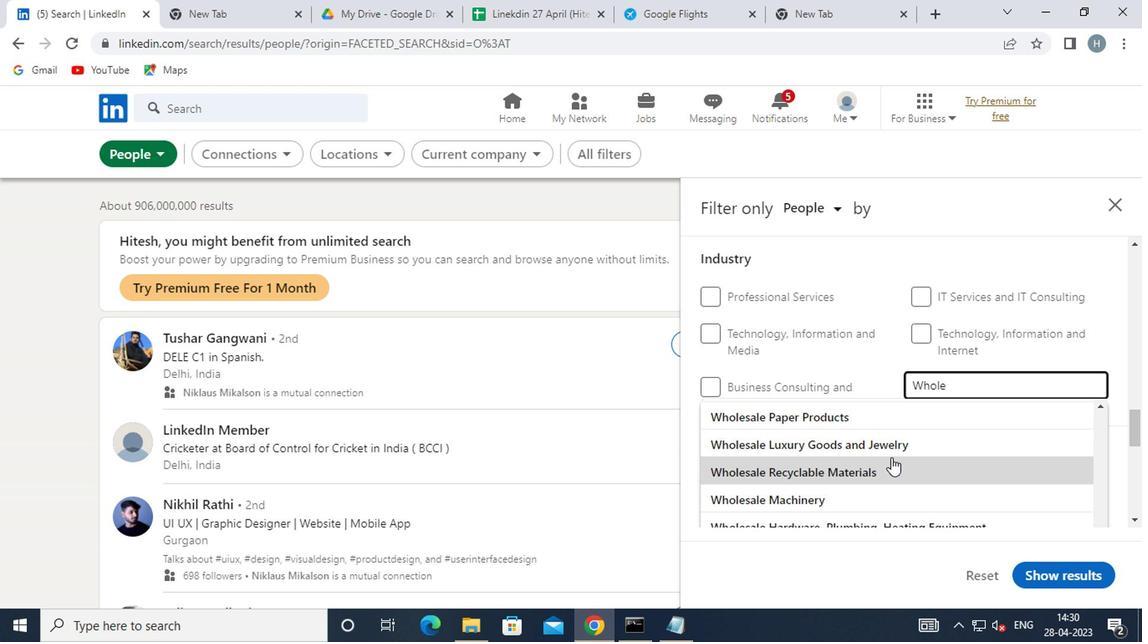 
Action: Mouse moved to (950, 452)
Screenshot: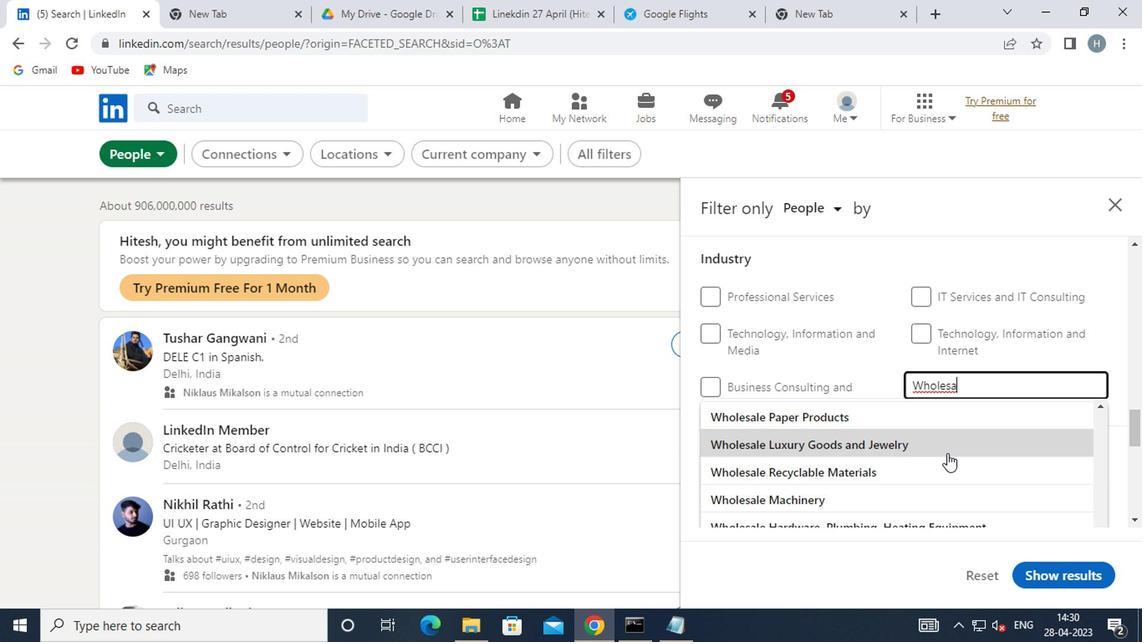 
Action: Key pressed ;
Screenshot: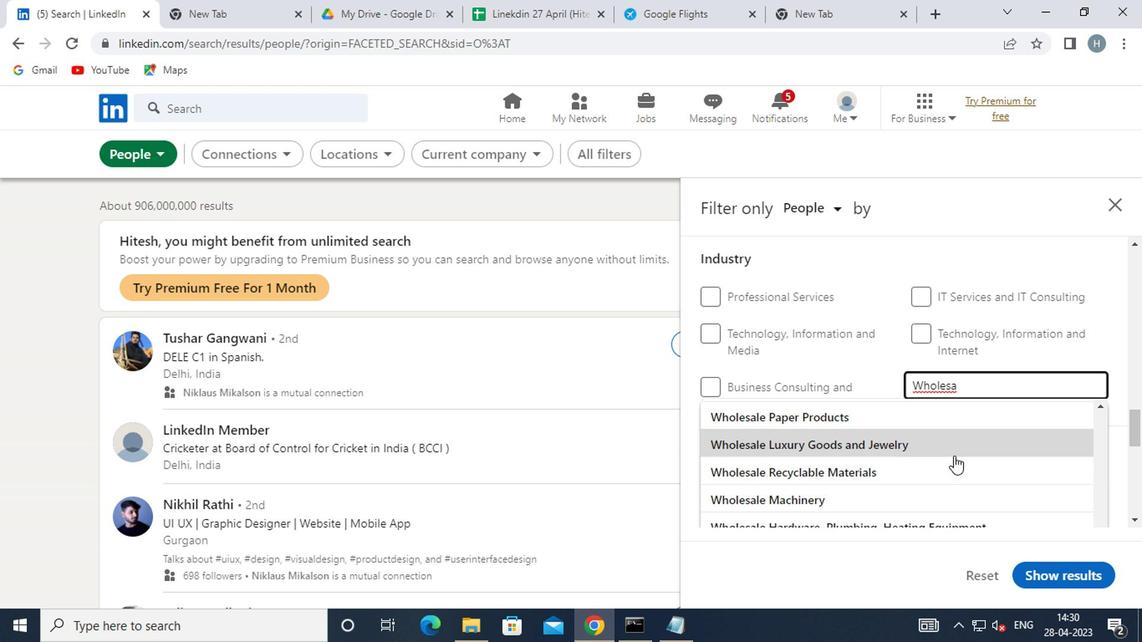 
Action: Mouse moved to (952, 450)
Screenshot: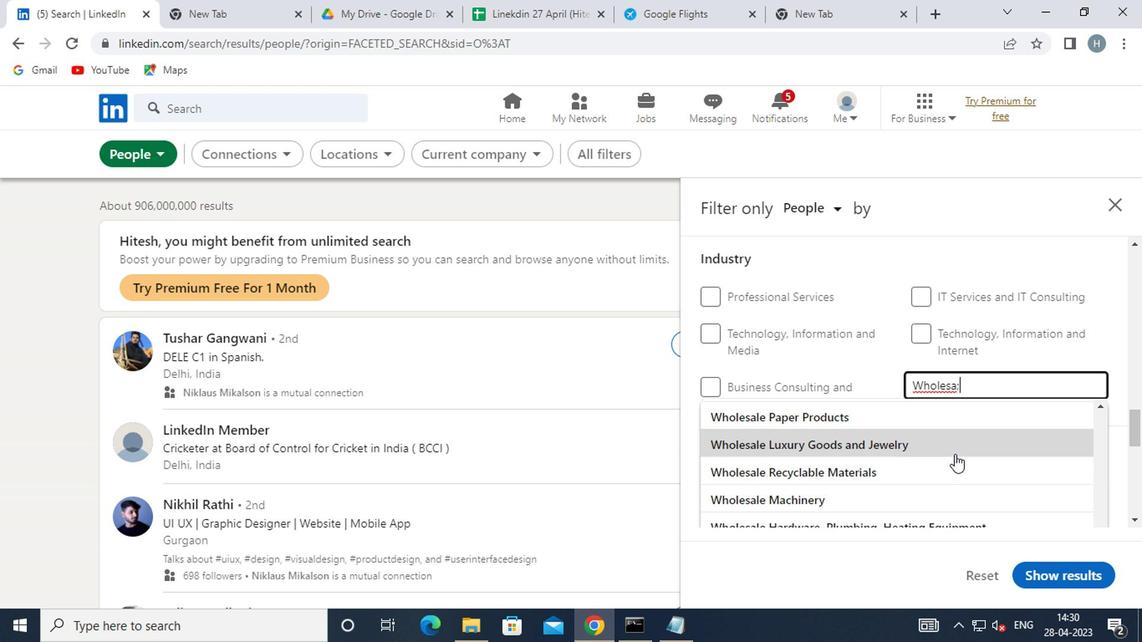 
Action: Key pressed <Key.backspace>
Screenshot: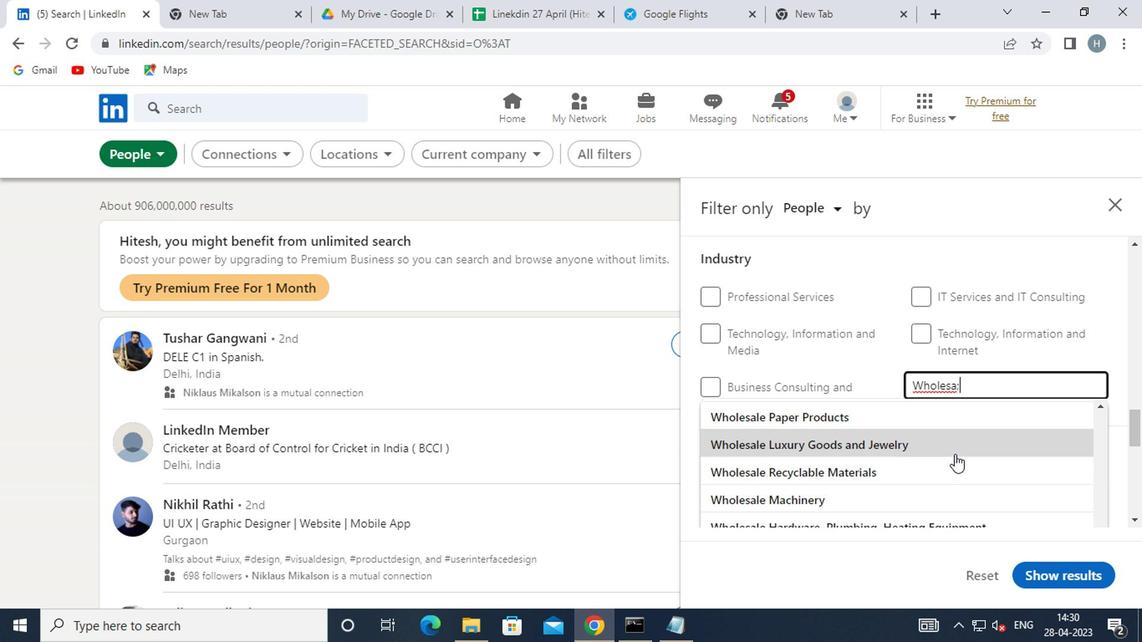 
Action: Mouse moved to (952, 445)
Screenshot: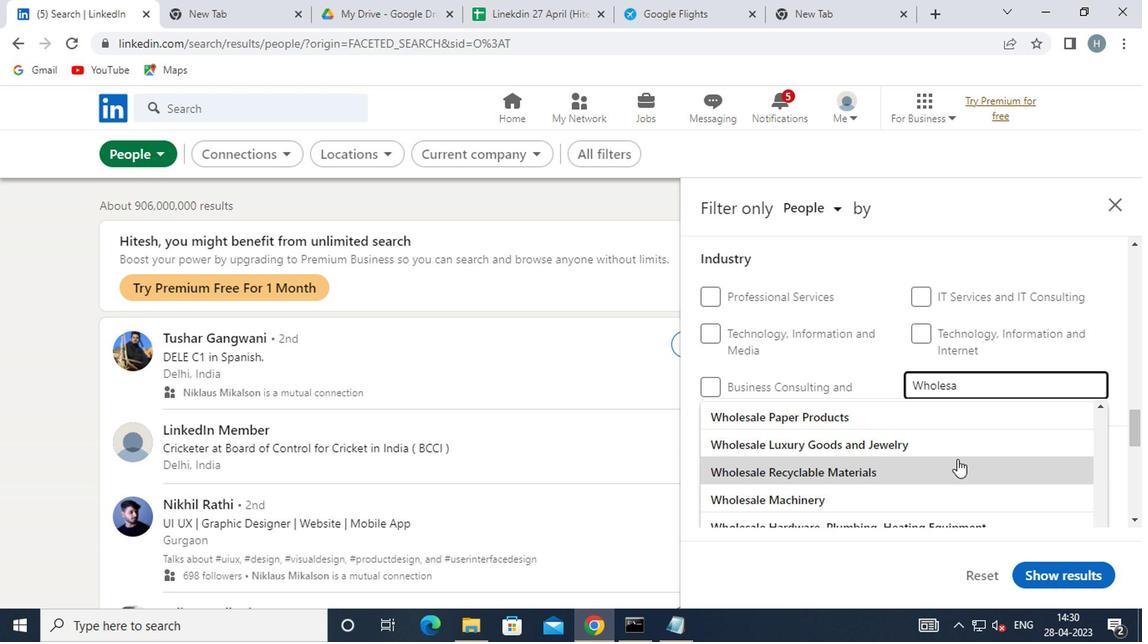 
Action: Key pressed L
Screenshot: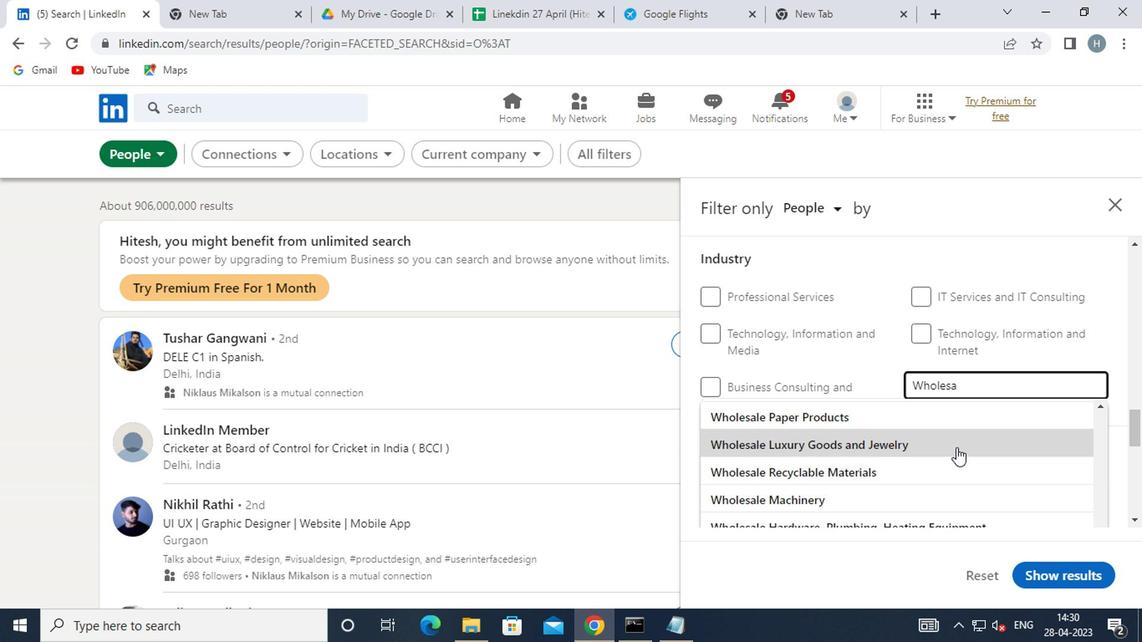 
Action: Mouse moved to (952, 445)
Screenshot: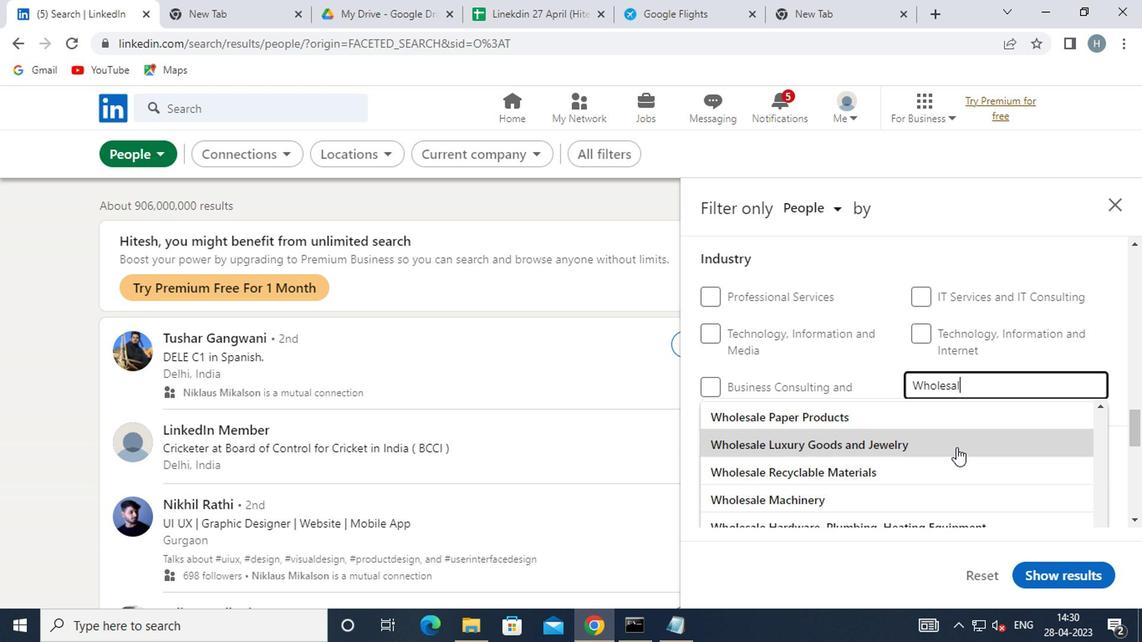 
Action: Key pressed E<Key.space><Key.shift>C
Screenshot: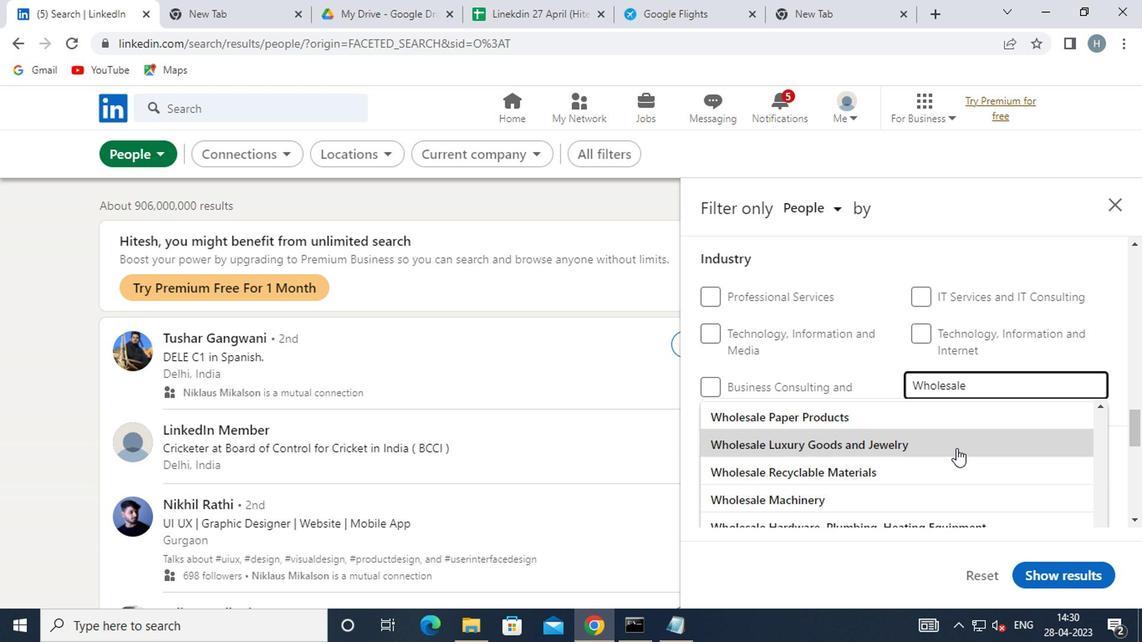 
Action: Mouse moved to (894, 437)
Screenshot: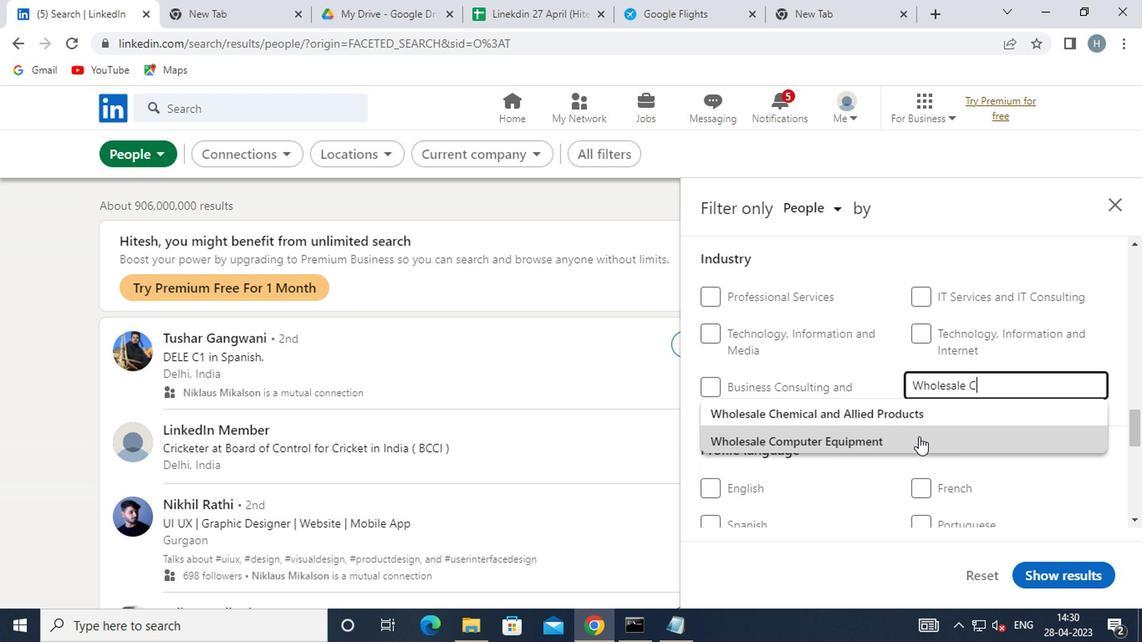 
Action: Mouse pressed left at (894, 437)
Screenshot: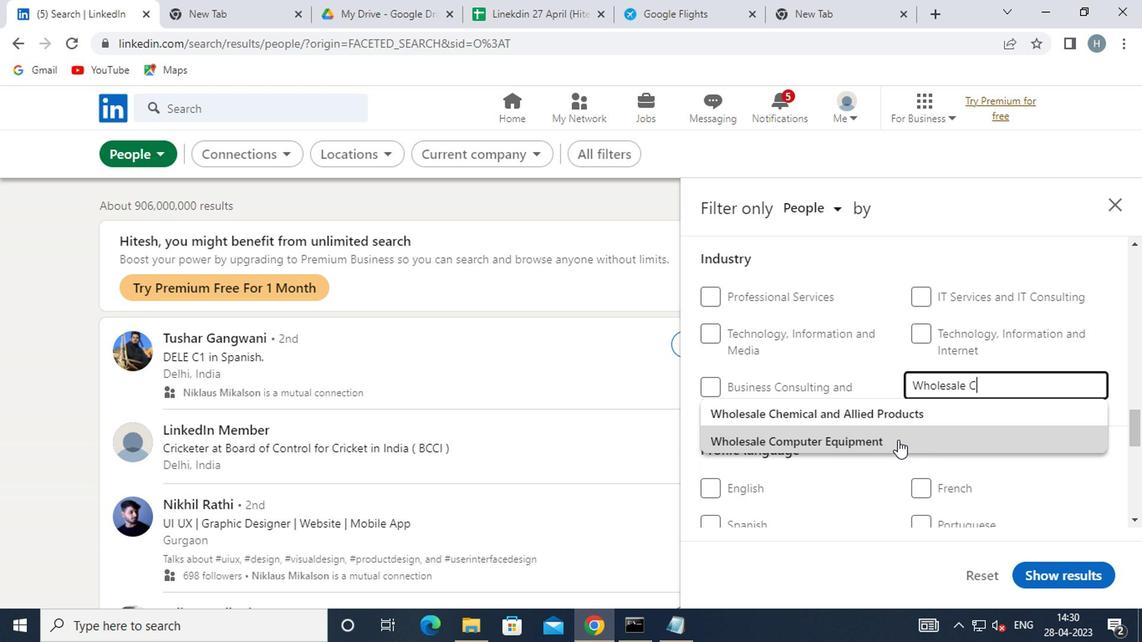 
Action: Mouse moved to (881, 413)
Screenshot: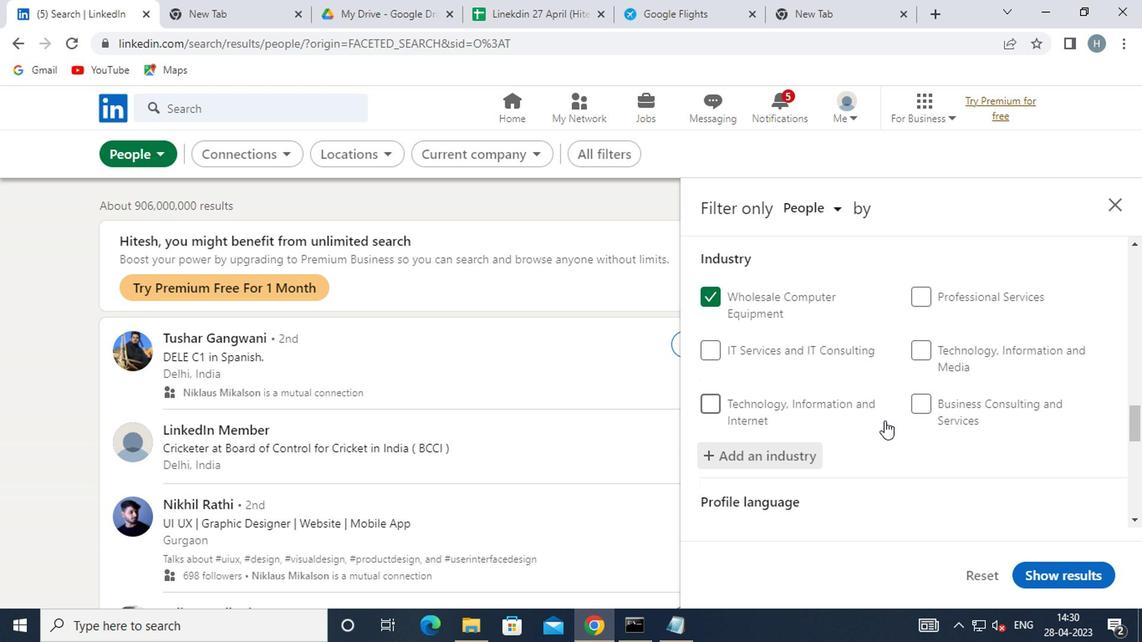 
Action: Mouse scrolled (881, 412) with delta (0, -1)
Screenshot: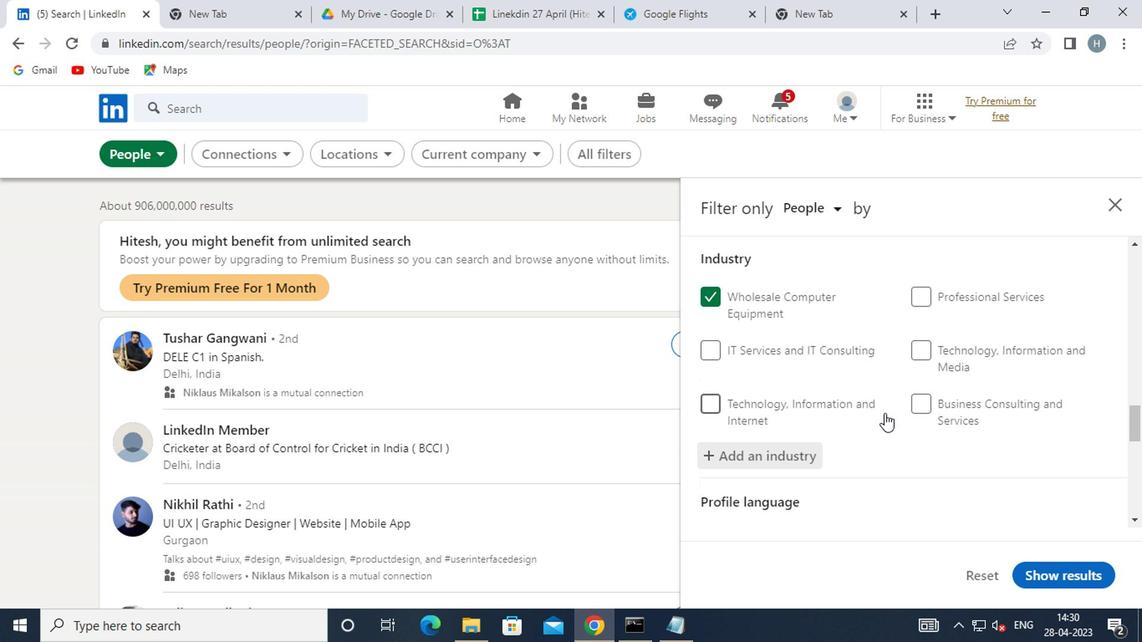 
Action: Mouse moved to (878, 414)
Screenshot: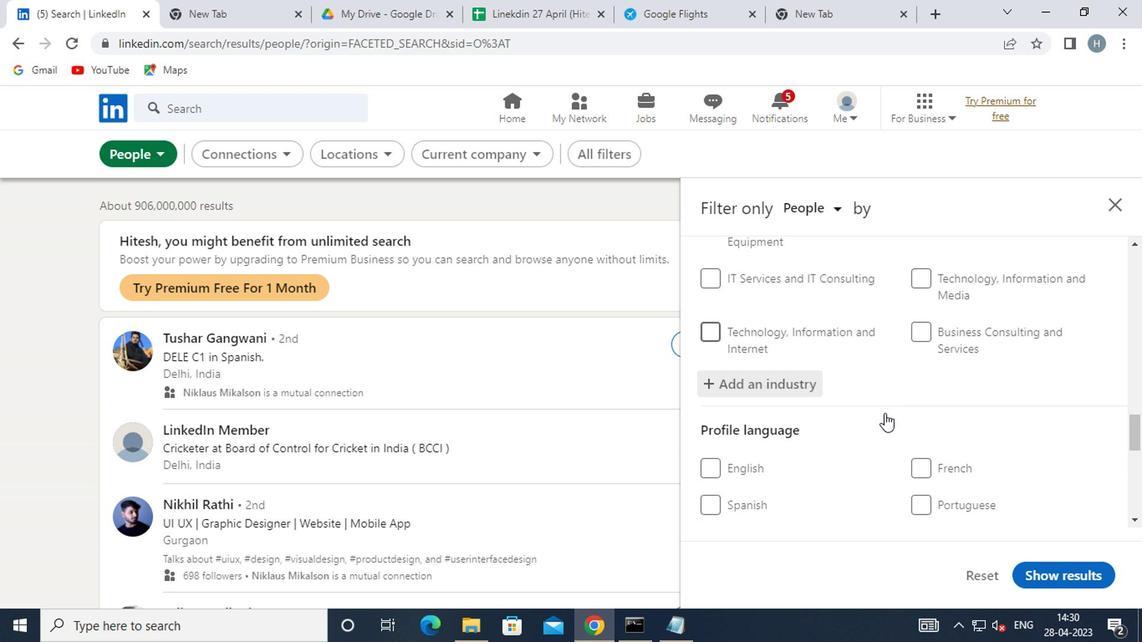
Action: Mouse scrolled (878, 413) with delta (0, 0)
Screenshot: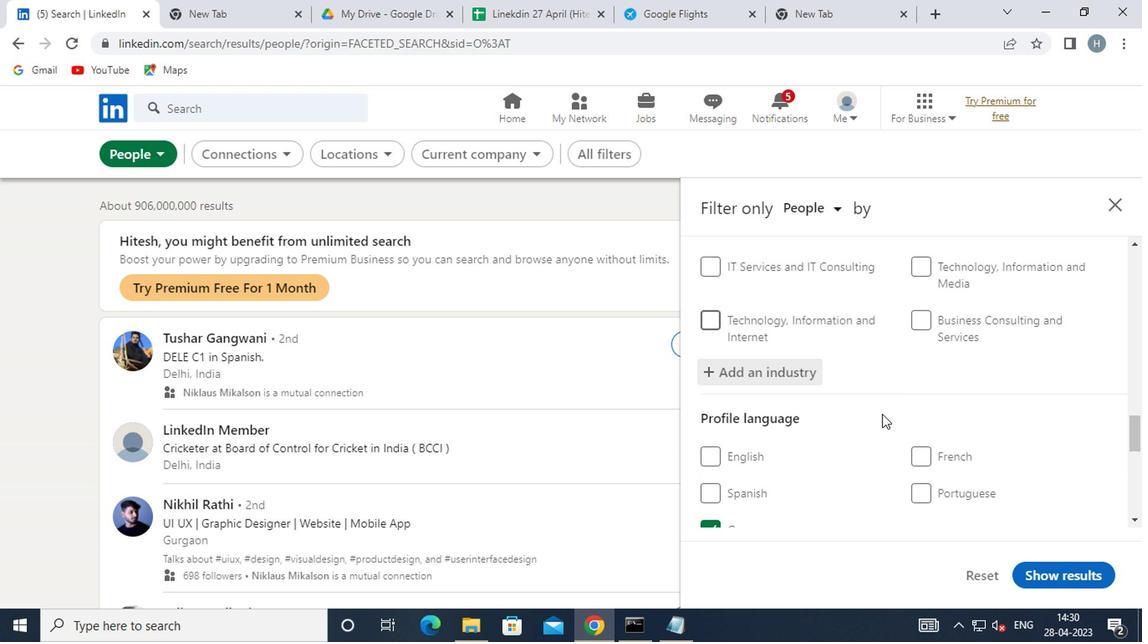 
Action: Mouse scrolled (878, 413) with delta (0, 0)
Screenshot: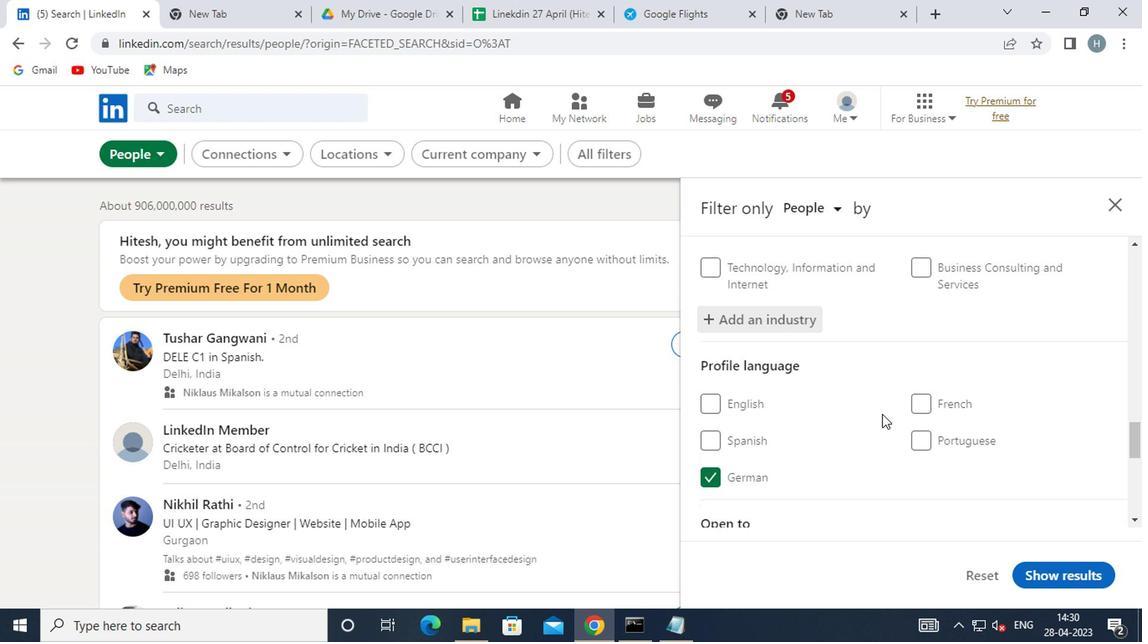 
Action: Mouse scrolled (878, 413) with delta (0, 0)
Screenshot: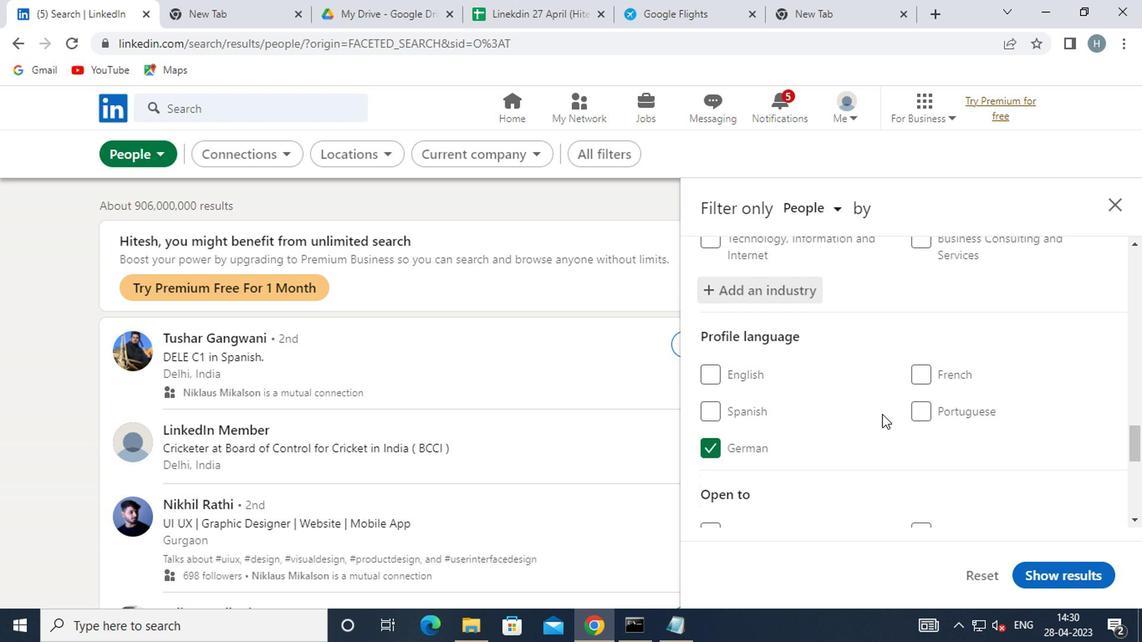 
Action: Mouse scrolled (878, 413) with delta (0, 0)
Screenshot: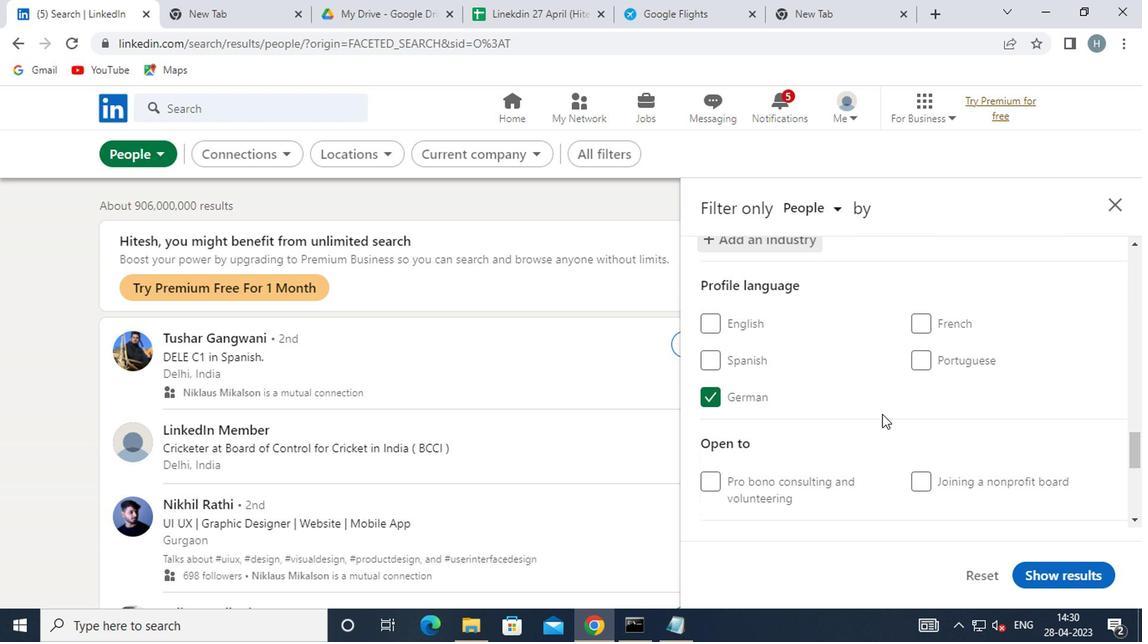 
Action: Mouse moved to (944, 442)
Screenshot: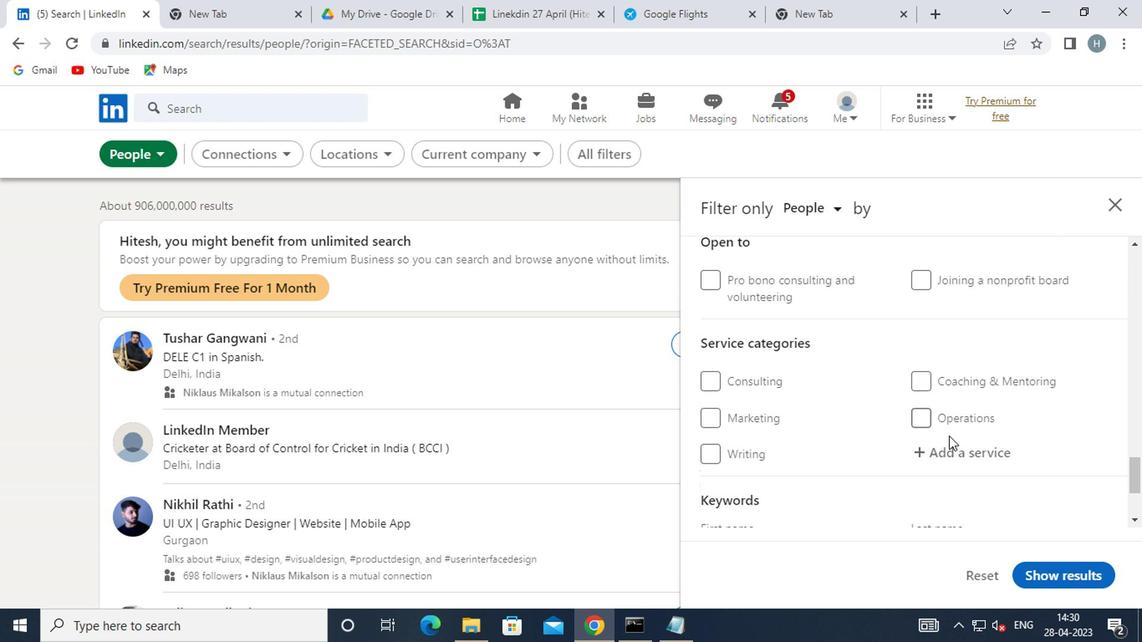 
Action: Mouse pressed left at (944, 442)
Screenshot: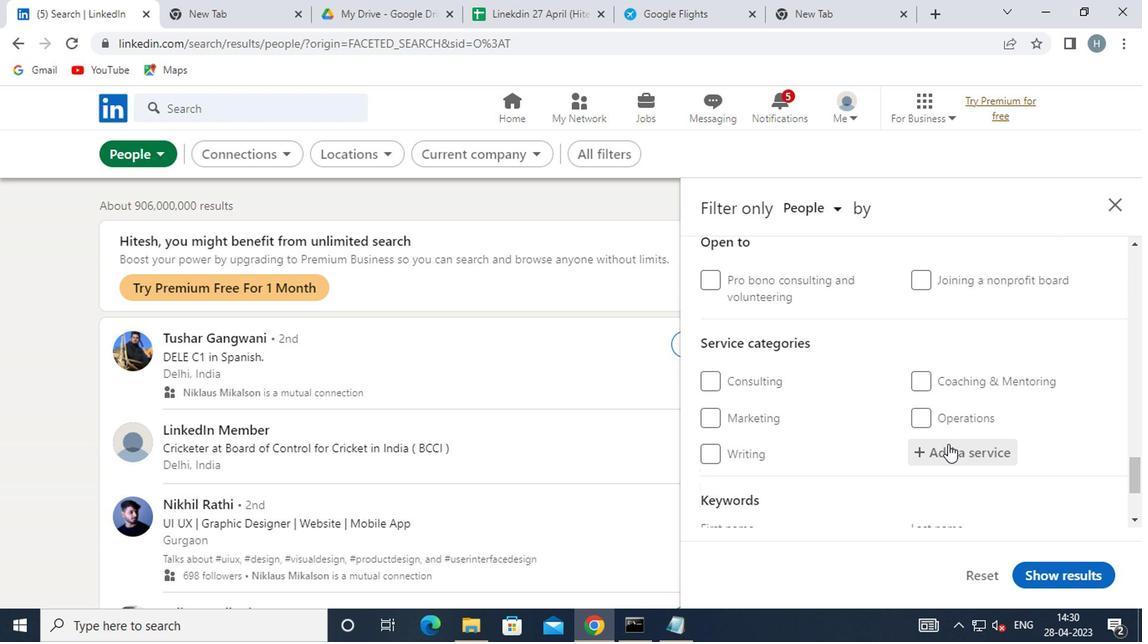 
Action: Key pressed <Key.shift>E
Screenshot: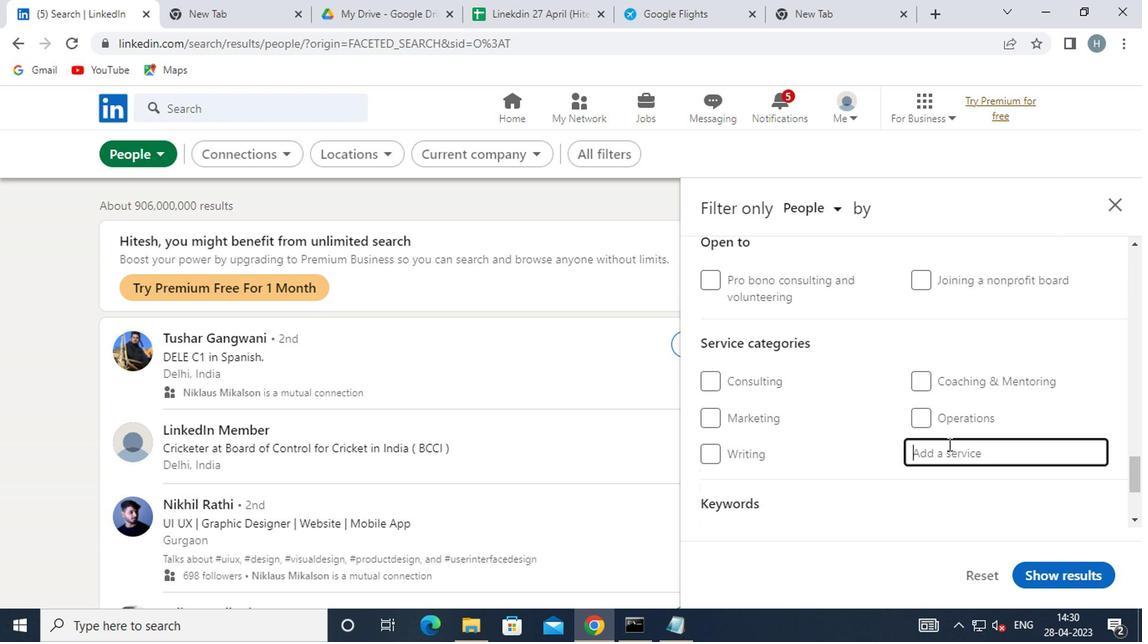 
Action: Mouse moved to (946, 442)
Screenshot: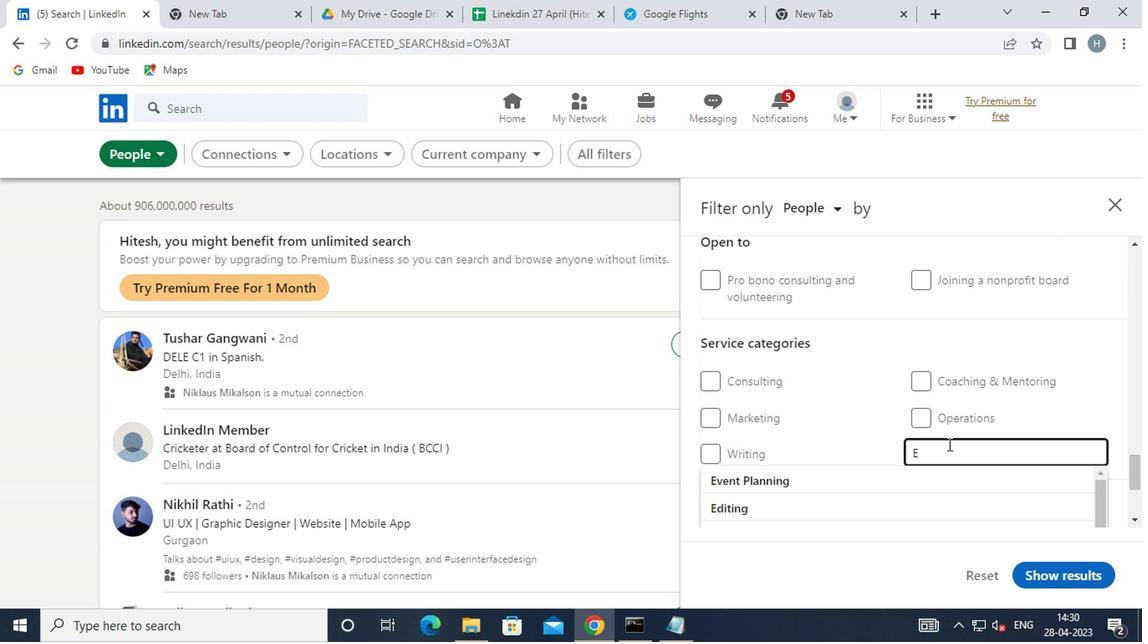 
Action: Key pressed VE
Screenshot: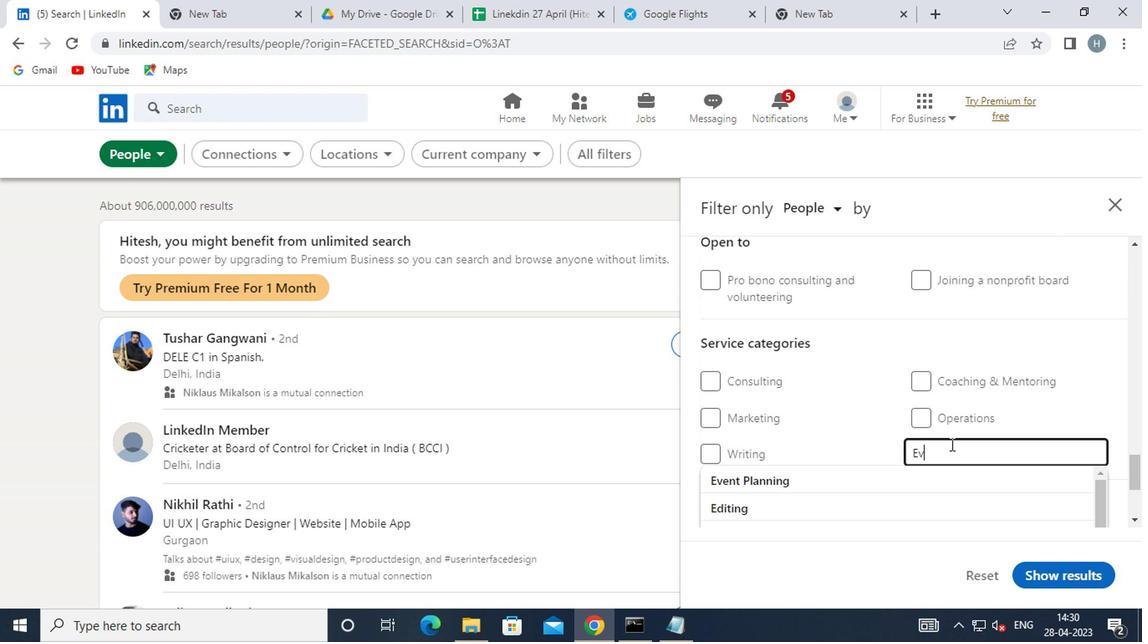 
Action: Mouse moved to (881, 479)
Screenshot: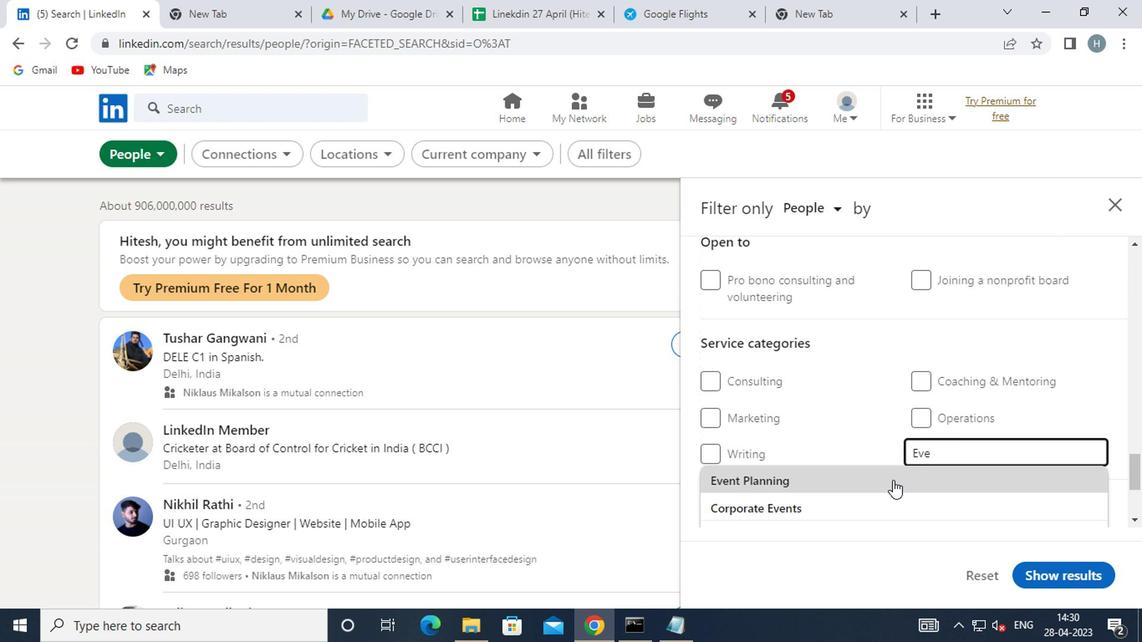 
Action: Mouse pressed left at (881, 479)
Screenshot: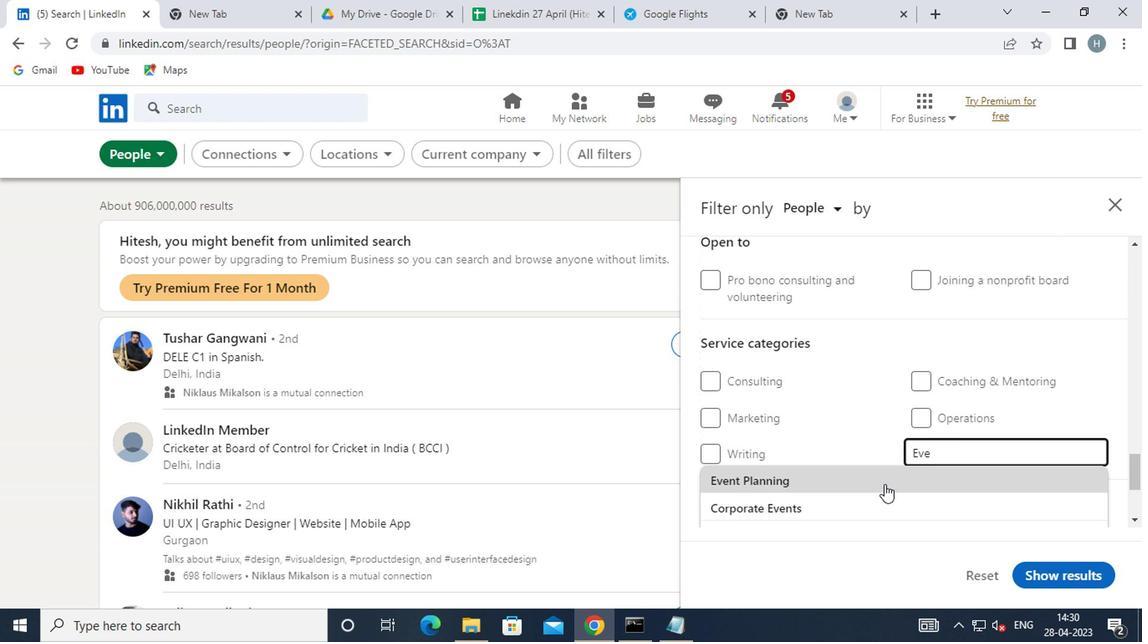 
Action: Mouse moved to (875, 470)
Screenshot: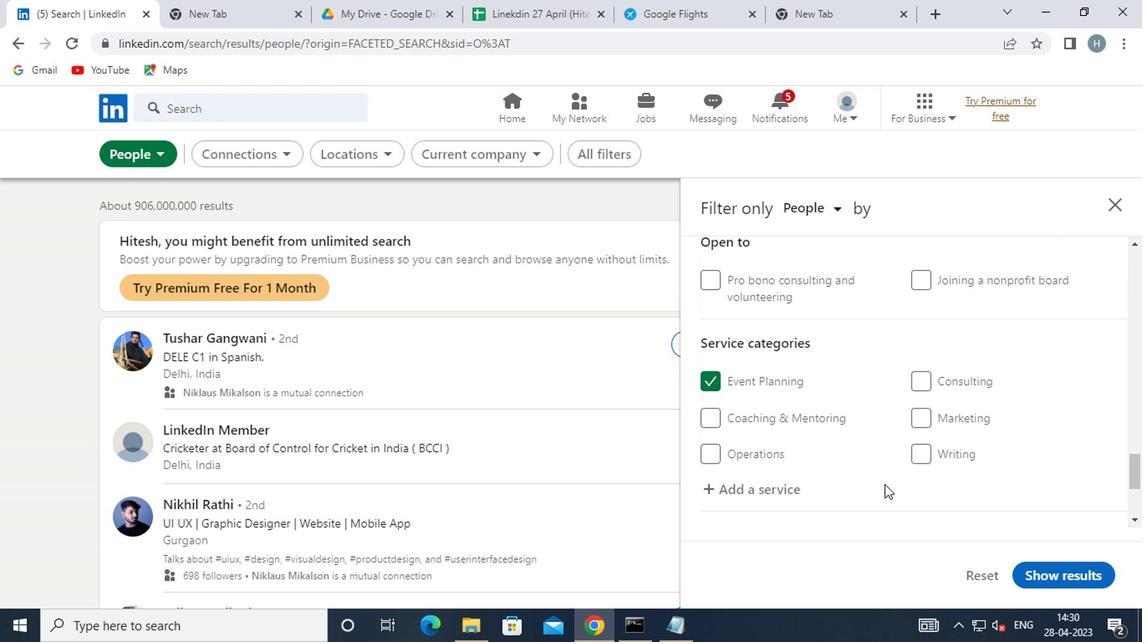 
Action: Mouse scrolled (875, 470) with delta (0, 0)
Screenshot: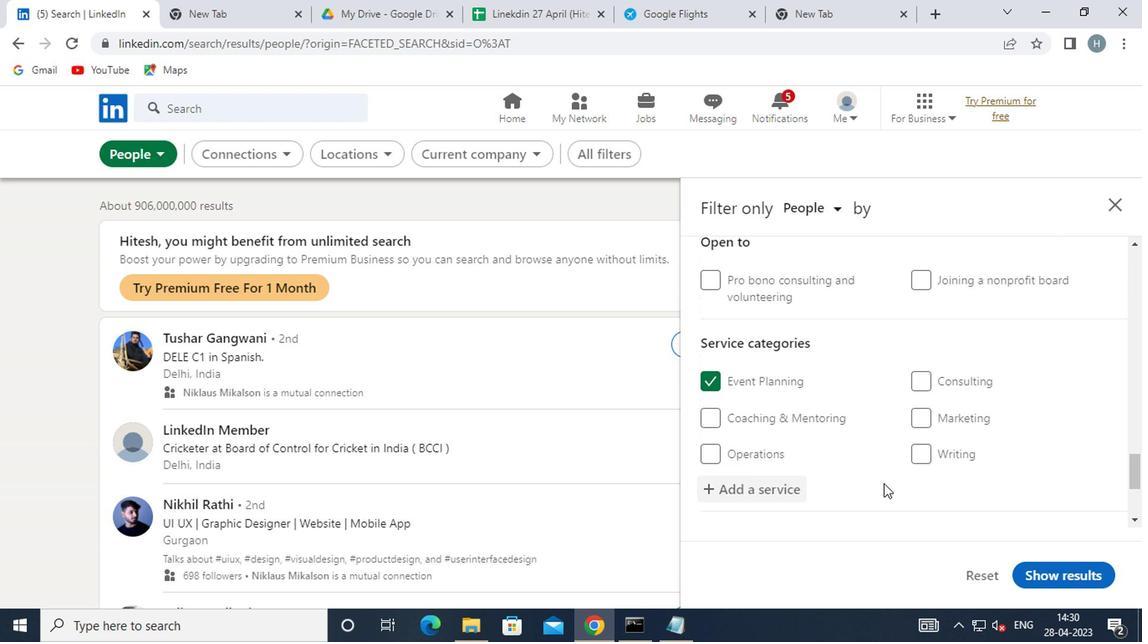 
Action: Mouse scrolled (875, 470) with delta (0, 0)
Screenshot: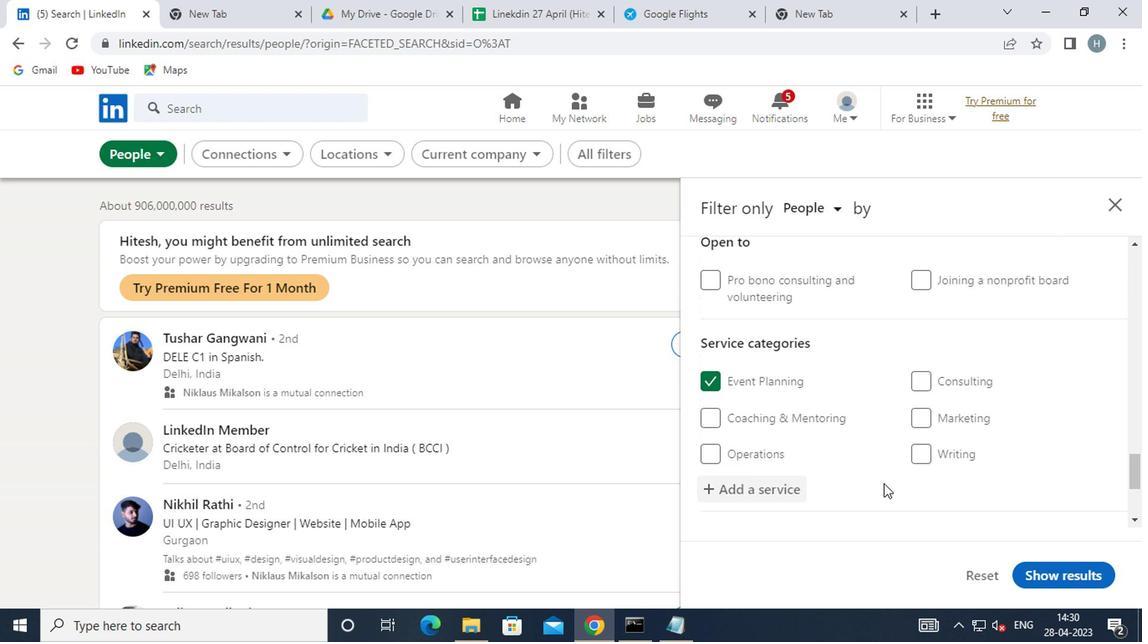 
Action: Mouse moved to (860, 449)
Screenshot: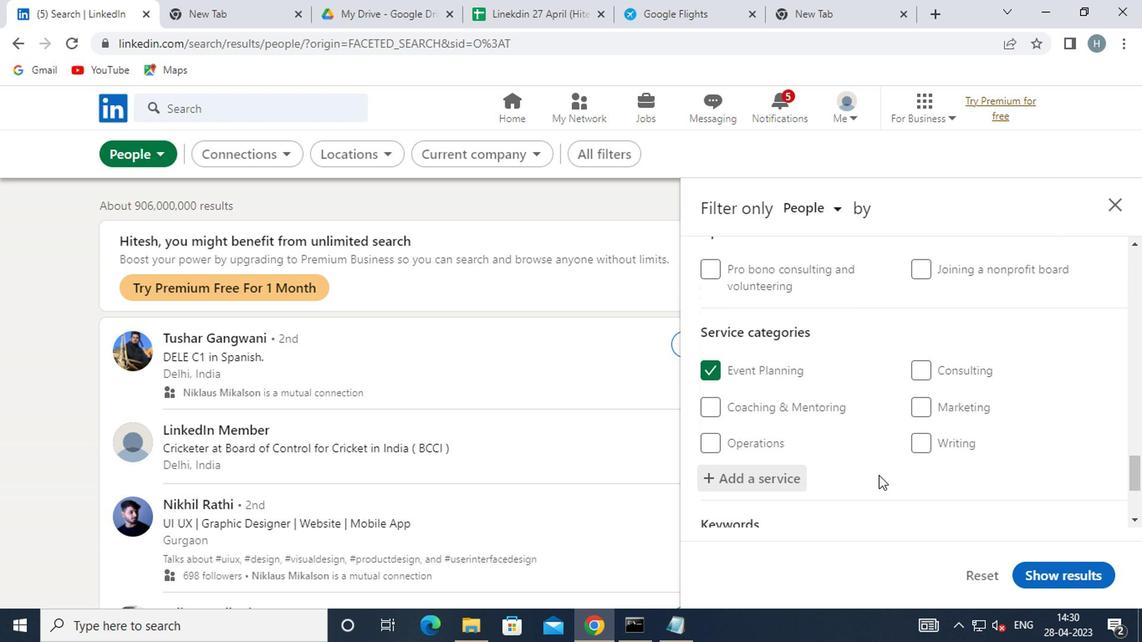 
Action: Mouse scrolled (860, 448) with delta (0, -1)
Screenshot: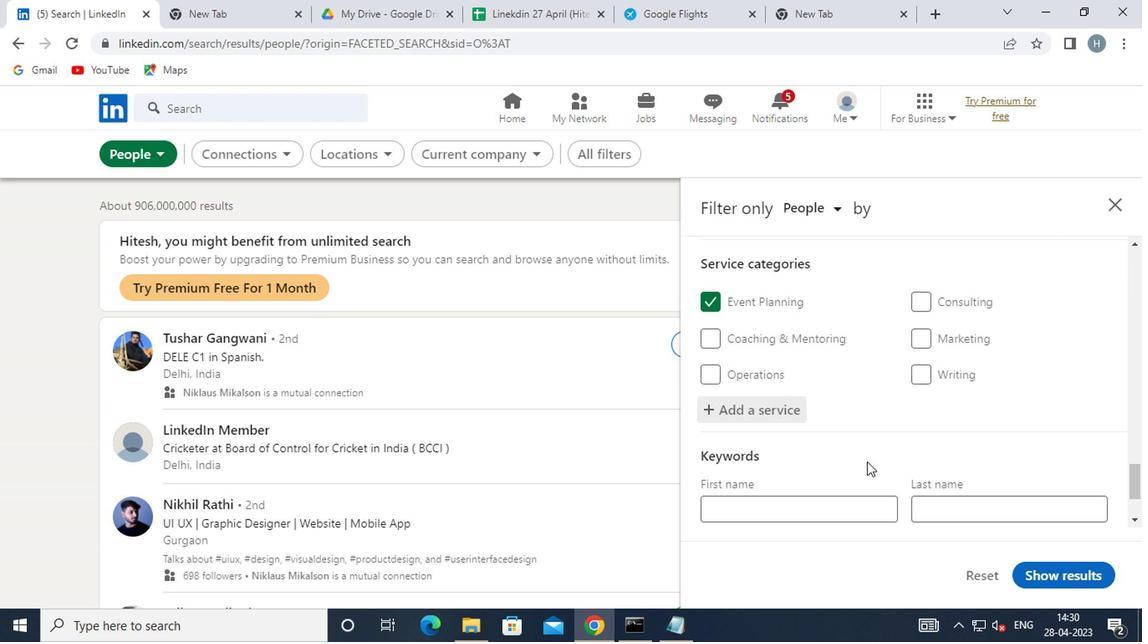 
Action: Mouse scrolled (860, 448) with delta (0, -1)
Screenshot: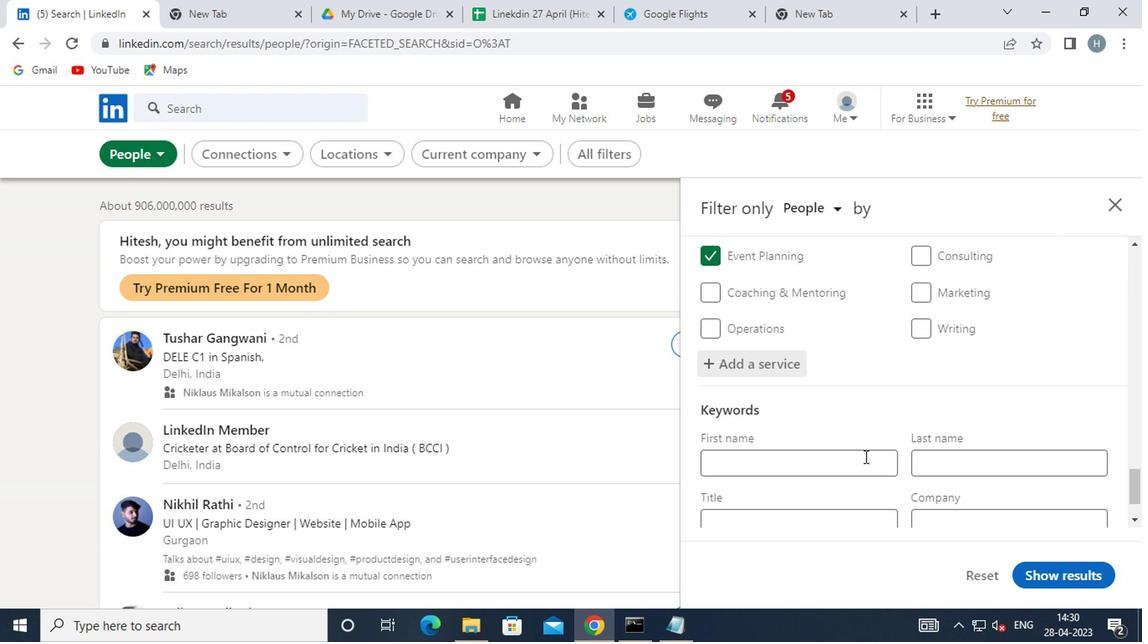 
Action: Mouse moved to (858, 448)
Screenshot: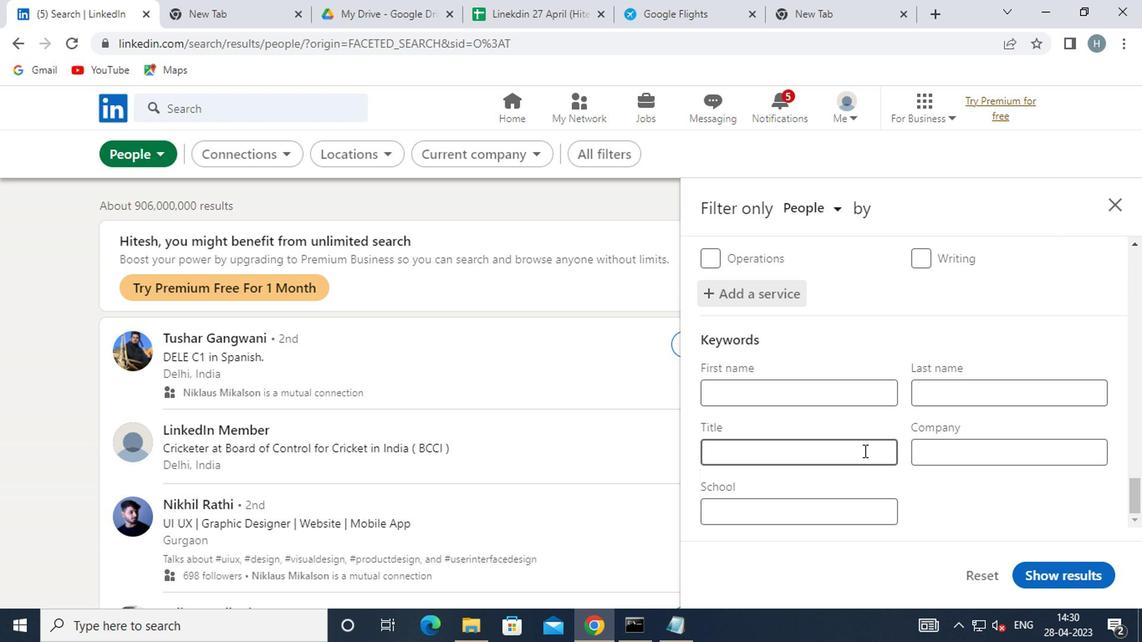 
Action: Mouse pressed left at (858, 448)
Screenshot: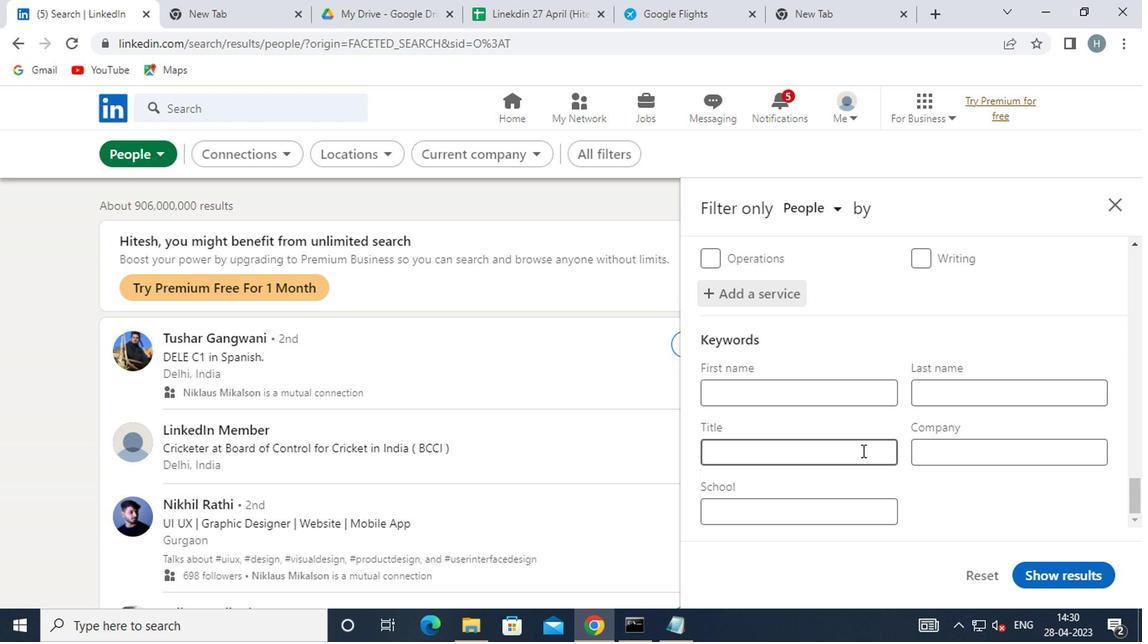 
Action: Mouse moved to (856, 447)
Screenshot: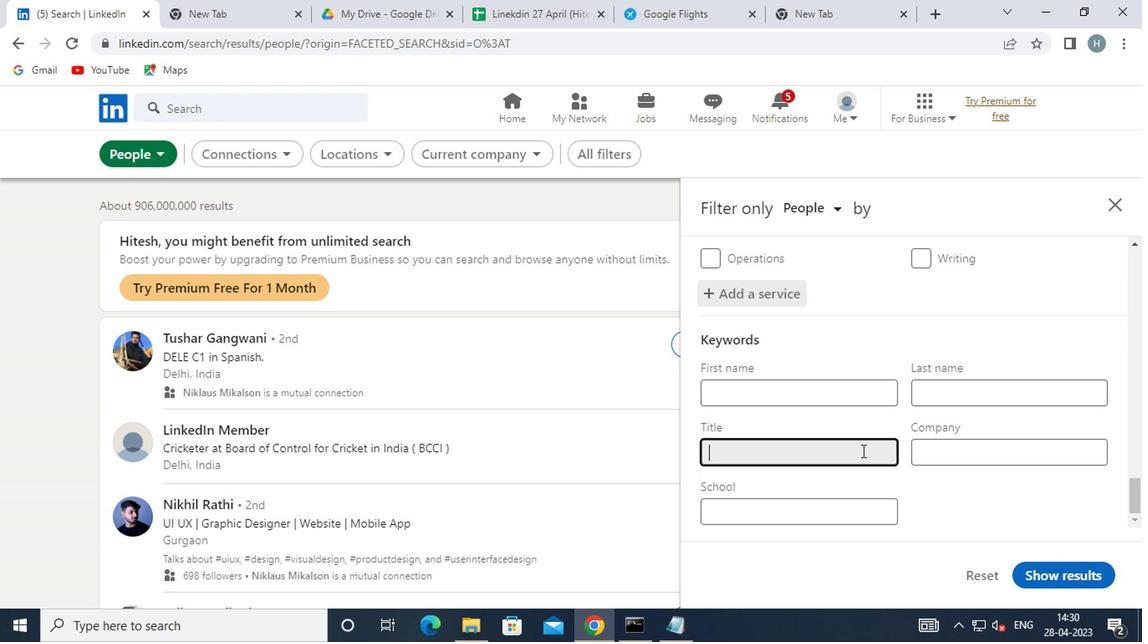 
Action: Key pressed <Key.shift>LINE<Key.space><Key.shift><Key.shift><Key.shift><Key.shift><Key.shift><Key.shift><Key.shift>COOK
Screenshot: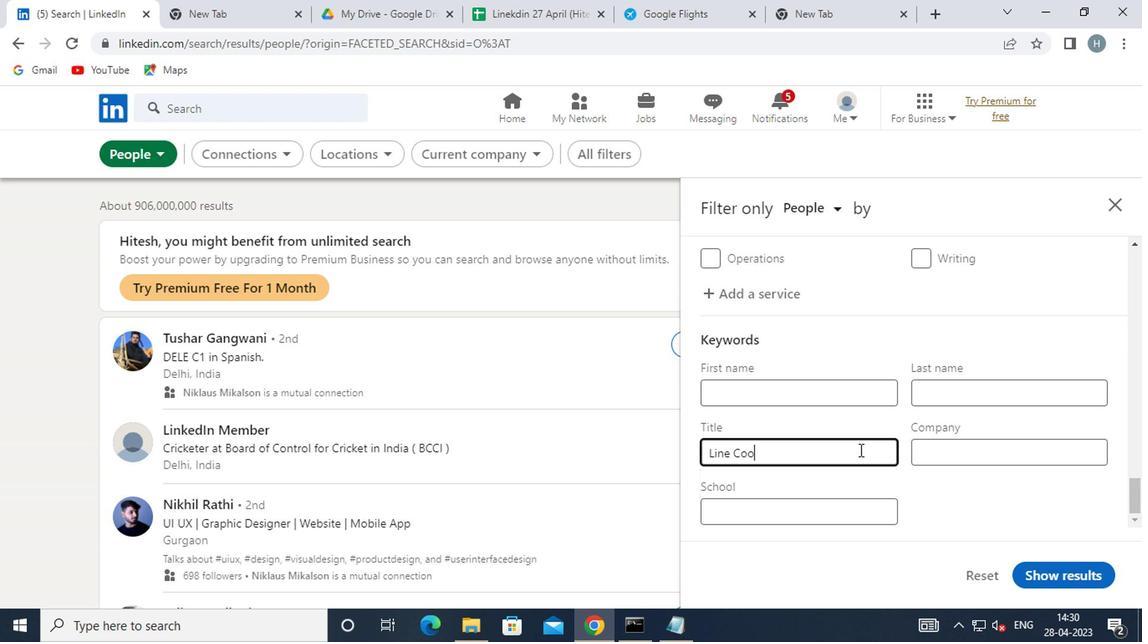 
Action: Mouse moved to (1034, 555)
Screenshot: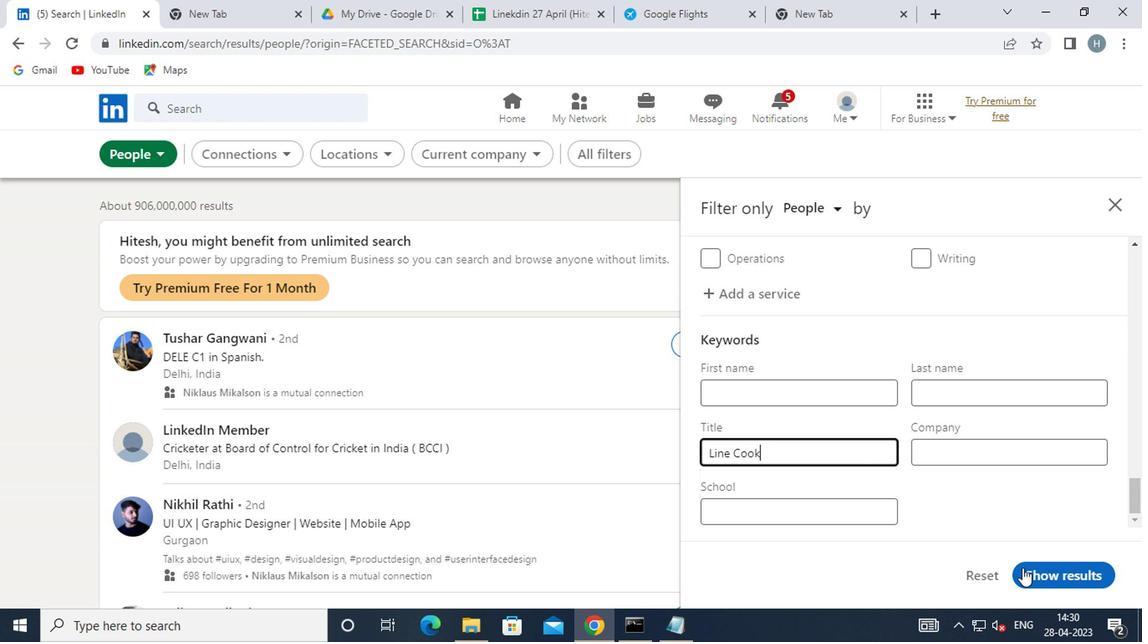 
Action: Mouse pressed left at (1034, 555)
Screenshot: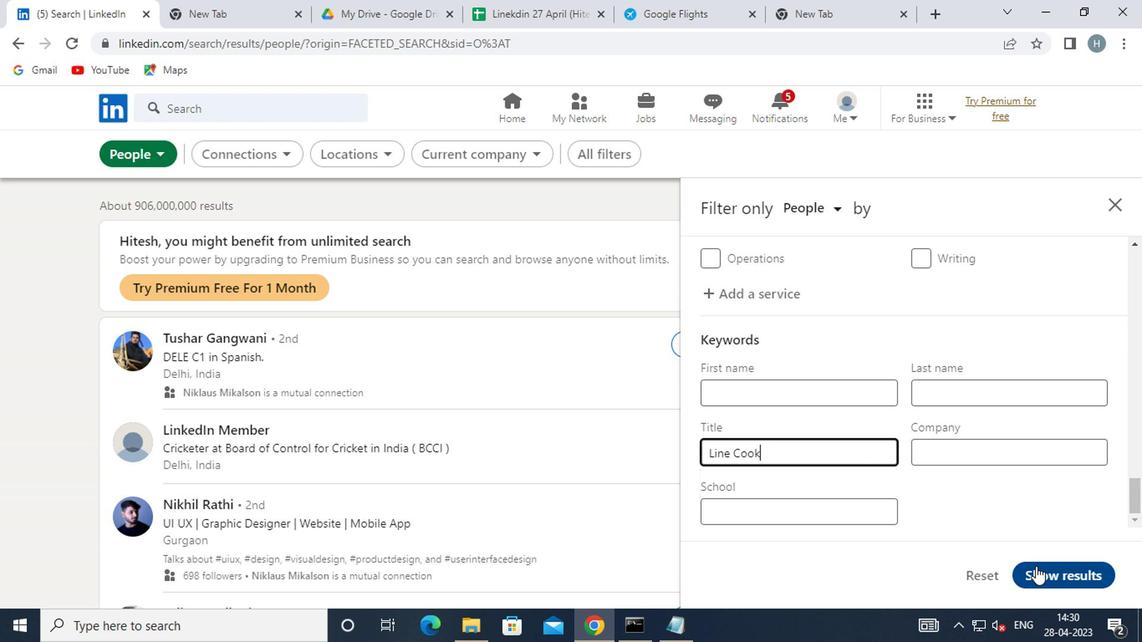 
Action: Mouse moved to (687, 448)
Screenshot: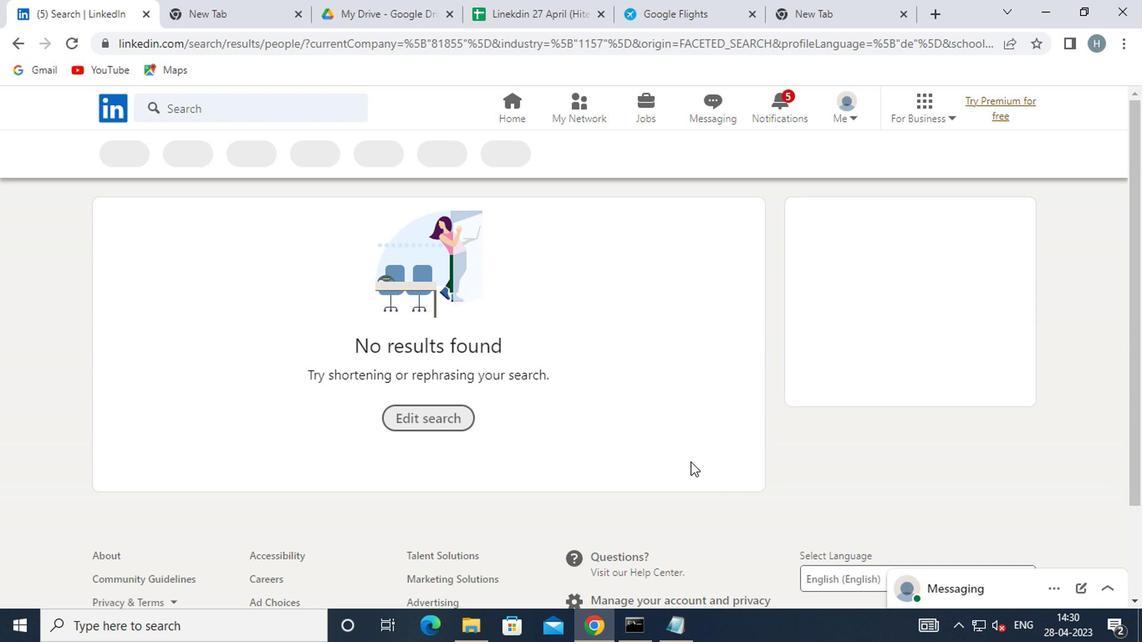 
